 Task: Open a blank worksheet and write heading  Student grades data  Add 10 students name:-  'Joshua Rivera, Zoey Coleman, Ryan Wright, Addison Bailey, Jonathan Simmons, Brooklyn Ward, Caleb Barnes, Audrey Collins, Gabriel Perry, Sofia Bell. ' in July Last week sales are  100 to 150. Math Grade:-  90, 95, 80, 92, 85,88, 90, 78, 92, 85.Science Grade:-  85, 87, 92, 88, 90, 85, 92, 80, 88, 90.English Grade:-  92, 90, 85, 90, 88, 92, 85, 82, 90, 88.History Grade:-  88, 92, 78, 95, 90, 90, 80, 85, 92, 90. Total use the formula   =SUM(D2:G2) then presss enter. Save page analysisMonthlySales_Analysis_2023
Action: Mouse moved to (122, 122)
Screenshot: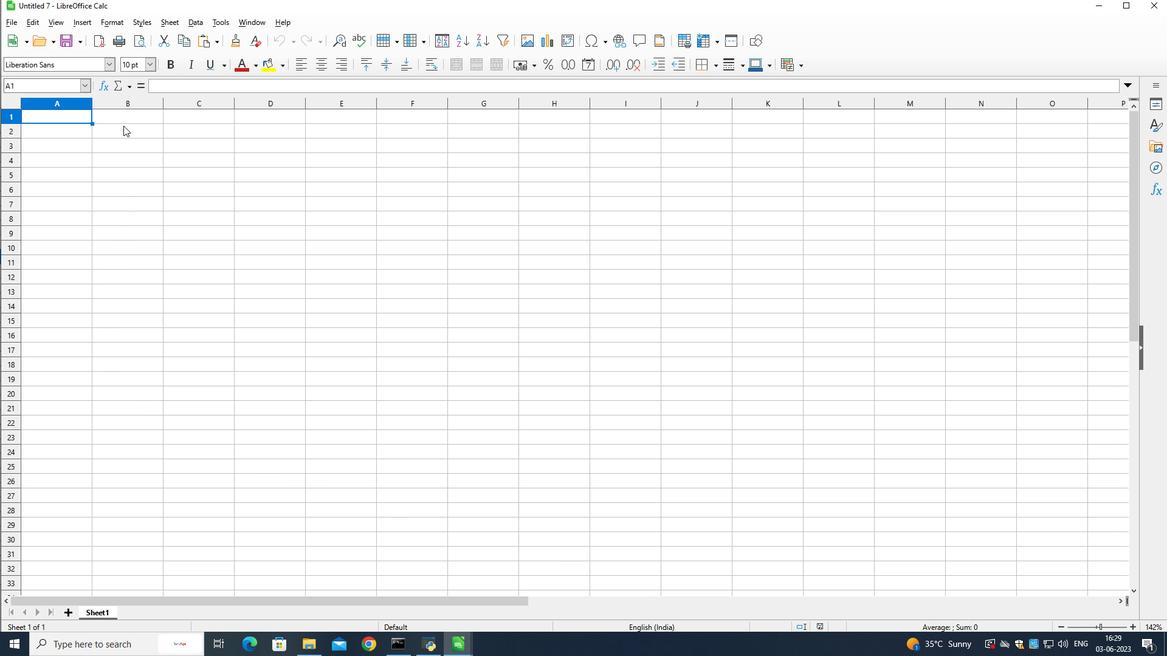 
Action: Mouse pressed left at (122, 122)
Screenshot: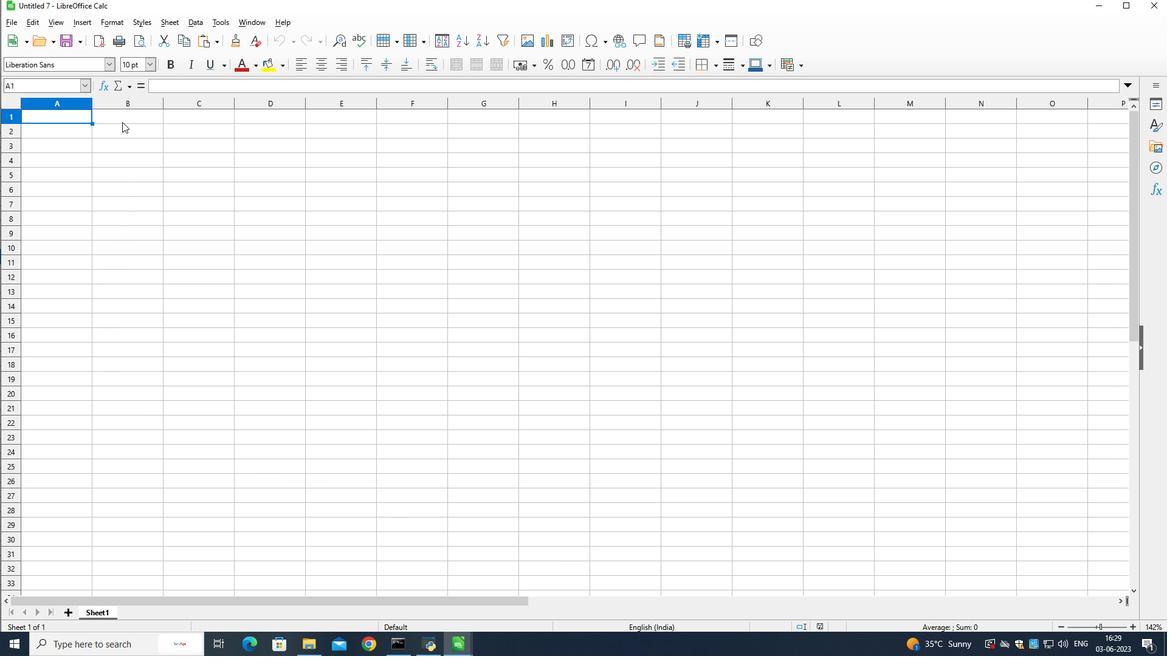 
Action: Key pressed <Key.shift>Student<Key.space><Key.shift>Grades
Screenshot: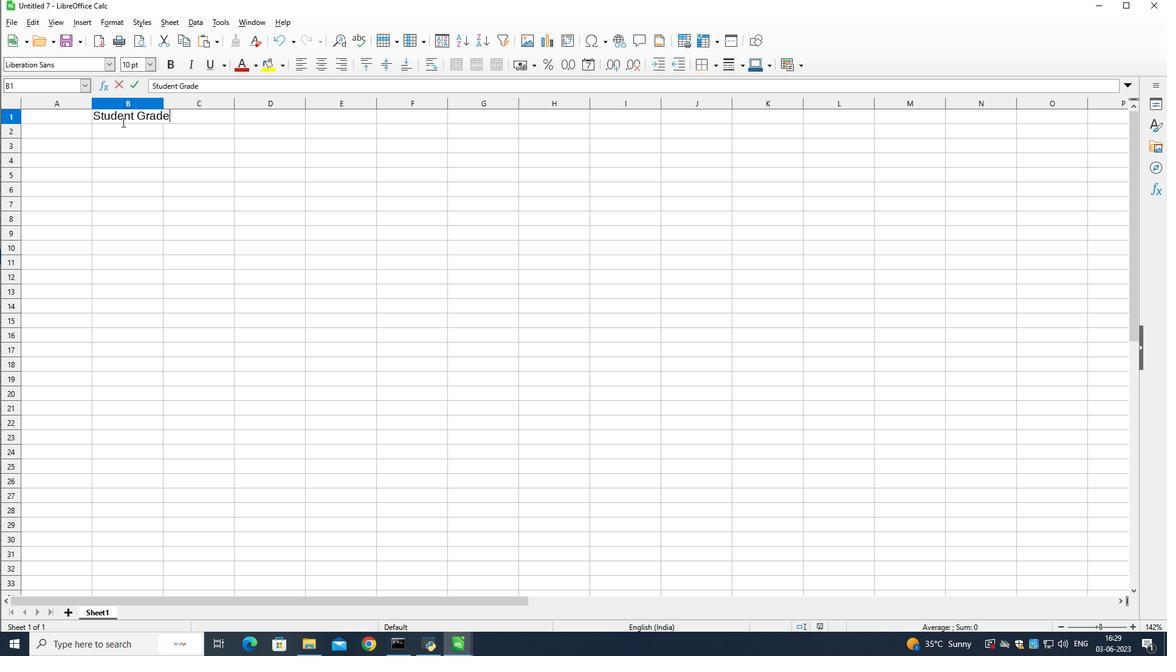 
Action: Mouse moved to (463, 275)
Screenshot: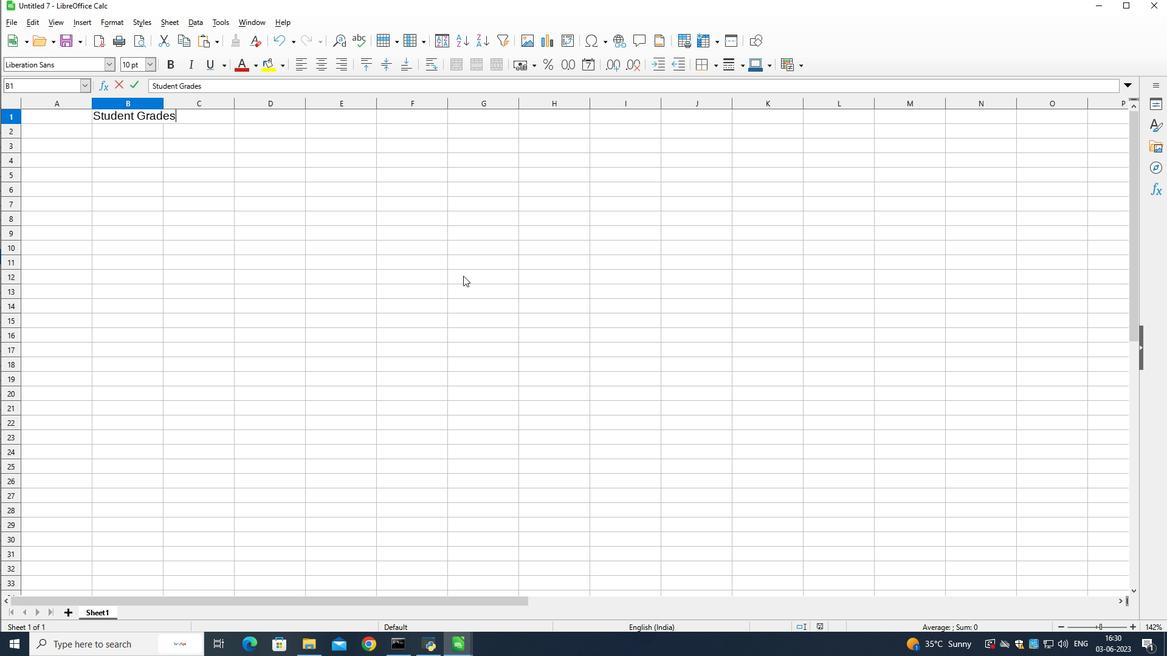 
Action: Key pressed <Key.down><Key.left><Key.shift>Name<Key.down>
Screenshot: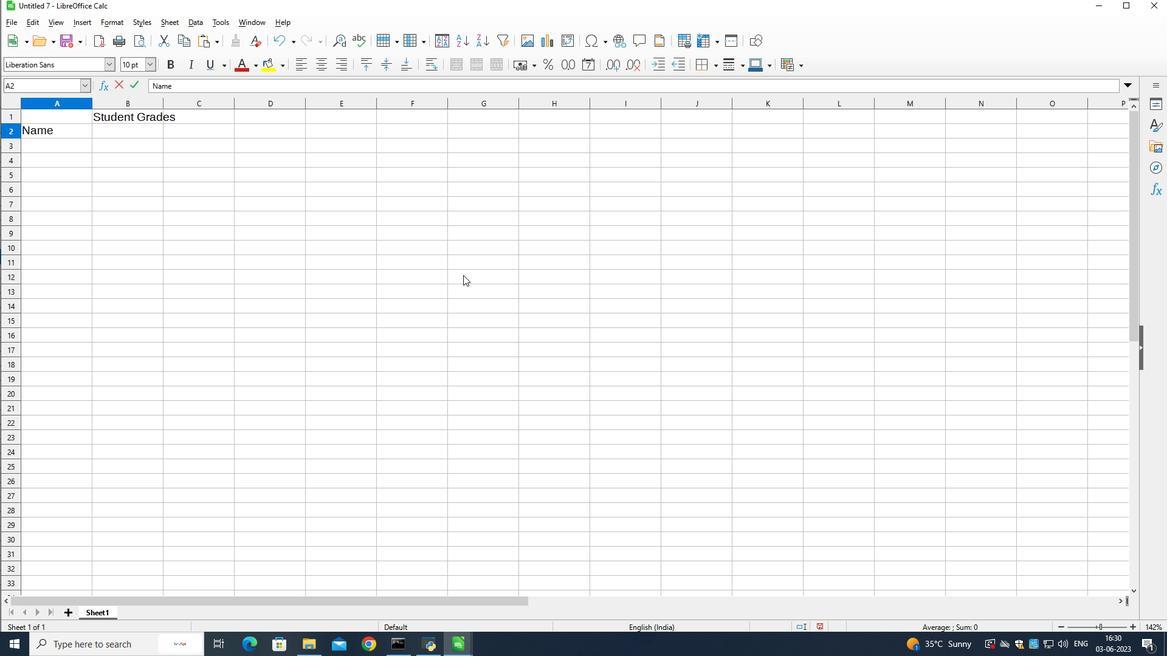 
Action: Mouse moved to (1167, 547)
Screenshot: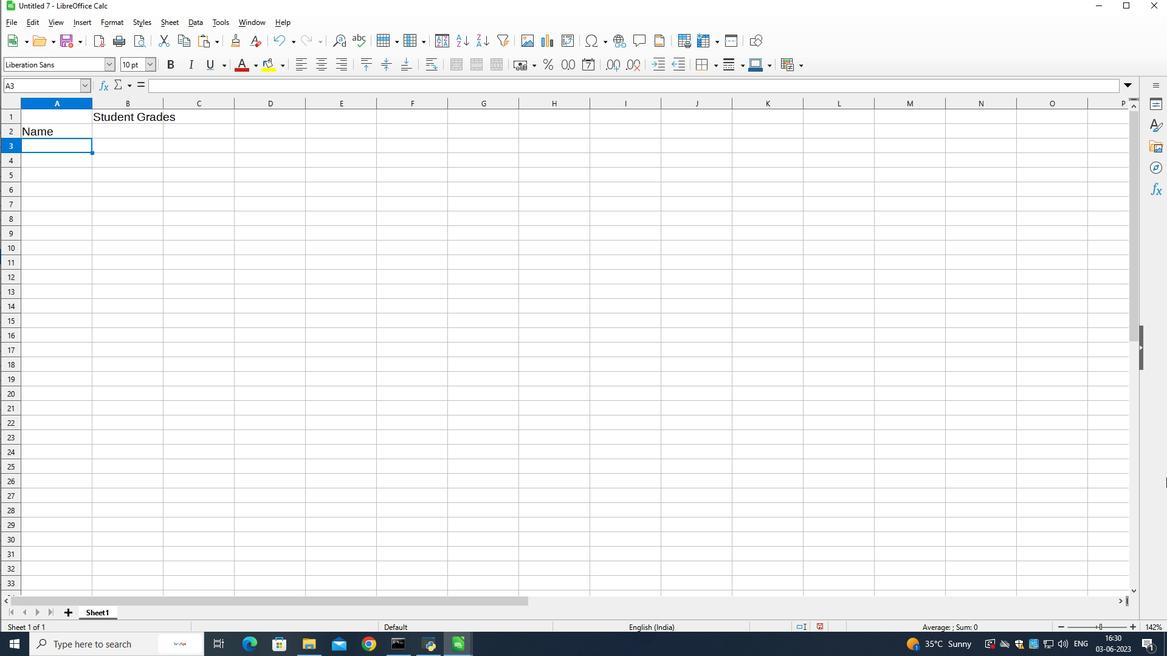 
Action: Key pressed <Key.shift>Joshua<Key.space><Key.shift>Rivera<Key.down><Key.shift>Zoey<Key.space><Key.shift>Coleman<Key.down><Key.shift>Ryan<Key.space><Key.shift>wright<Key.down><Key.shift><Key.shift><Key.shift><Key.shift><Key.shift><Key.shift><Key.shift><Key.shift><Key.shift><Key.shift><Key.shift><Key.shift><Key.shift>Addison<Key.space><Key.shift><Key.shift><Key.shift><Key.shift><Key.shift>Bailey<Key.down><Key.shift>Jonathan<Key.space>simmons<Key.down><Key.shift>Gabriel<Key.space>perry<Key.down><Key.shift>Sofia<Key.space><Key.shift>Bell<Key.down>
Screenshot: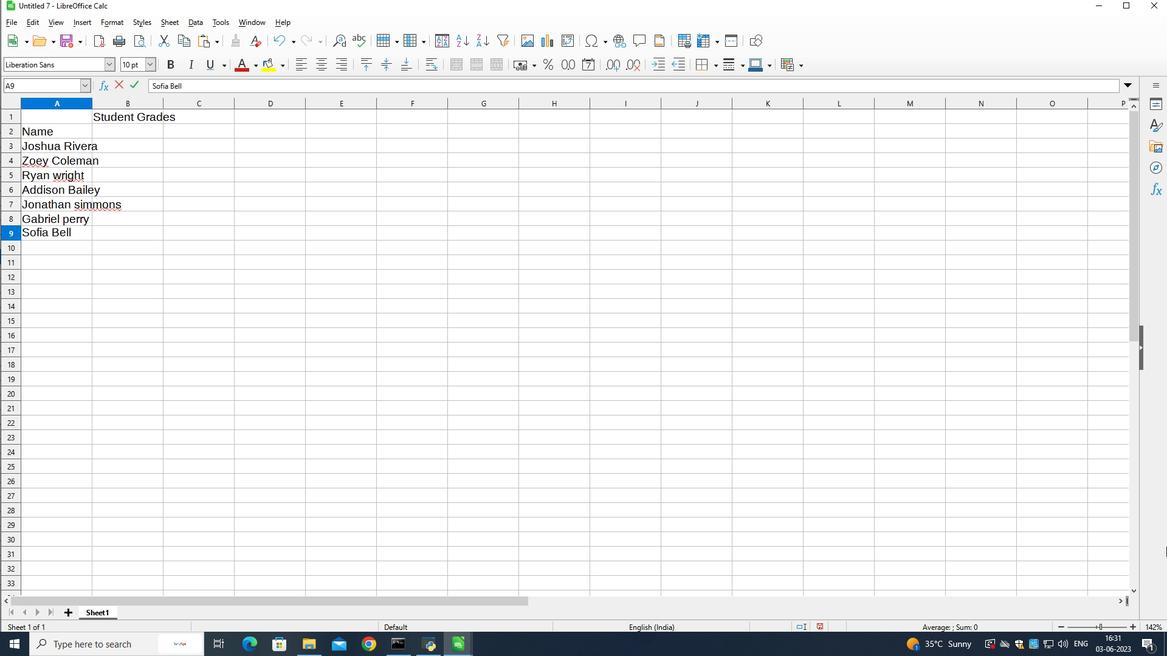 
Action: Mouse moved to (115, 131)
Screenshot: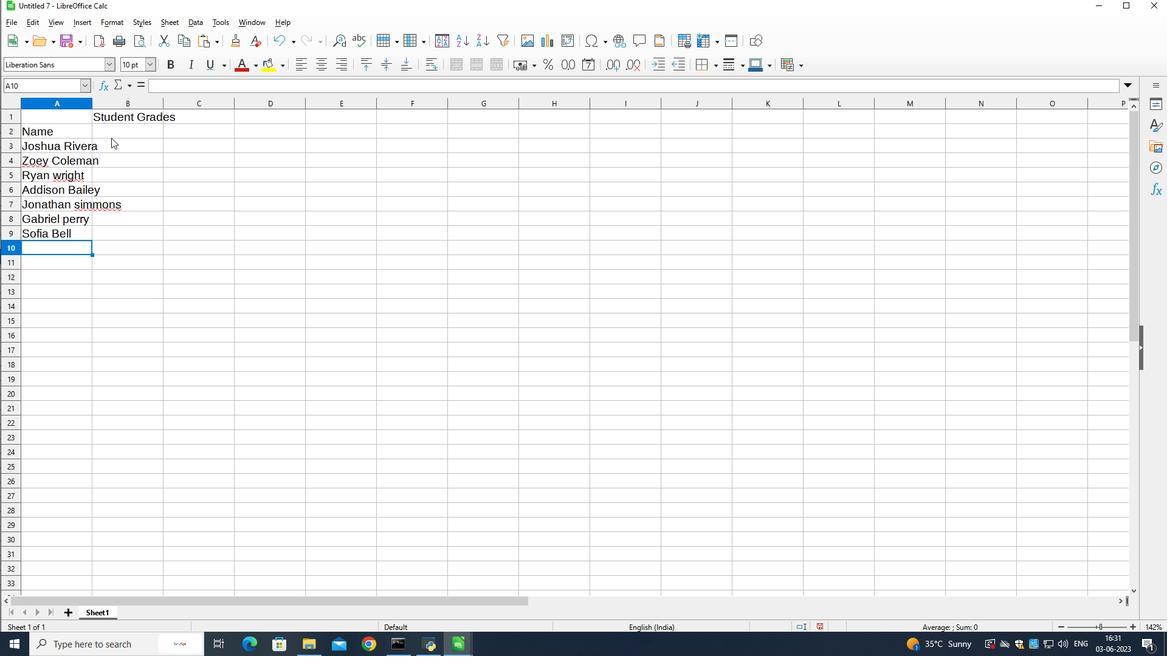 
Action: Mouse pressed left at (115, 131)
Screenshot: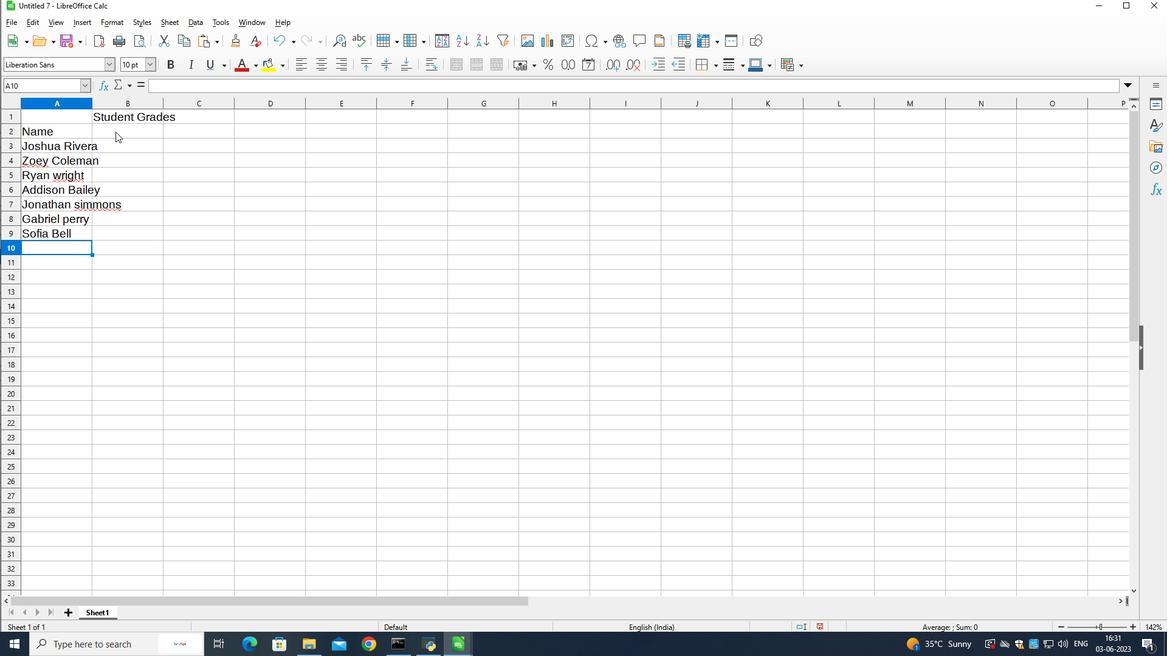 
Action: Mouse moved to (121, 133)
Screenshot: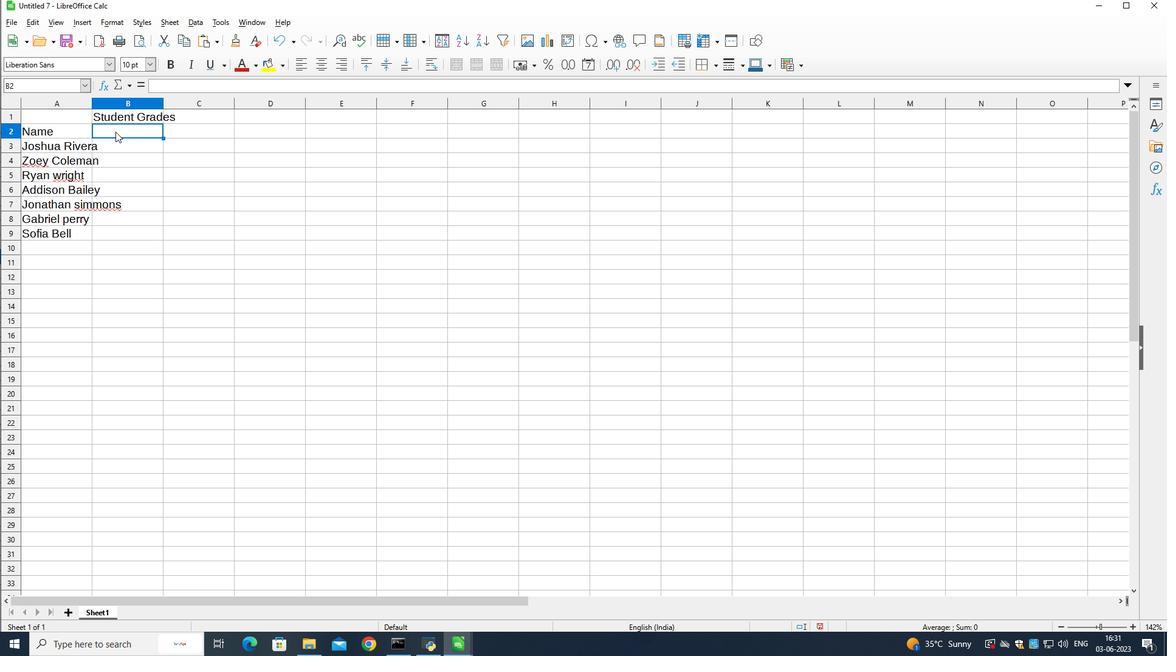 
Action: Key pressed <Key.shift>July<Key.space>last<Key.space>week<Key.space>sales<Key.down>
Screenshot: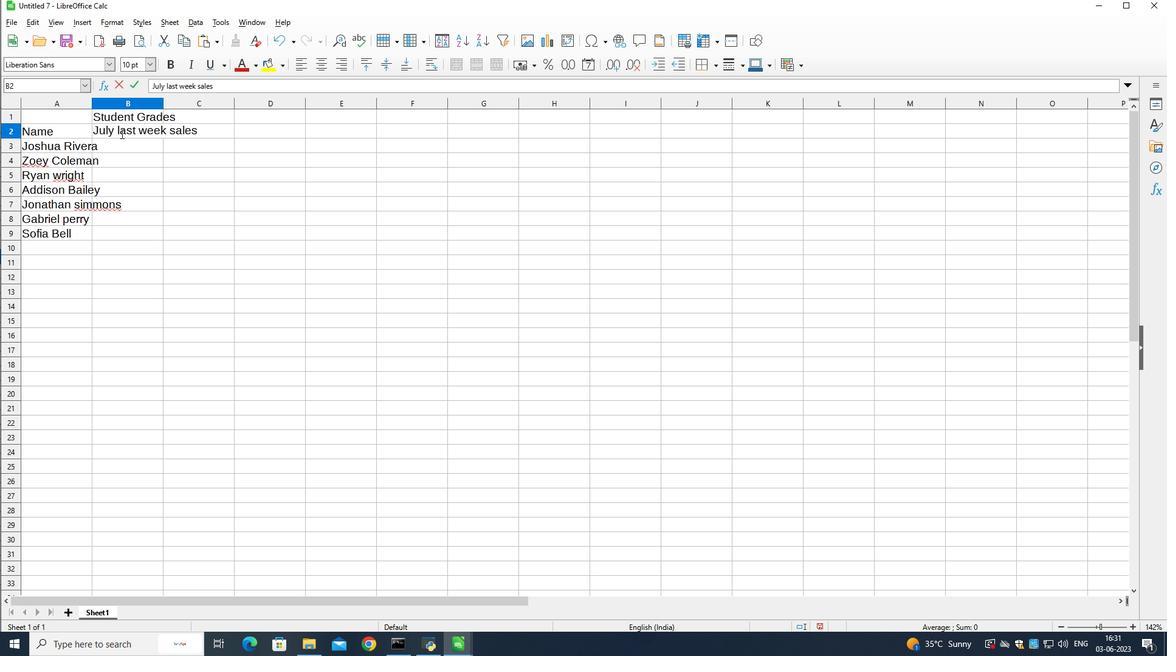 
Action: Mouse moved to (657, 494)
Screenshot: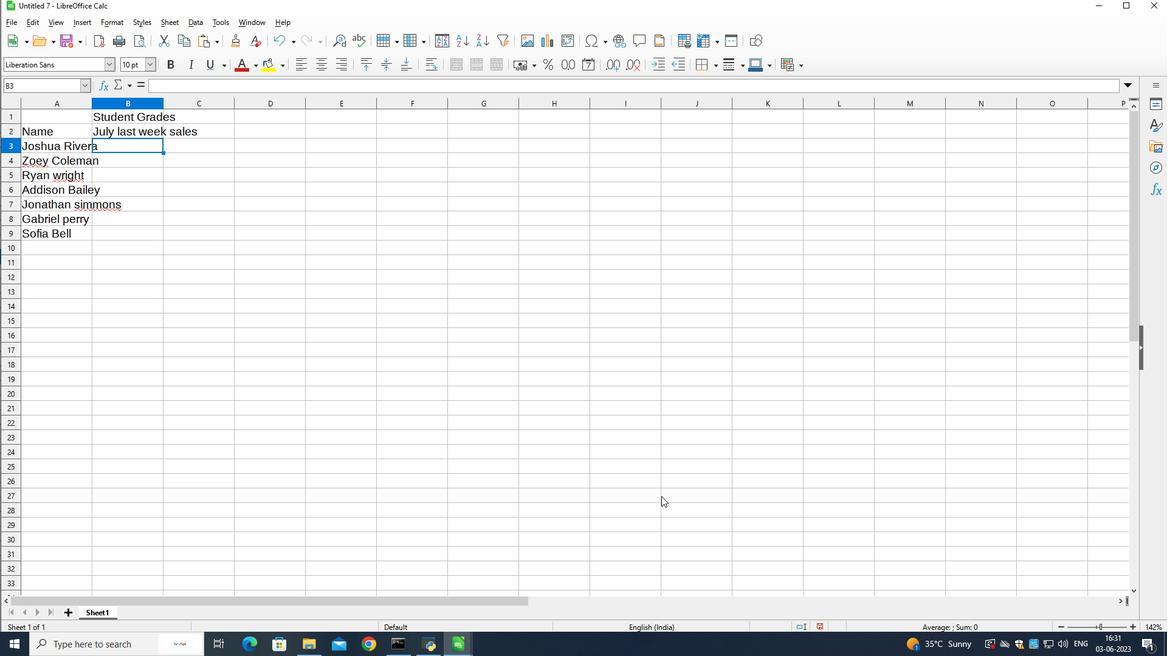 
Action: Key pressed 100<Key.down>120<Key.down>130<Key.down>140<Key.down>150<Key.down>110<Key.backspace><Key.backspace>11<Key.down>121<Key.down>
Screenshot: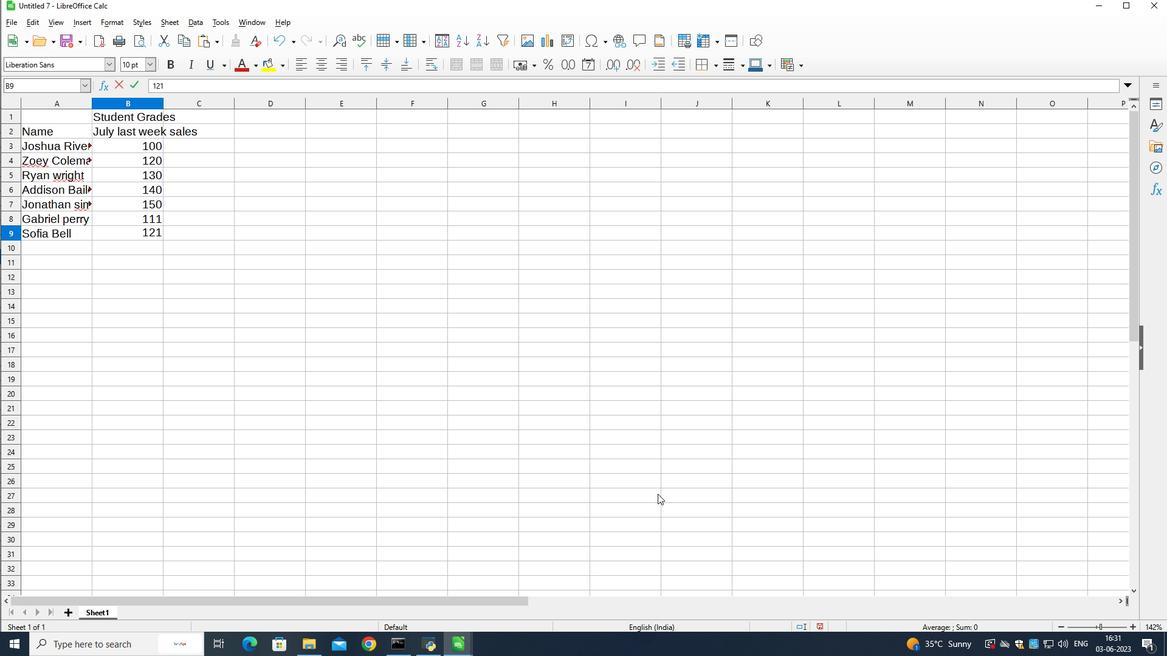 
Action: Mouse moved to (217, 130)
Screenshot: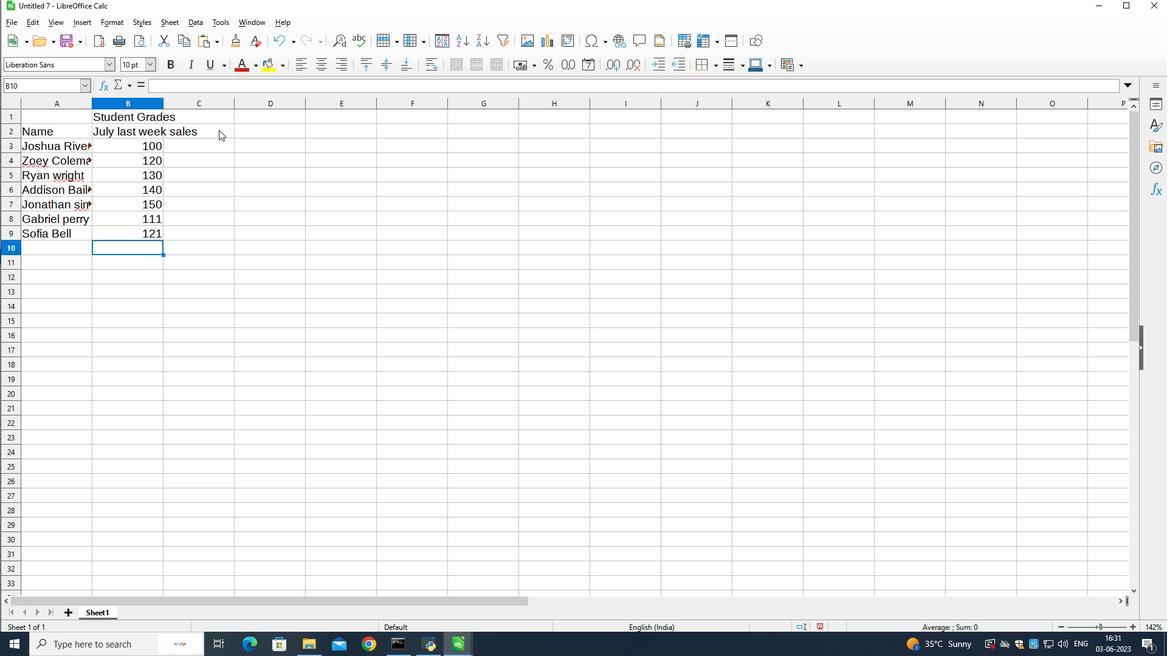 
Action: Mouse pressed left at (217, 130)
Screenshot: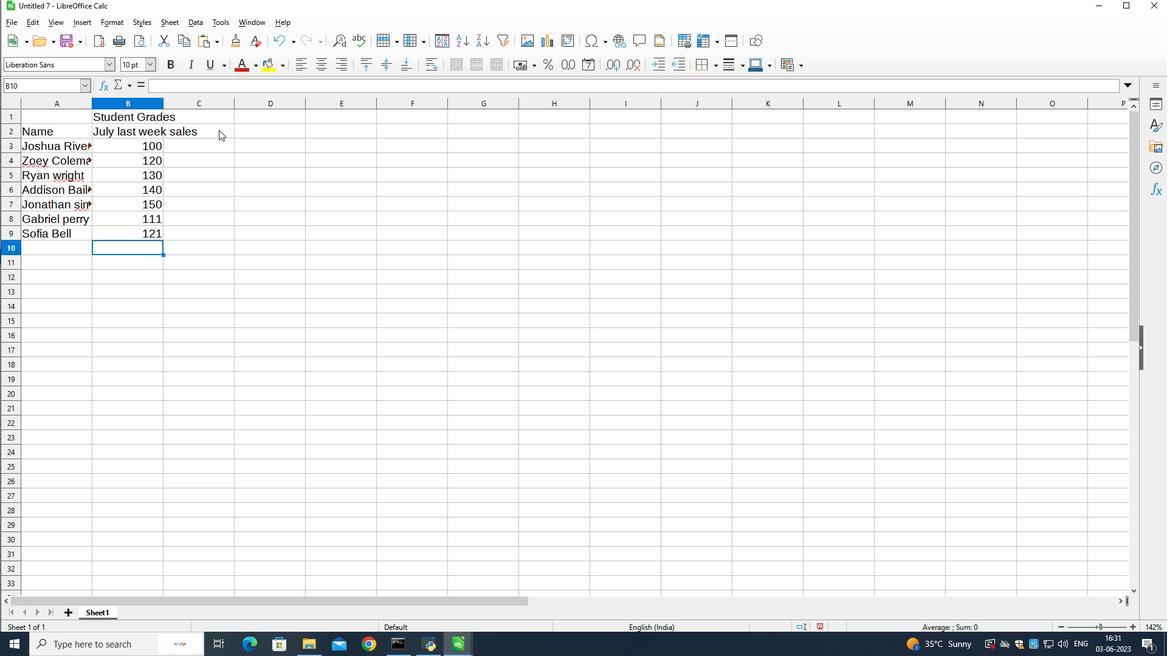 
Action: Mouse moved to (215, 155)
Screenshot: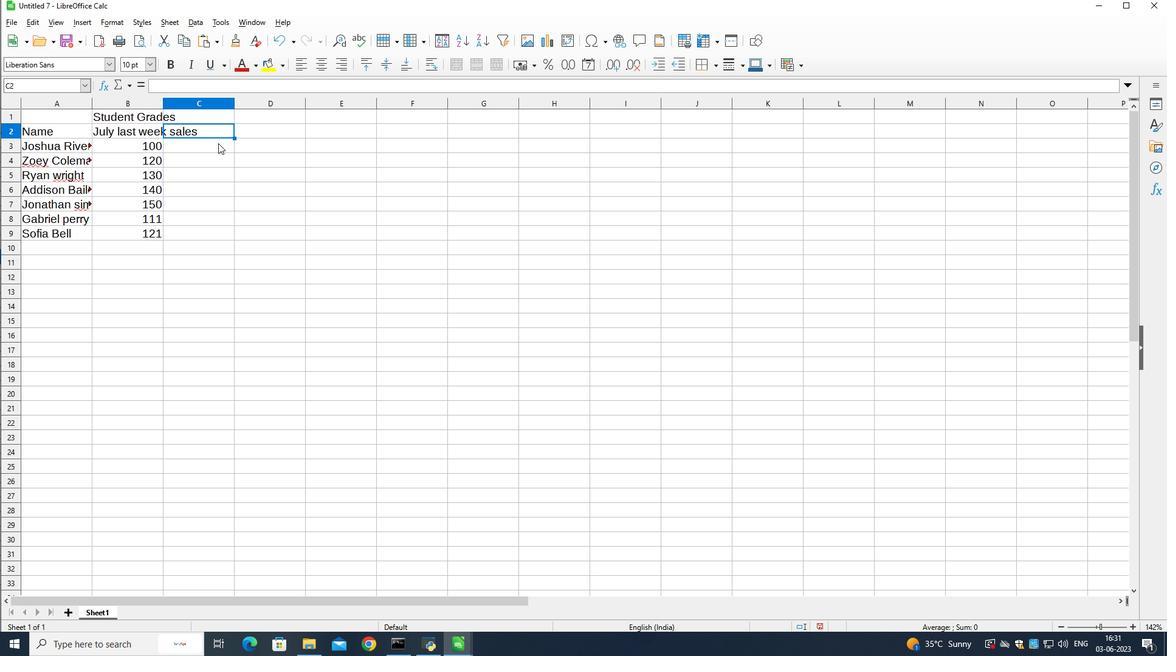 
Action: Mouse pressed left at (215, 155)
Screenshot: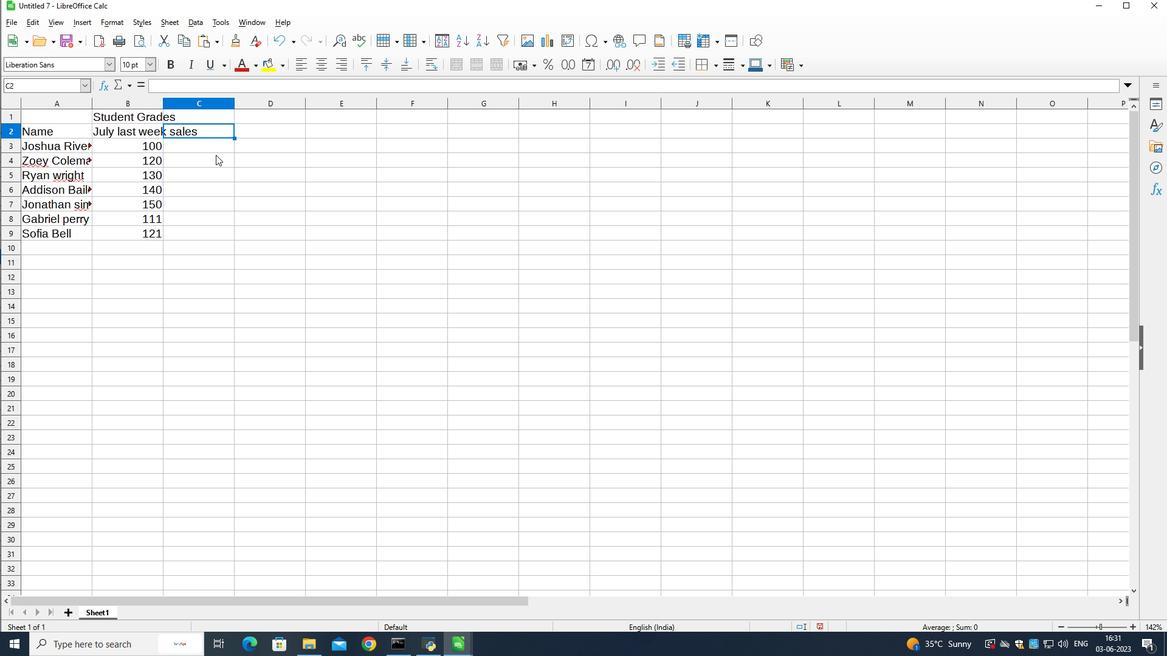 
Action: Mouse moved to (218, 134)
Screenshot: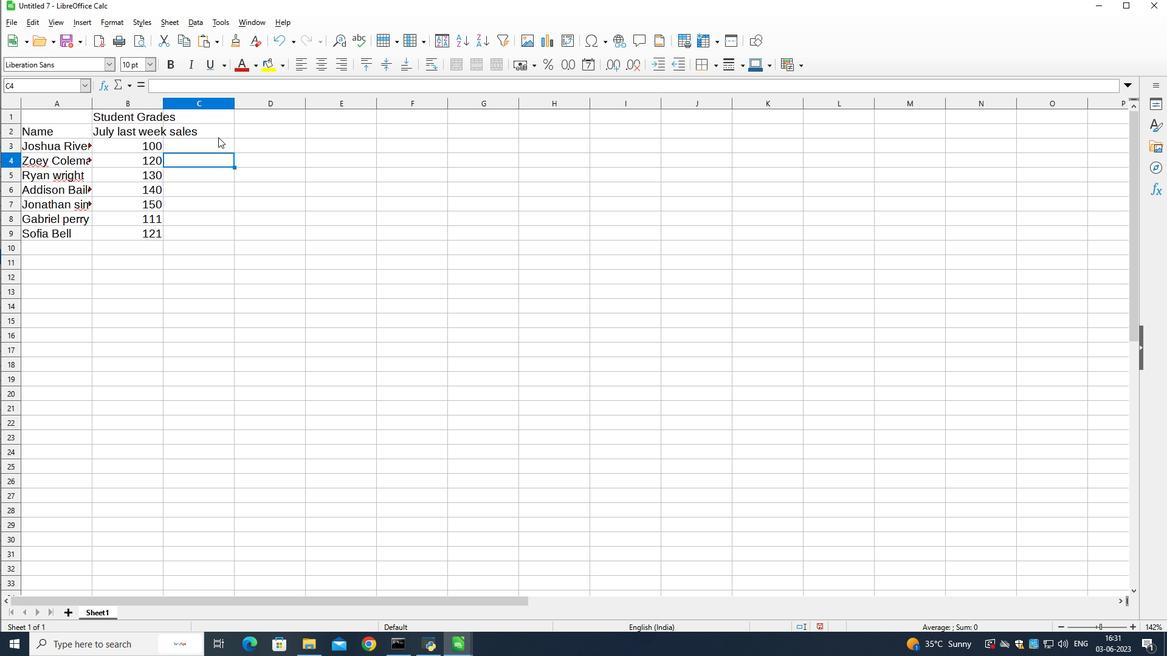 
Action: Mouse pressed left at (218, 134)
Screenshot: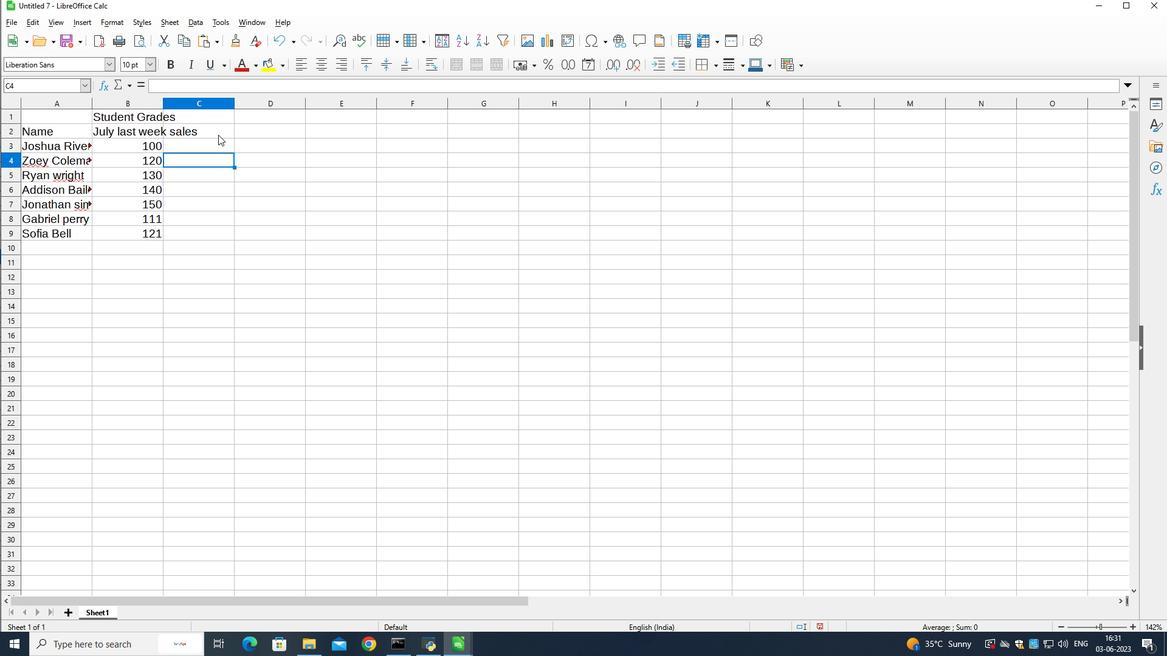 
Action: Mouse moved to (231, 136)
Screenshot: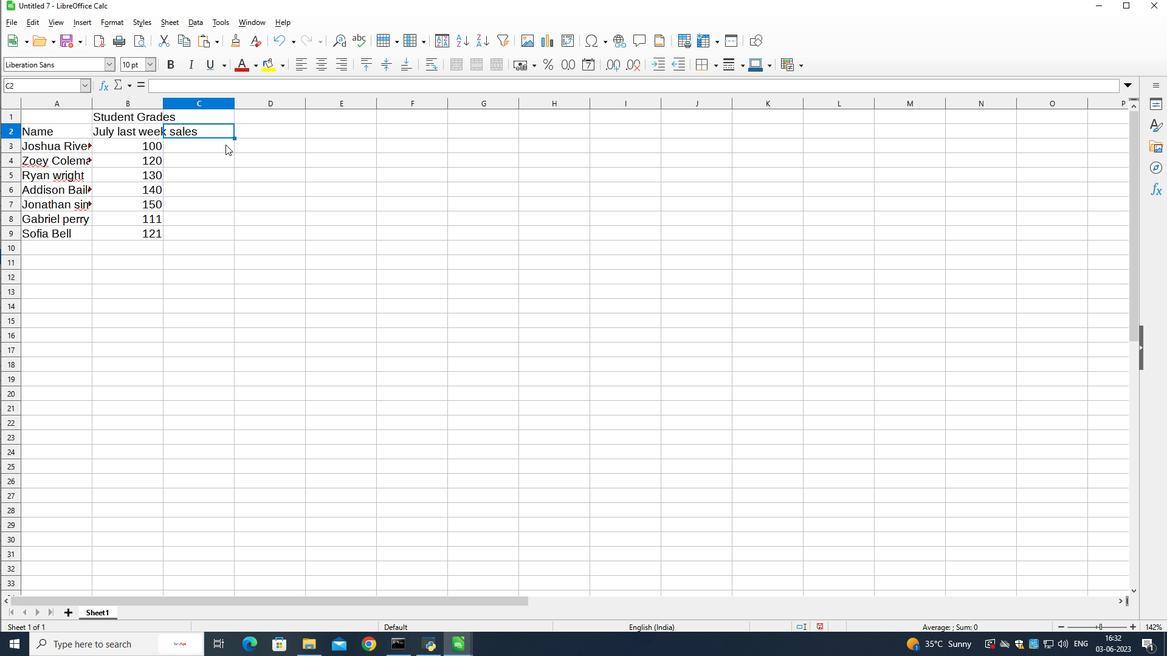 
Action: Key pressed <Key.shift>Math<Key.space><Key.space><Key.shift>Grade<Key.down>
Screenshot: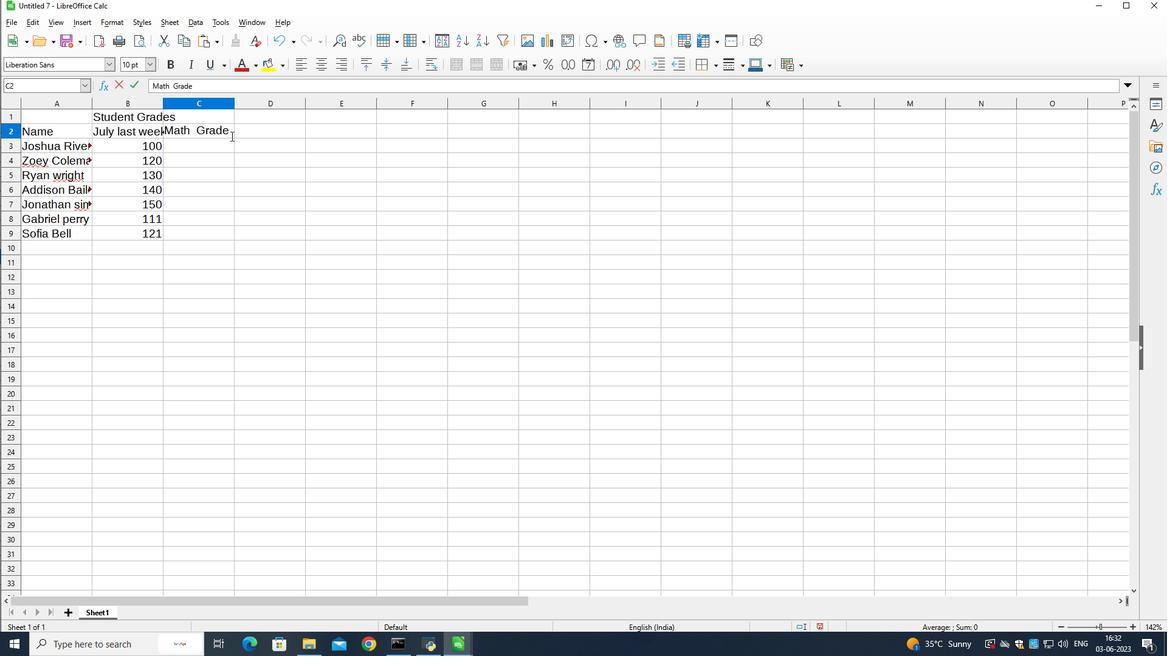 
Action: Mouse moved to (570, 168)
Screenshot: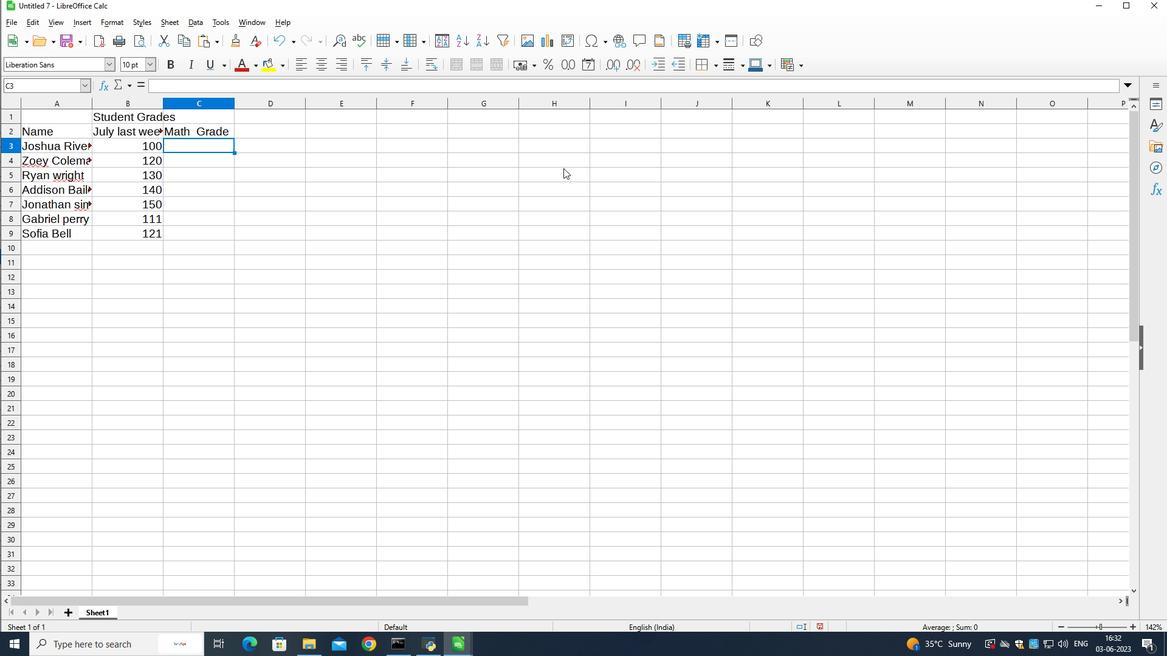 
Action: Key pressed 90<Key.down>95<Key.down>80<Key.down>92<Key.down>5<Key.backspace>85<Key.down>88<Key.down>90<Key.down>
Screenshot: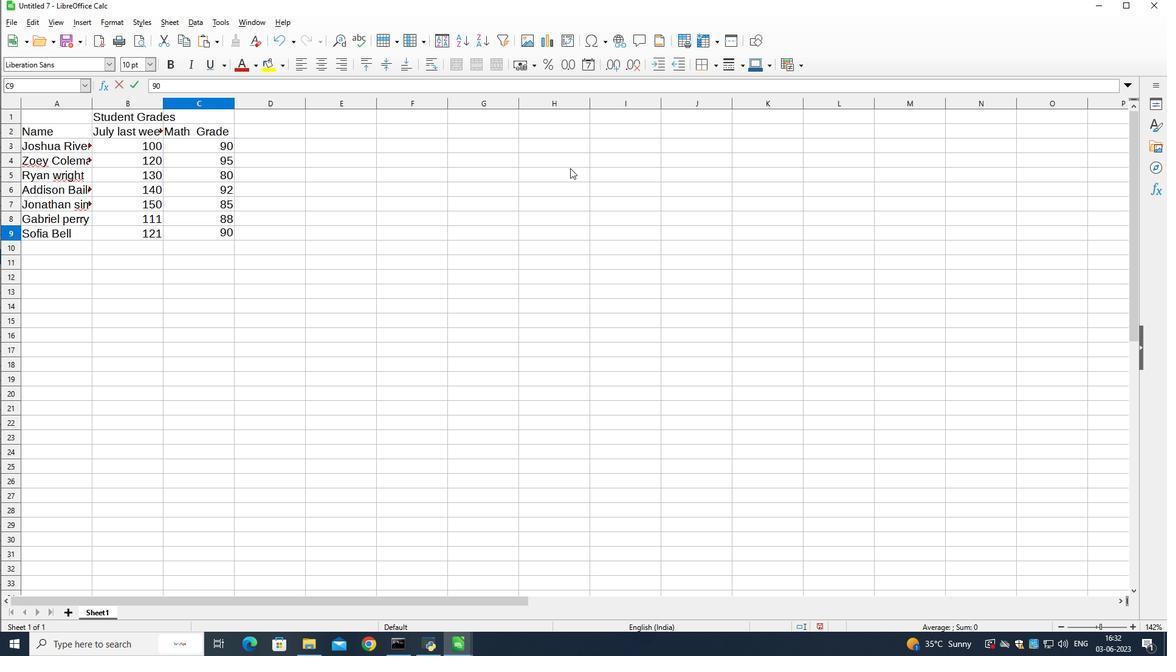 
Action: Mouse moved to (299, 297)
Screenshot: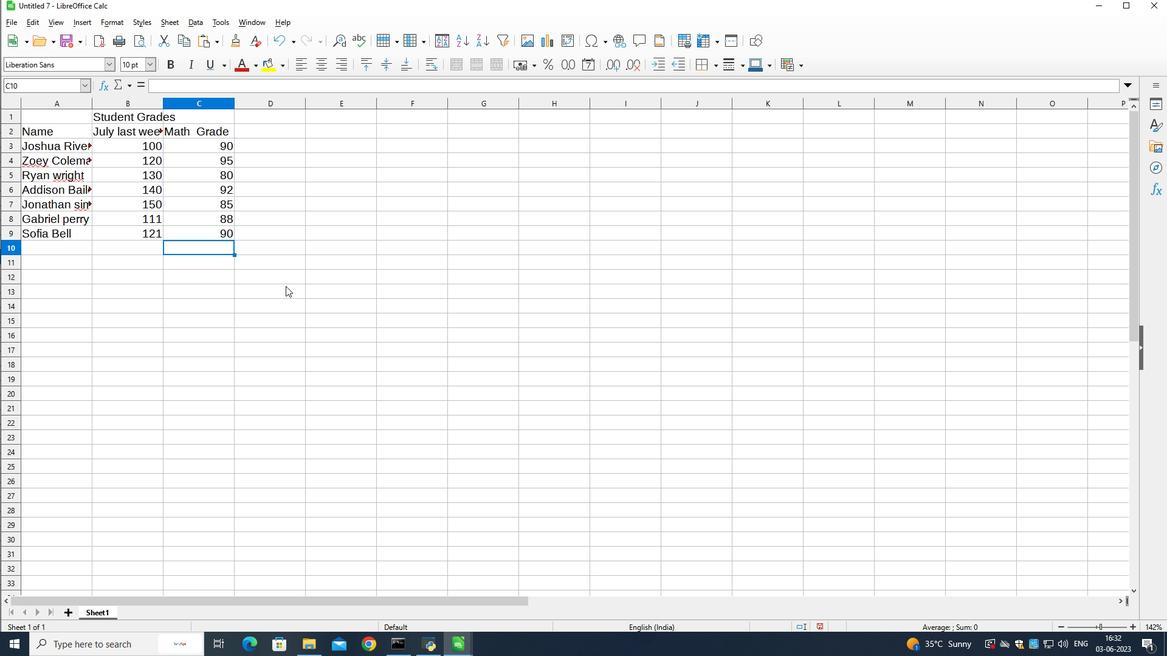 
Action: Key pressed 78<Key.down>92<Key.down>85
Screenshot: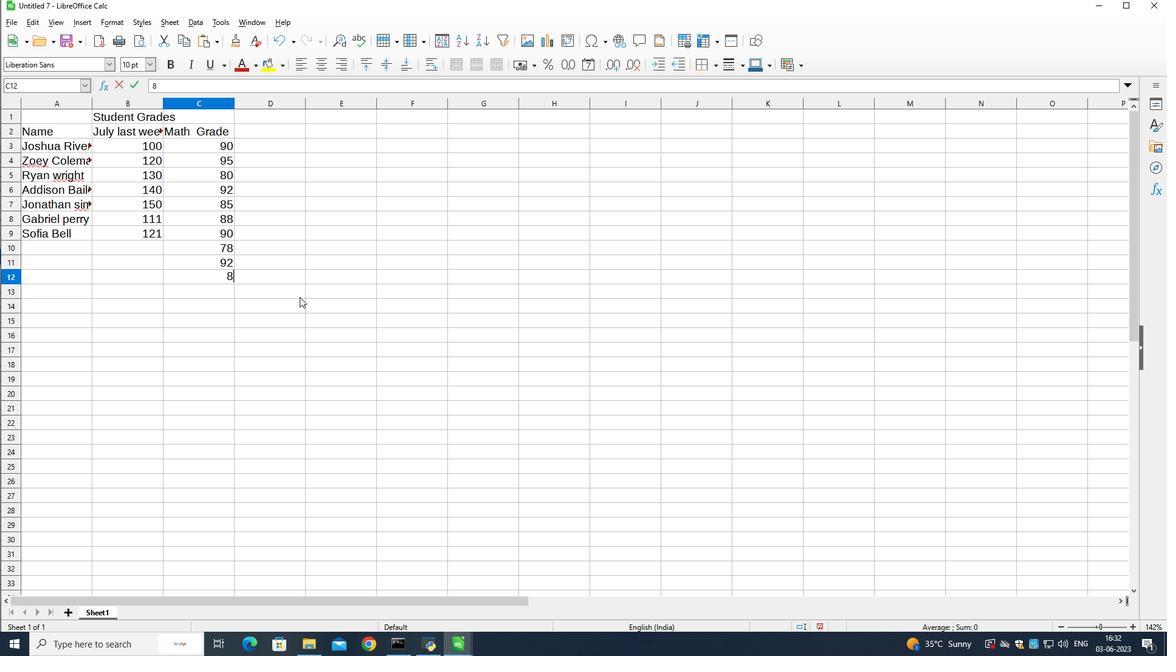 
Action: Mouse moved to (133, 144)
Screenshot: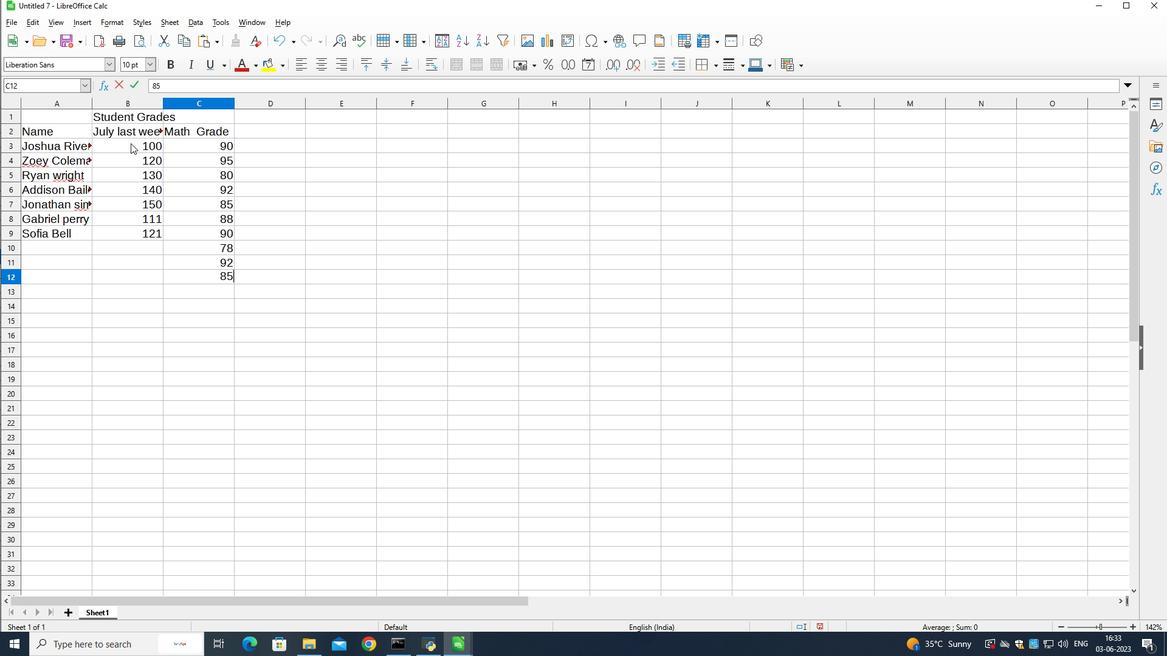 
Action: Mouse pressed left at (133, 144)
Screenshot: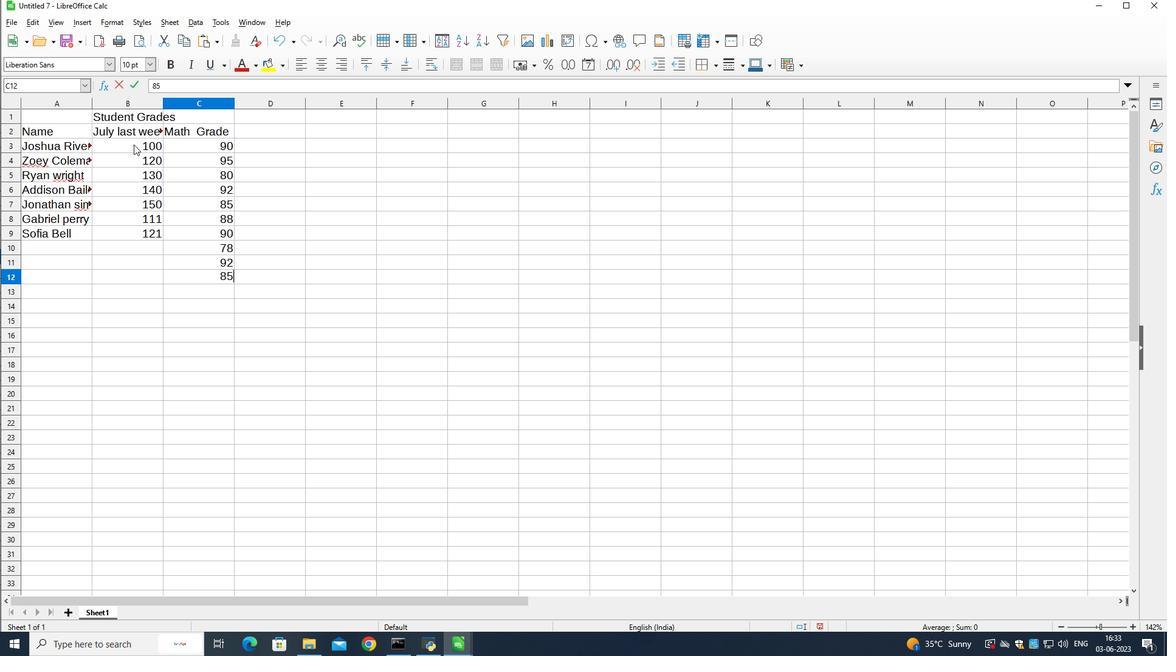 
Action: Mouse moved to (74, 145)
Screenshot: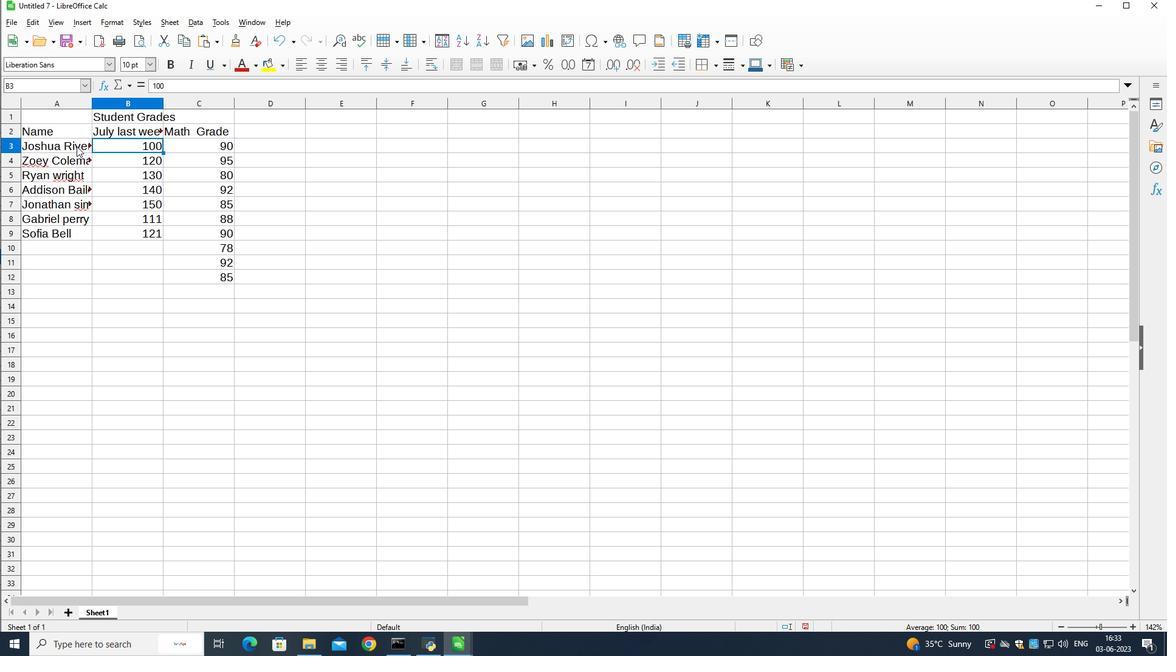 
Action: Mouse pressed left at (74, 145)
Screenshot: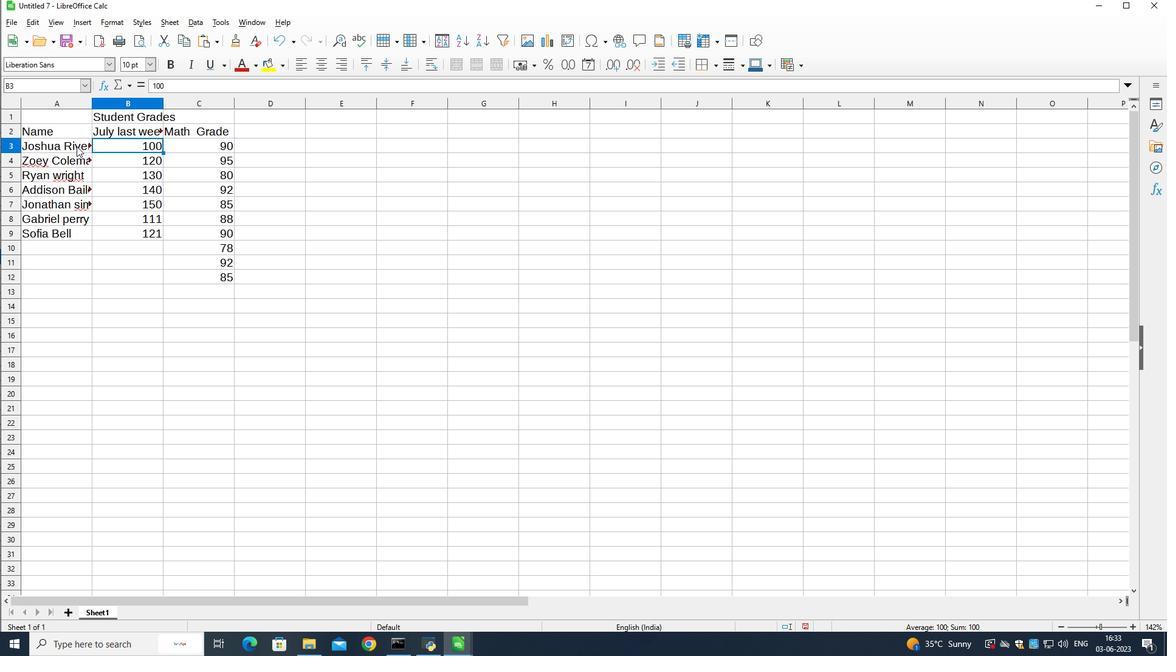 
Action: Mouse moved to (83, 216)
Screenshot: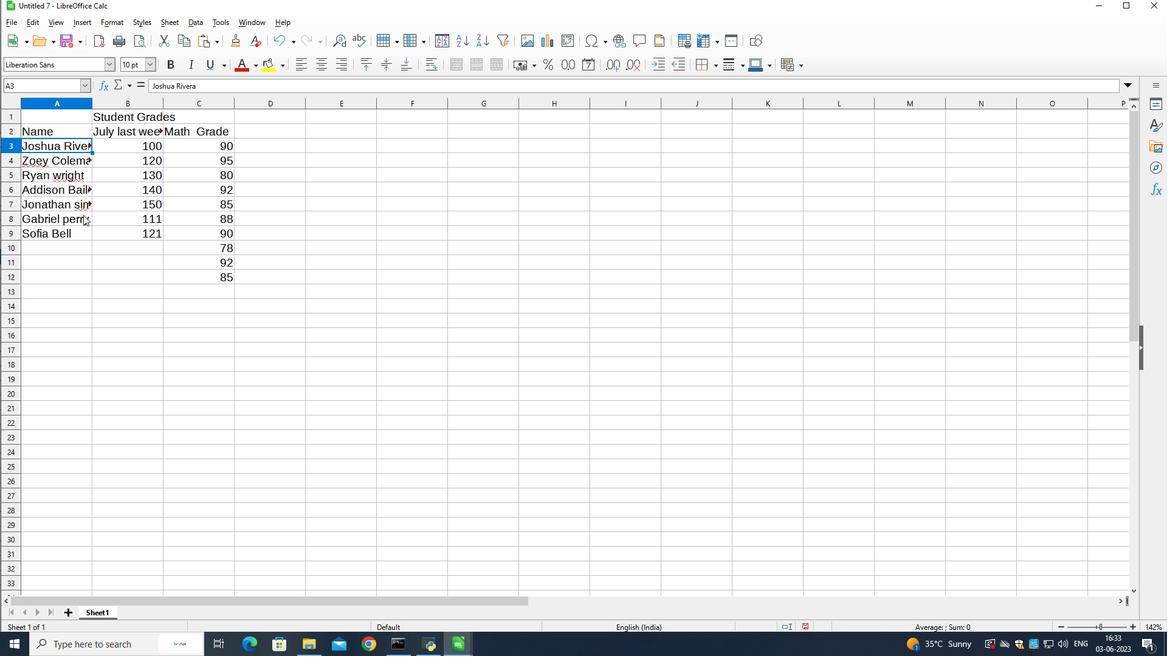 
Action: Mouse pressed left at (83, 216)
Screenshot: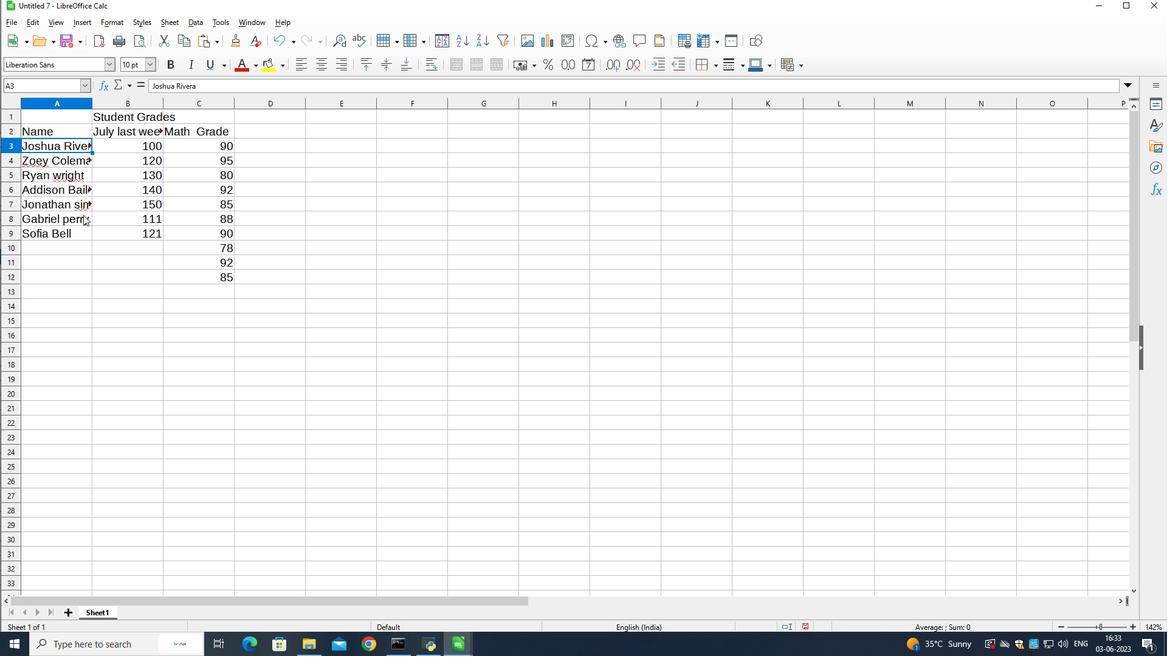 
Action: Mouse moved to (83, 217)
Screenshot: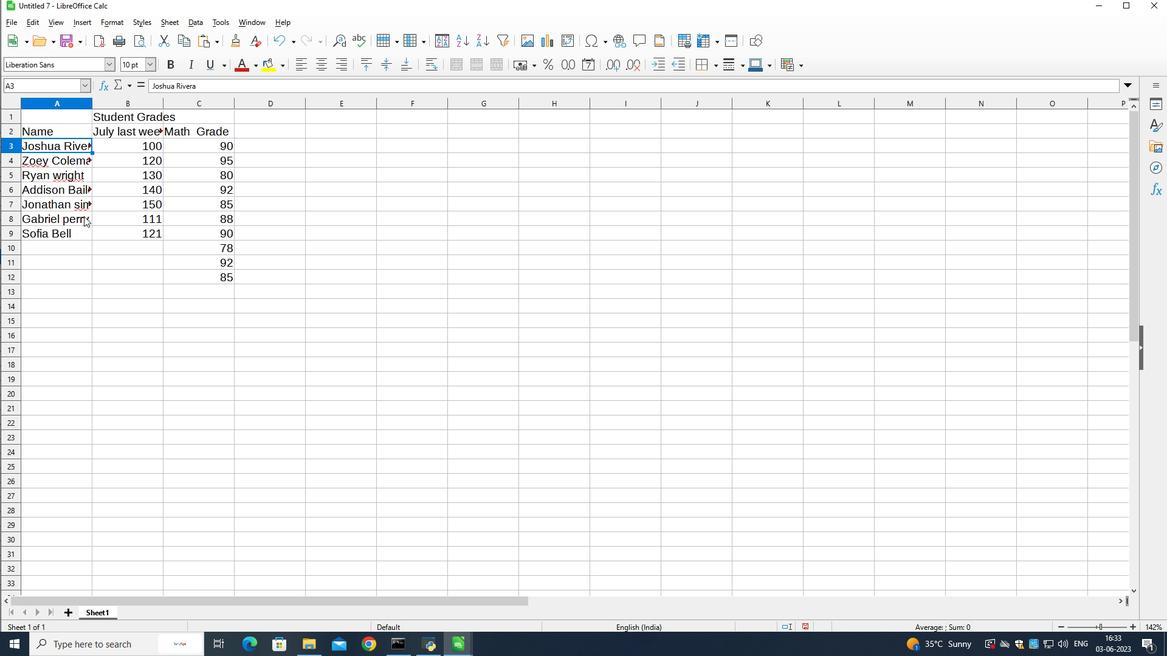 
Action: Mouse pressed left at (83, 217)
Screenshot: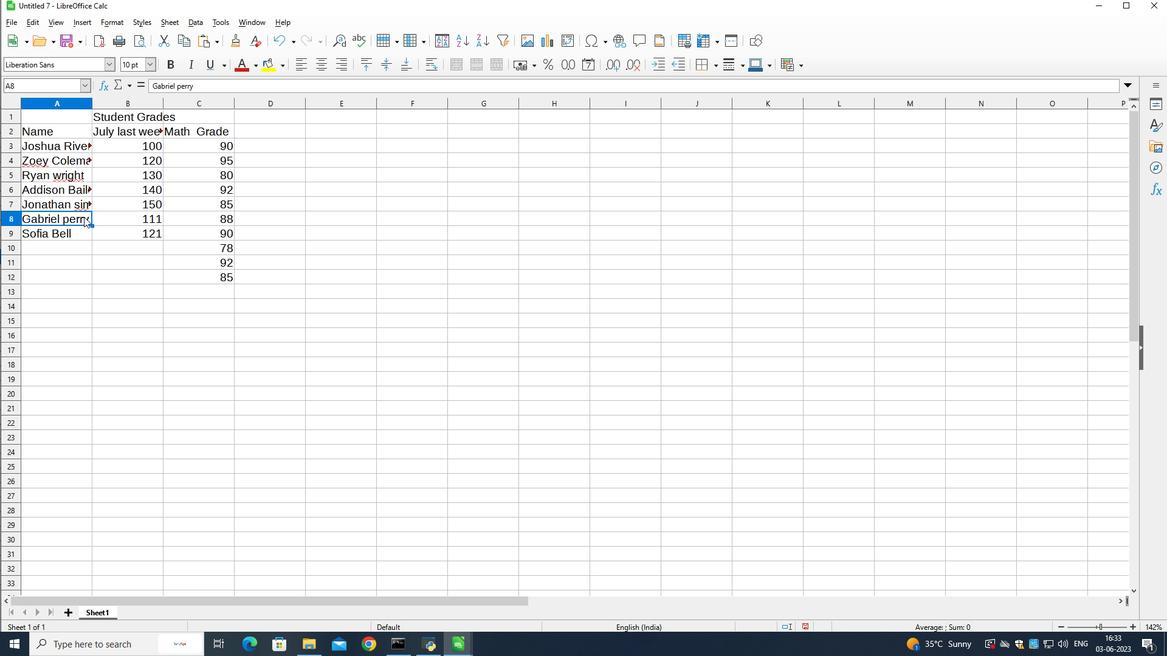 
Action: Mouse pressed left at (83, 217)
Screenshot: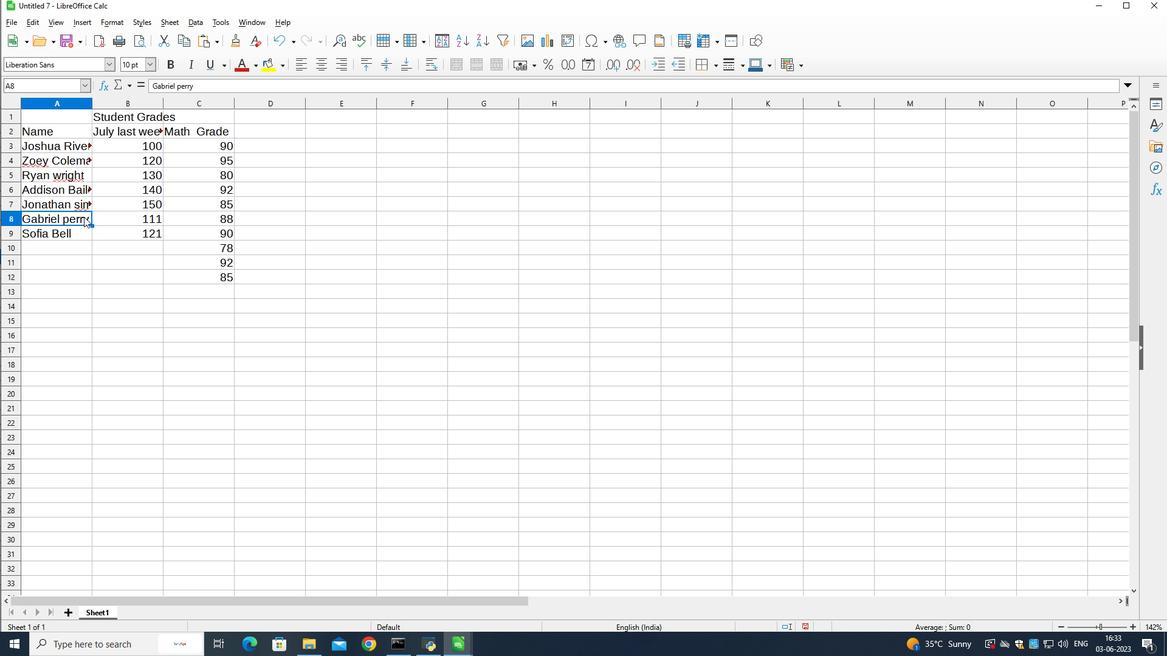 
Action: Mouse moved to (144, 290)
Screenshot: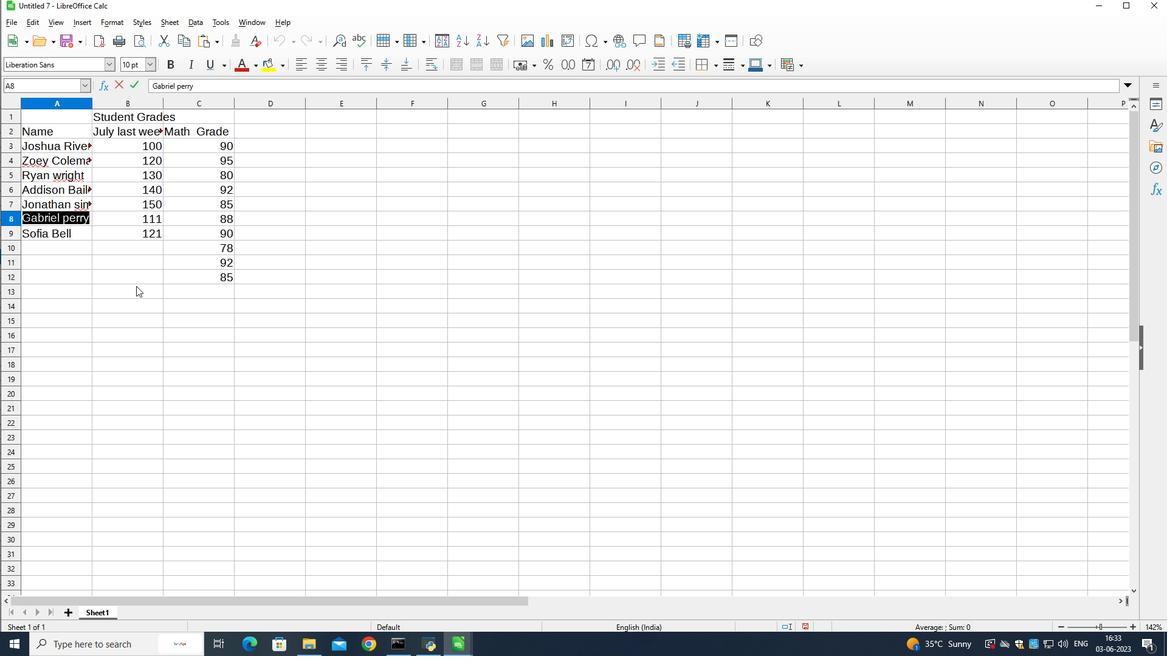 
Action: Key pressed <Key.shift>Brooklyn<Key.space><Key.shift>Ward
Screenshot: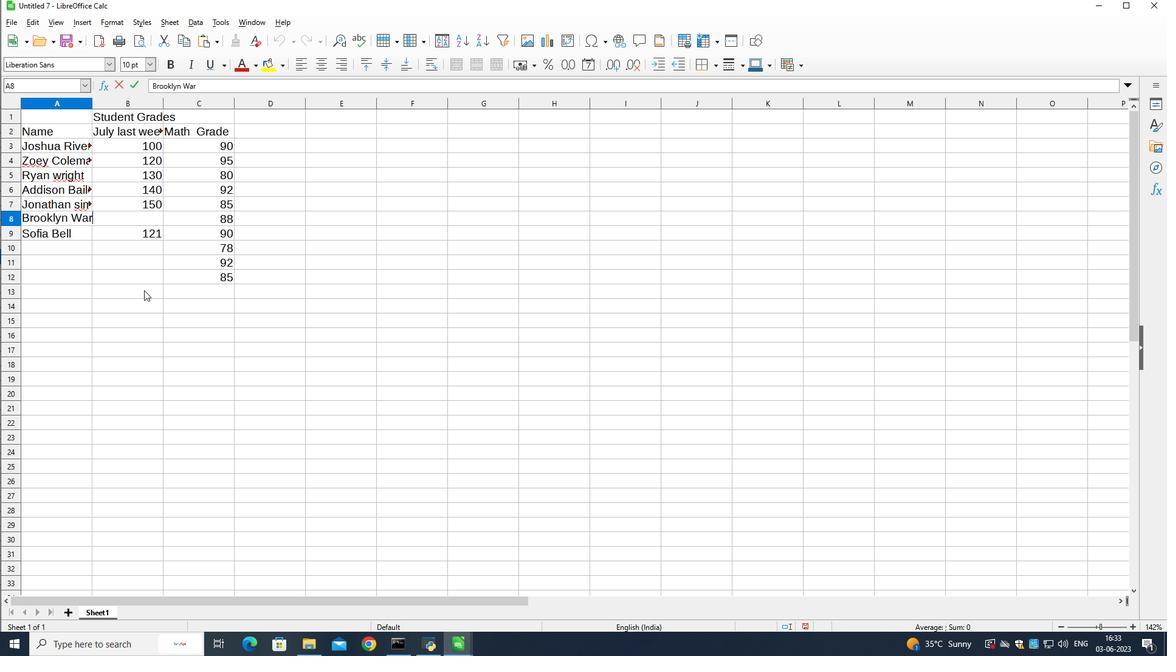 
Action: Mouse moved to (80, 235)
Screenshot: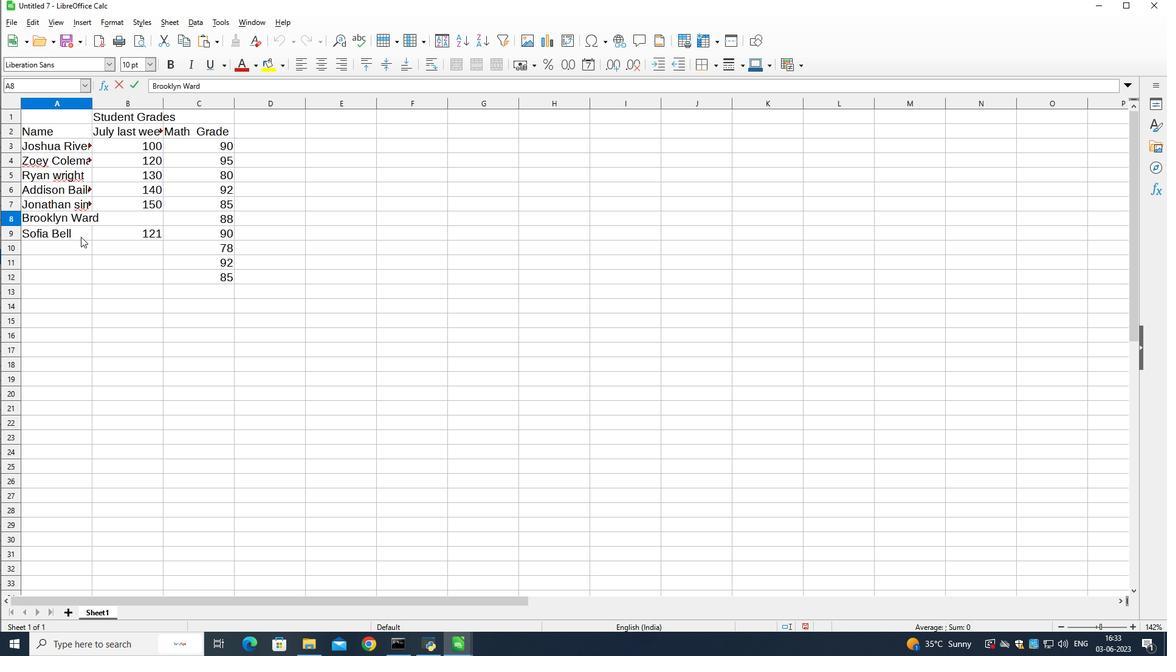 
Action: Mouse pressed left at (80, 235)
Screenshot: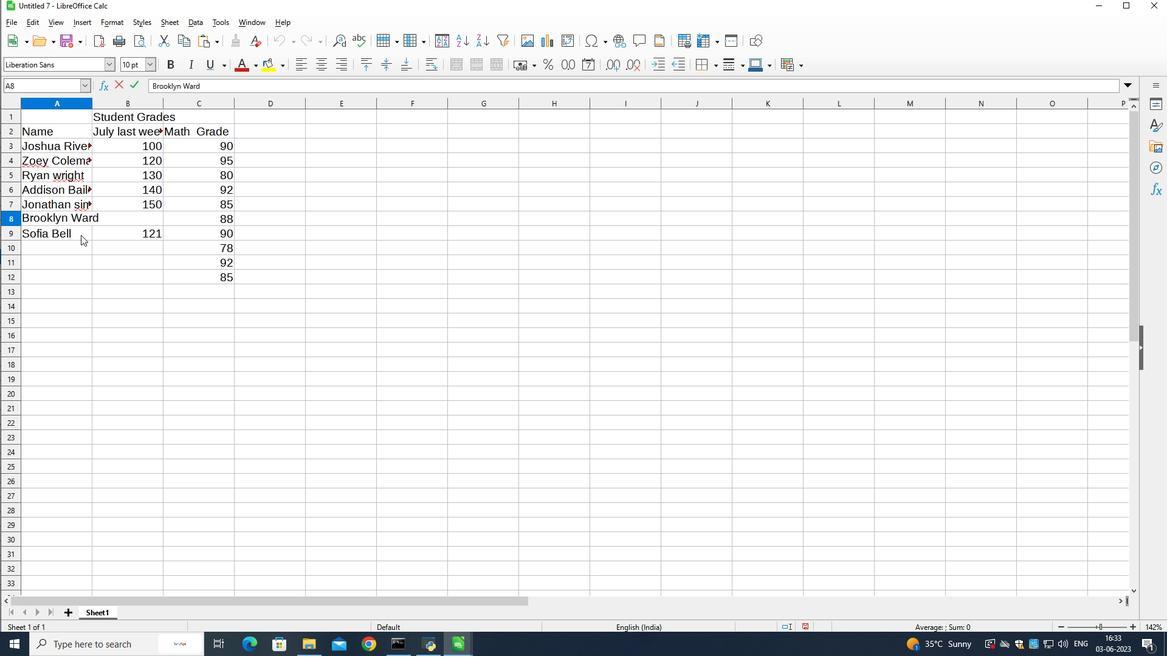 
Action: Mouse moved to (80, 232)
Screenshot: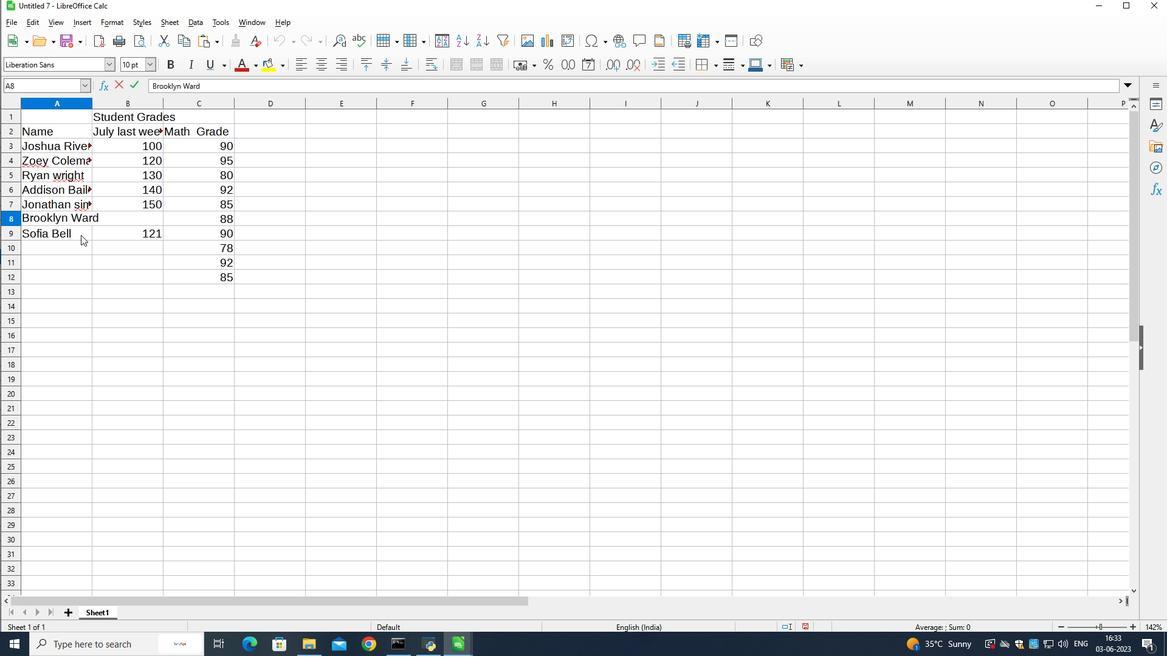 
Action: Mouse pressed left at (80, 232)
Screenshot: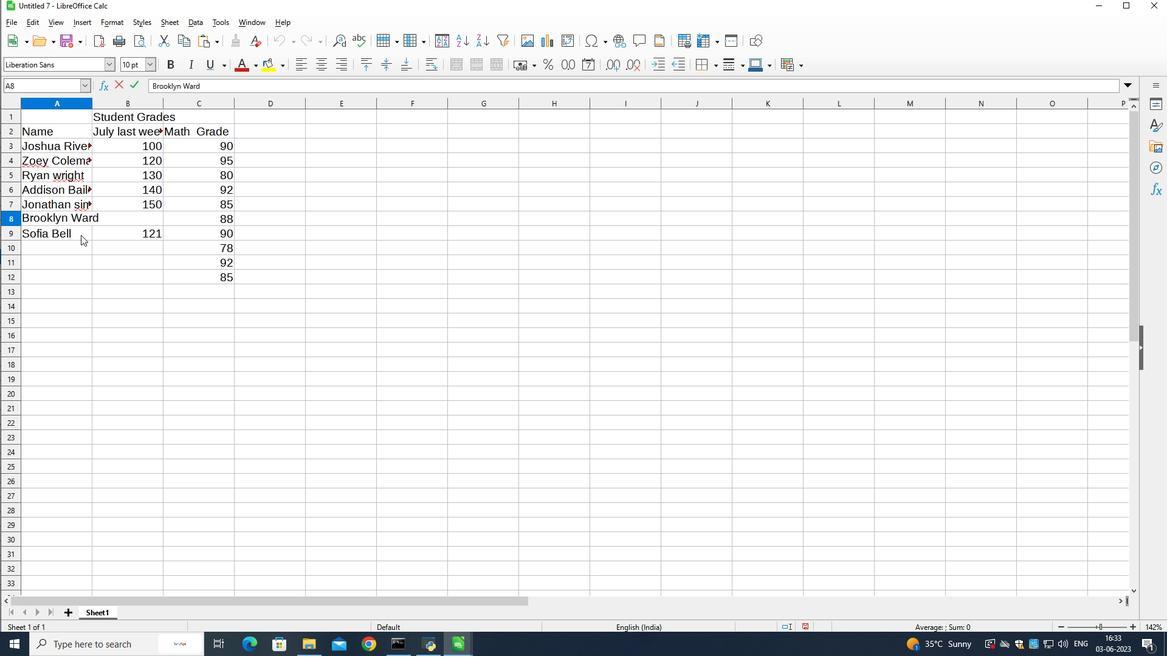 
Action: Mouse pressed left at (80, 232)
Screenshot: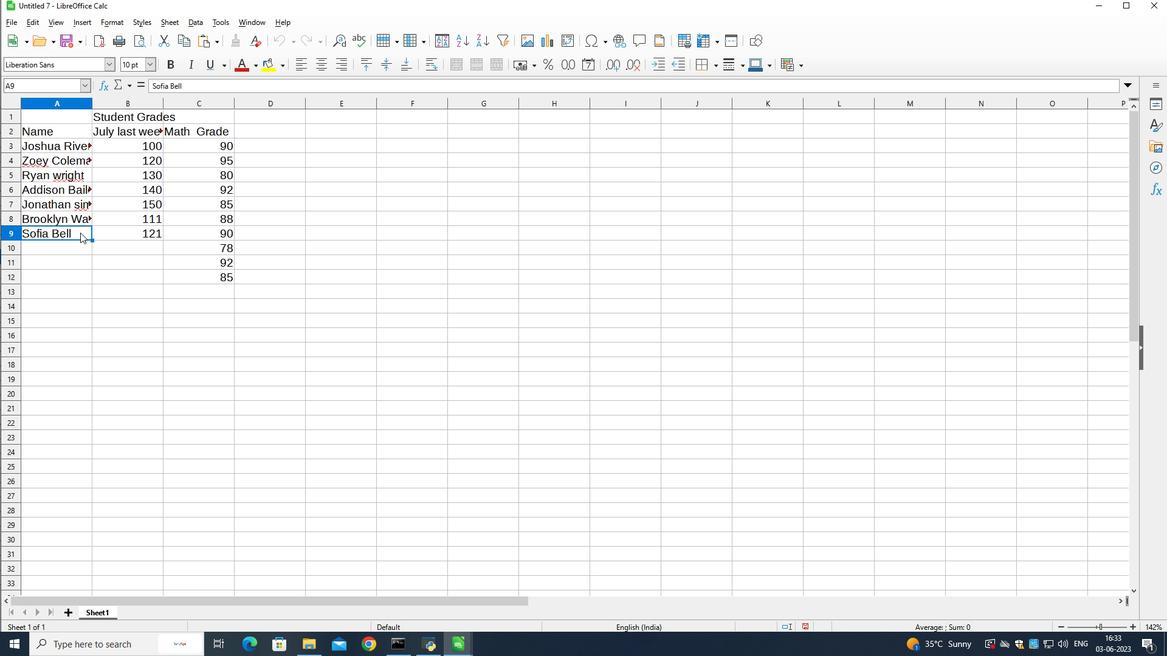 
Action: Mouse moved to (82, 234)
Screenshot: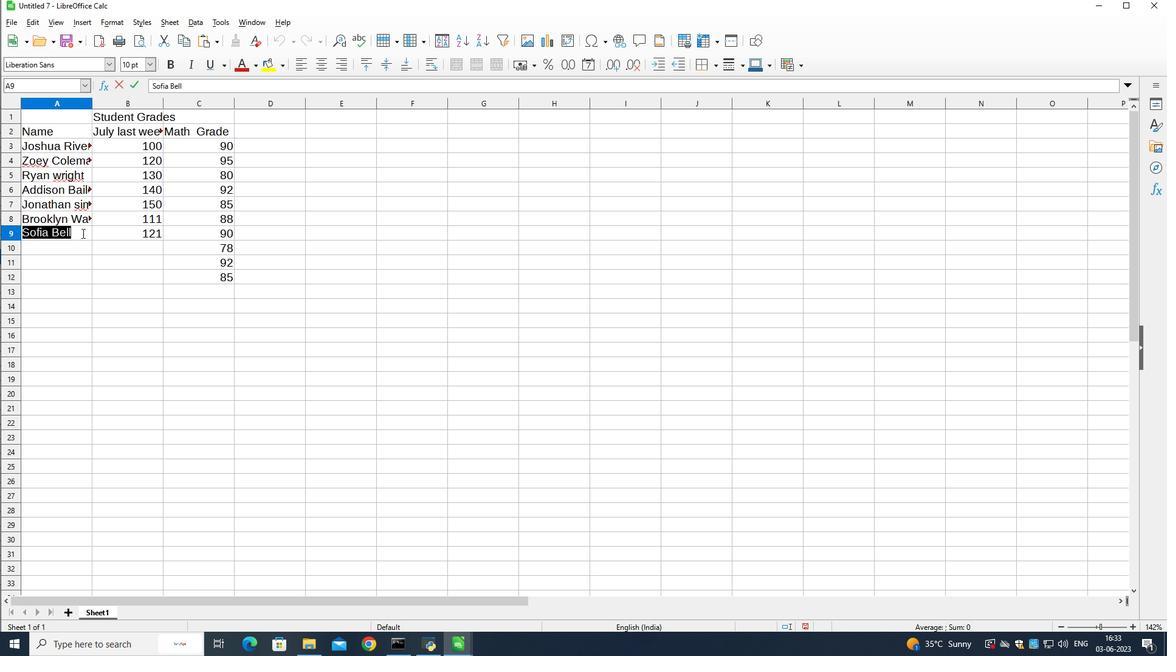 
Action: Key pressed <Key.shift><Key.shift>Caleb<Key.space><Key.shift>barnes
Screenshot: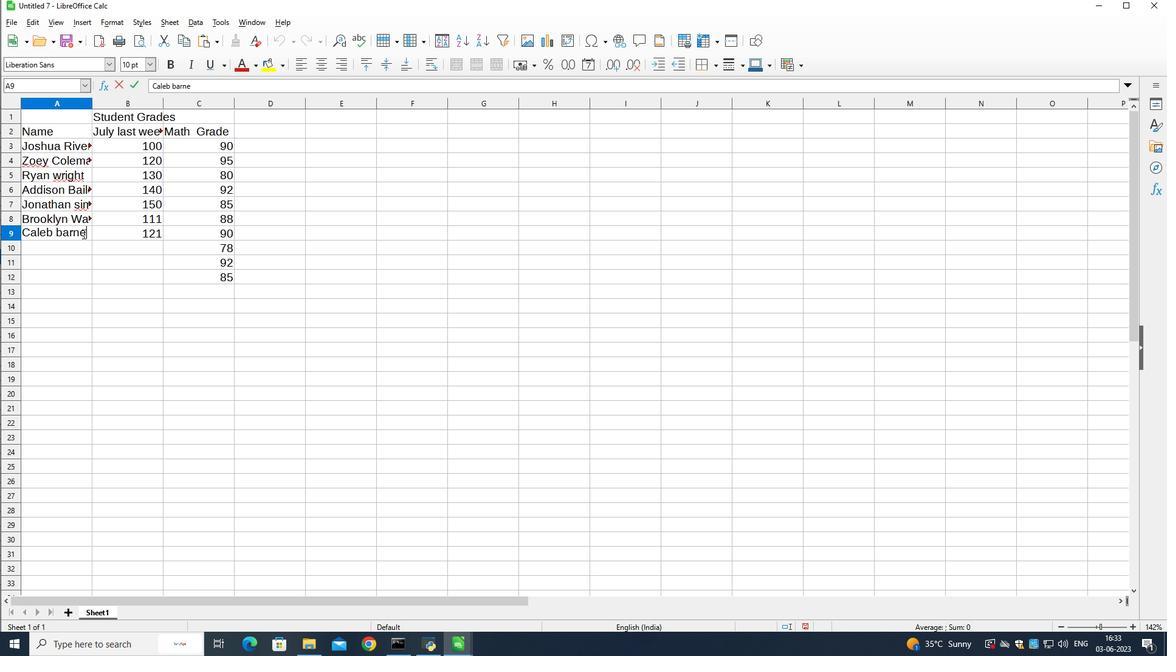 
Action: Mouse moved to (79, 243)
Screenshot: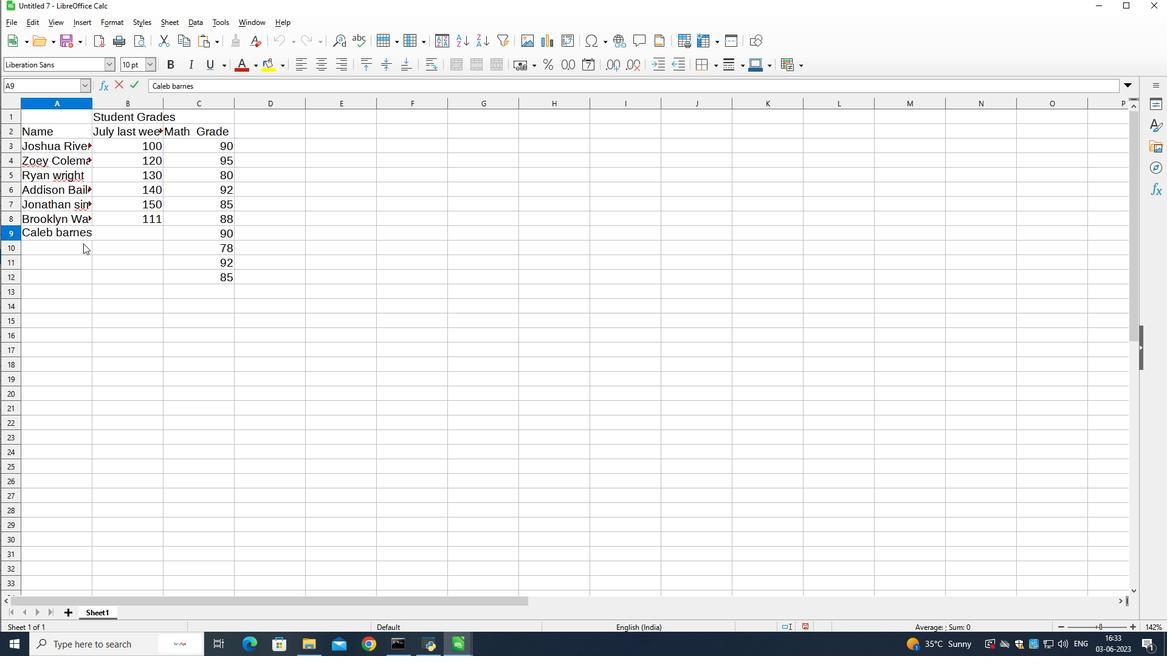 
Action: Mouse pressed left at (79, 243)
Screenshot: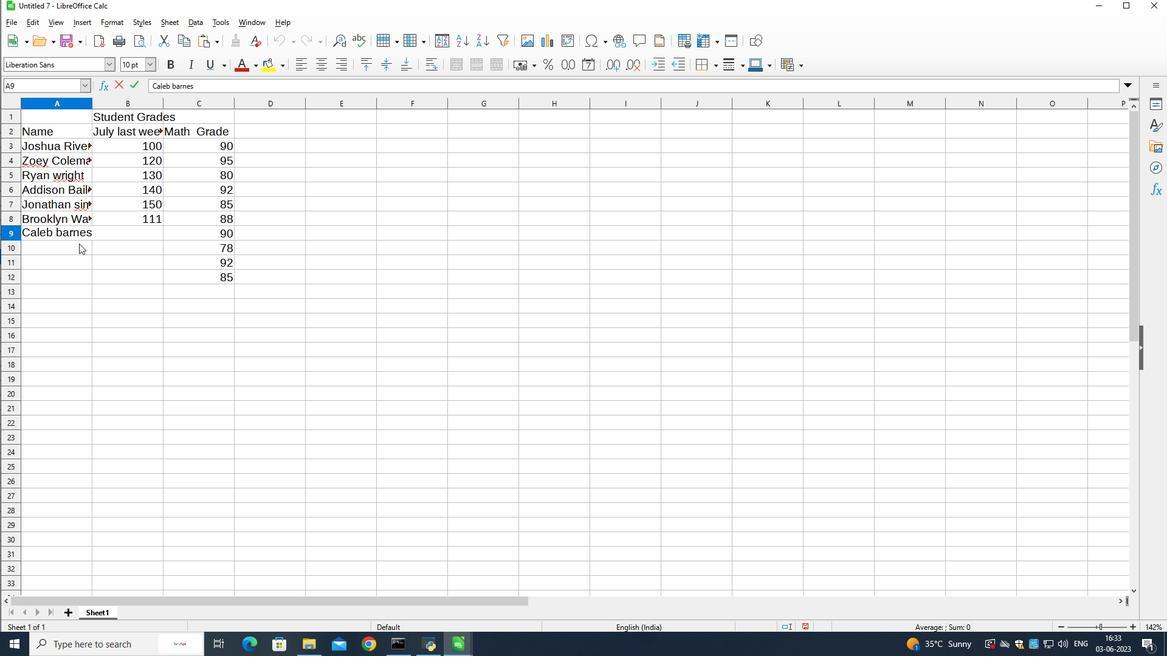 
Action: Key pressed <Key.shift><Key.shift><Key.shift><Key.shift><Key.shift><Key.shift><Key.shift>AAu<Key.backspace><Key.backspace>udrey<Key.space><Key.shift>Collins<Key.down><Key.shift><Key.shift><Key.shift><Key.shift><Key.shift>Gabriel<Key.space><Key.shift>perry<Key.down><Key.shift><Key.shift><Key.shift><Key.shift>Sofia<Key.space><Key.shift>Bell
Screenshot: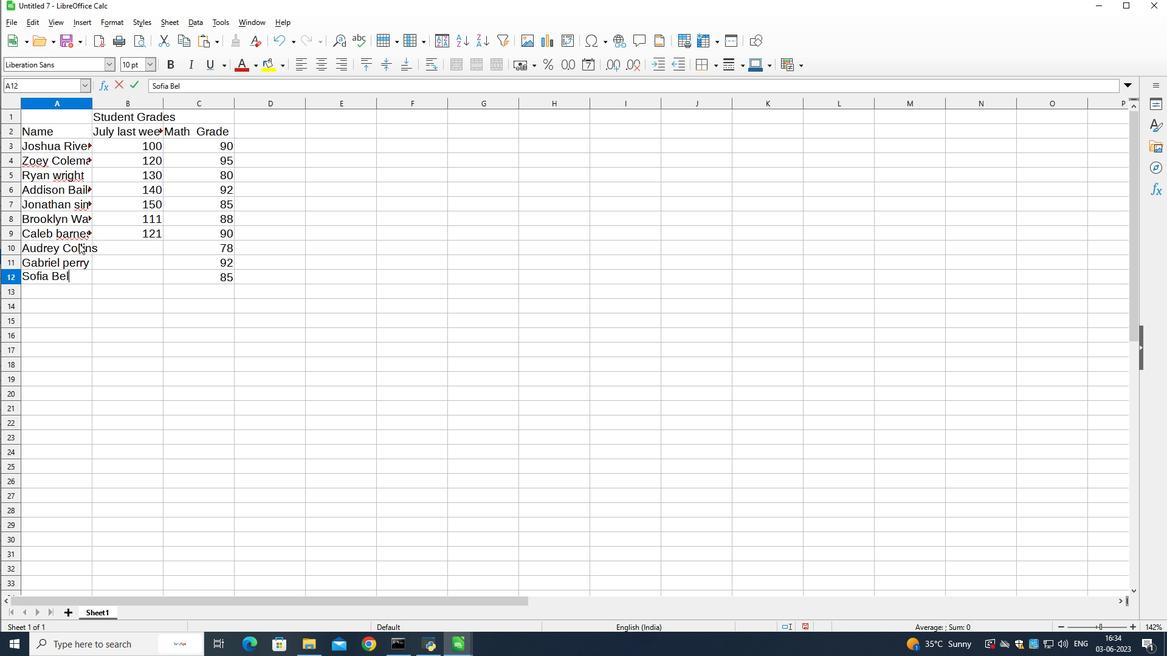
Action: Mouse moved to (119, 244)
Screenshot: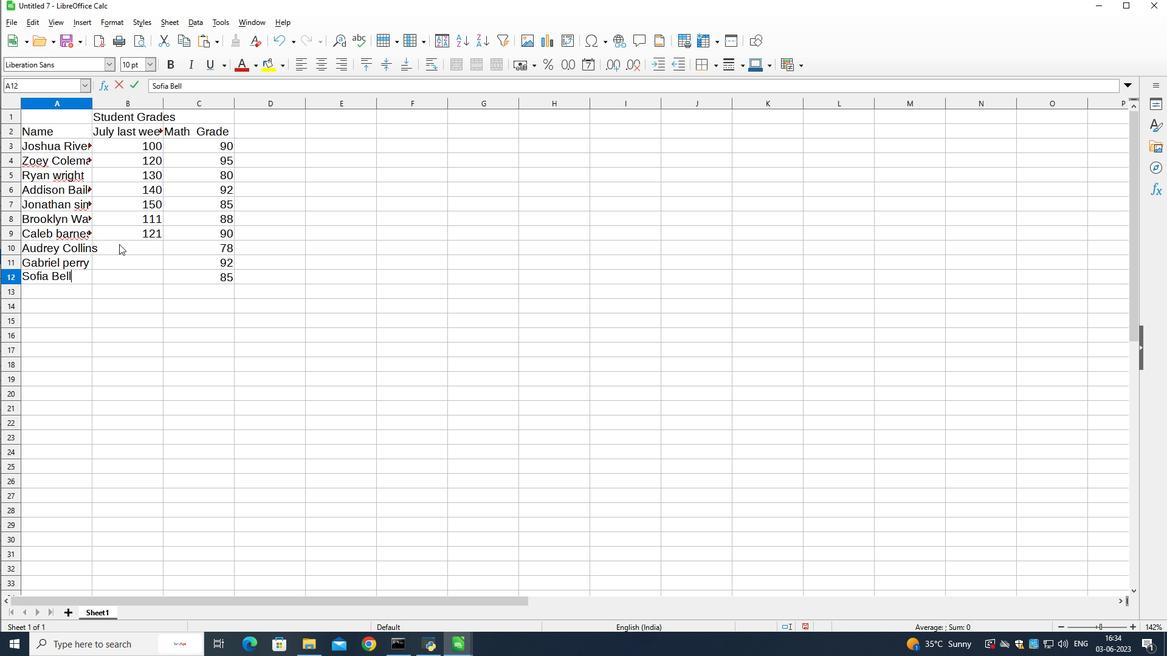
Action: Mouse pressed left at (119, 244)
Screenshot: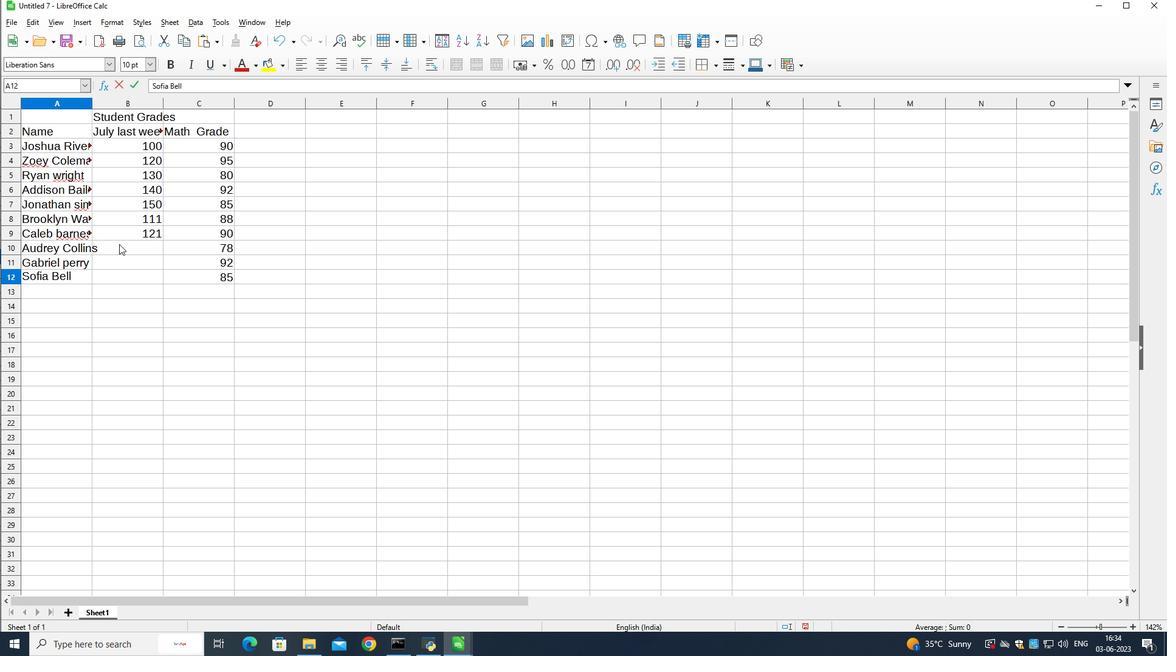 
Action: Mouse moved to (1067, 519)
Screenshot: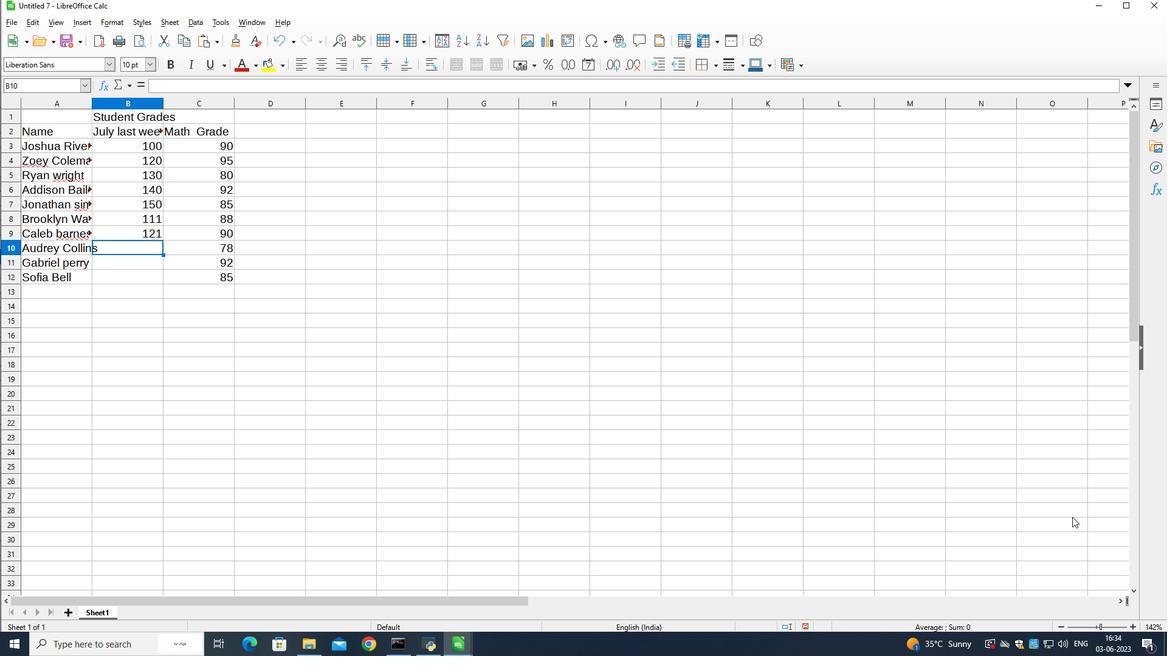 
Action: Key pressed 145<Key.down>146<Key.down>139
Screenshot: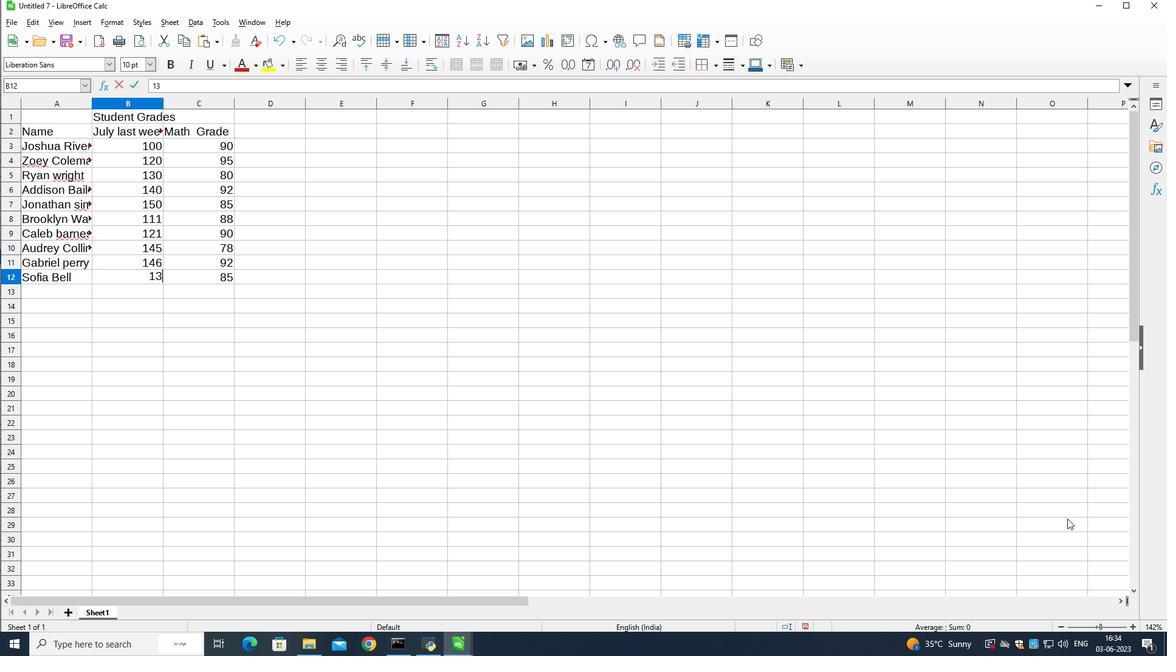 
Action: Mouse moved to (269, 128)
Screenshot: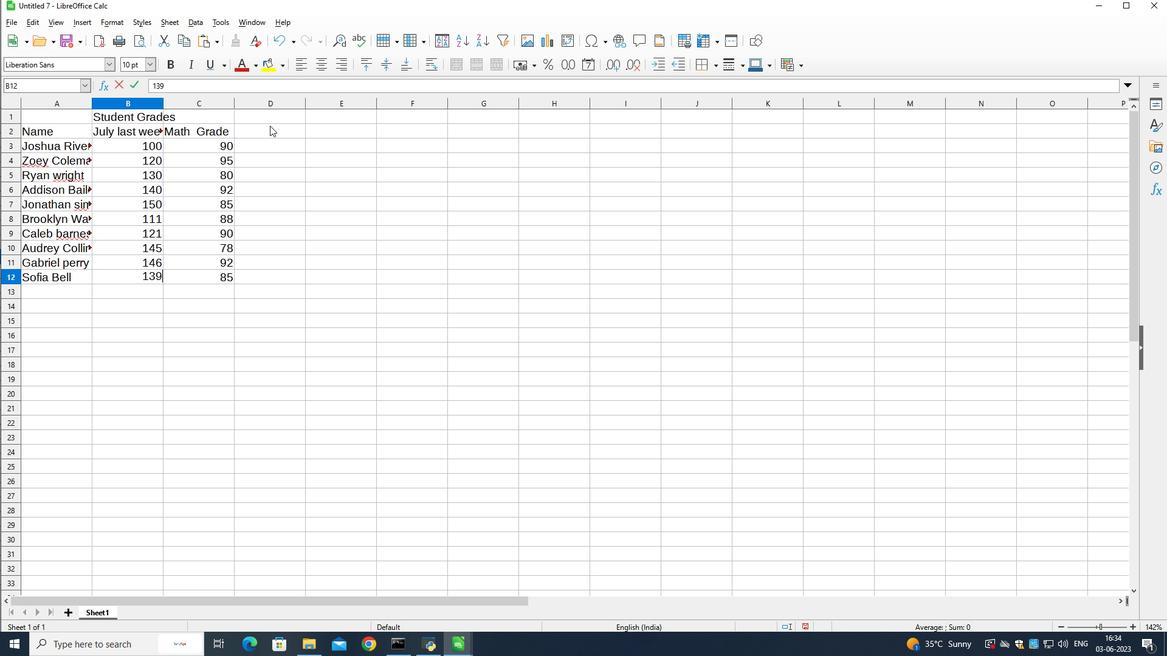 
Action: Mouse pressed left at (269, 128)
Screenshot: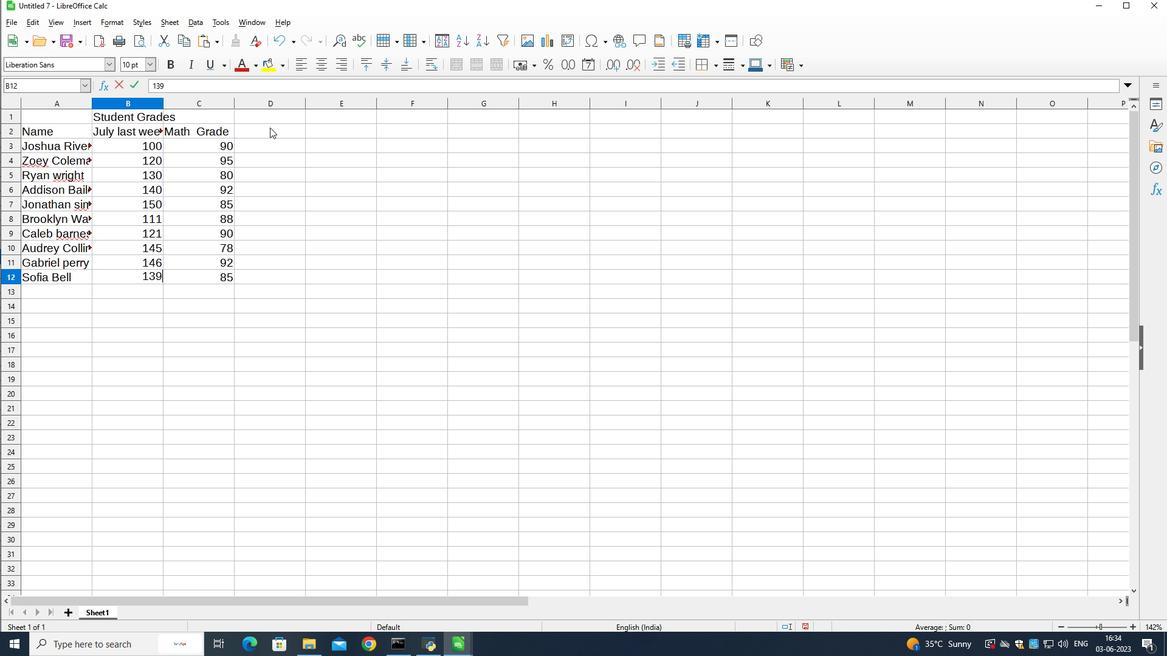 
Action: Mouse moved to (1167, 394)
Screenshot: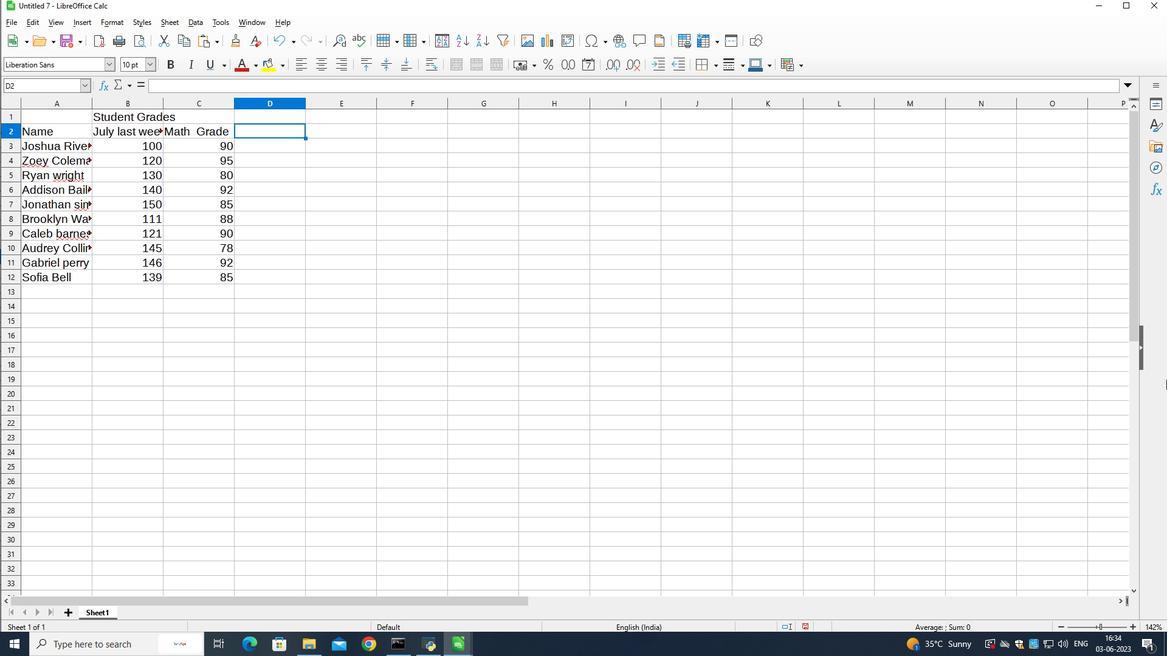 
Action: Key pressed <Key.shift>Science<Key.space><Key.shift>Grade<Key.down>
Screenshot: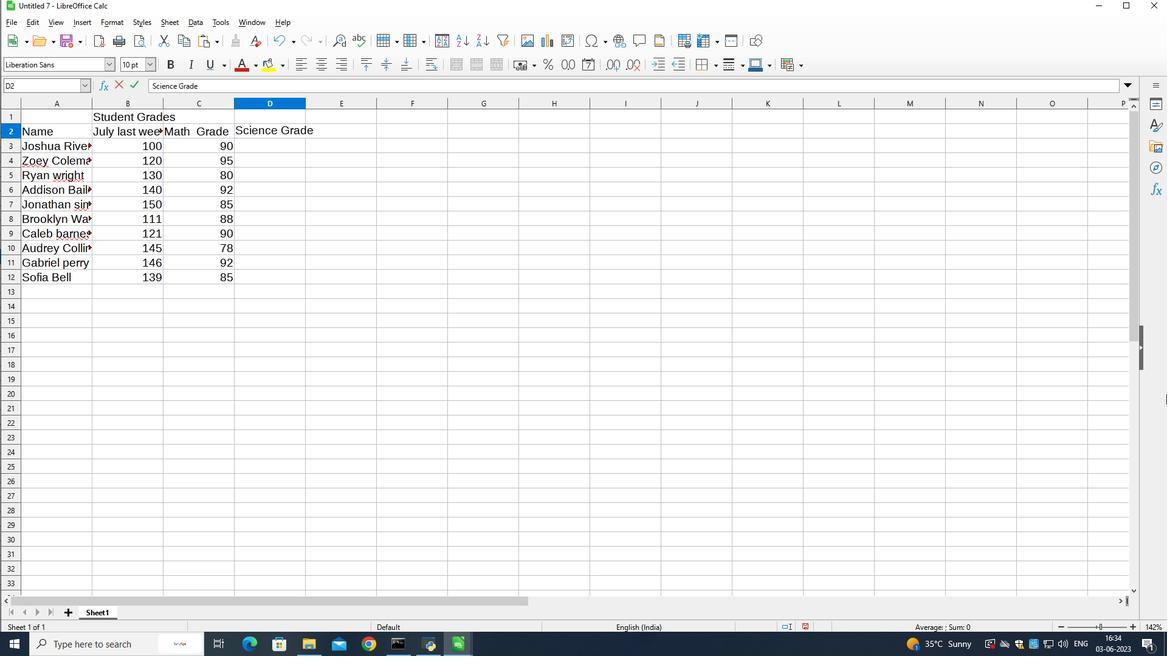 
Action: Mouse moved to (1165, 414)
Screenshot: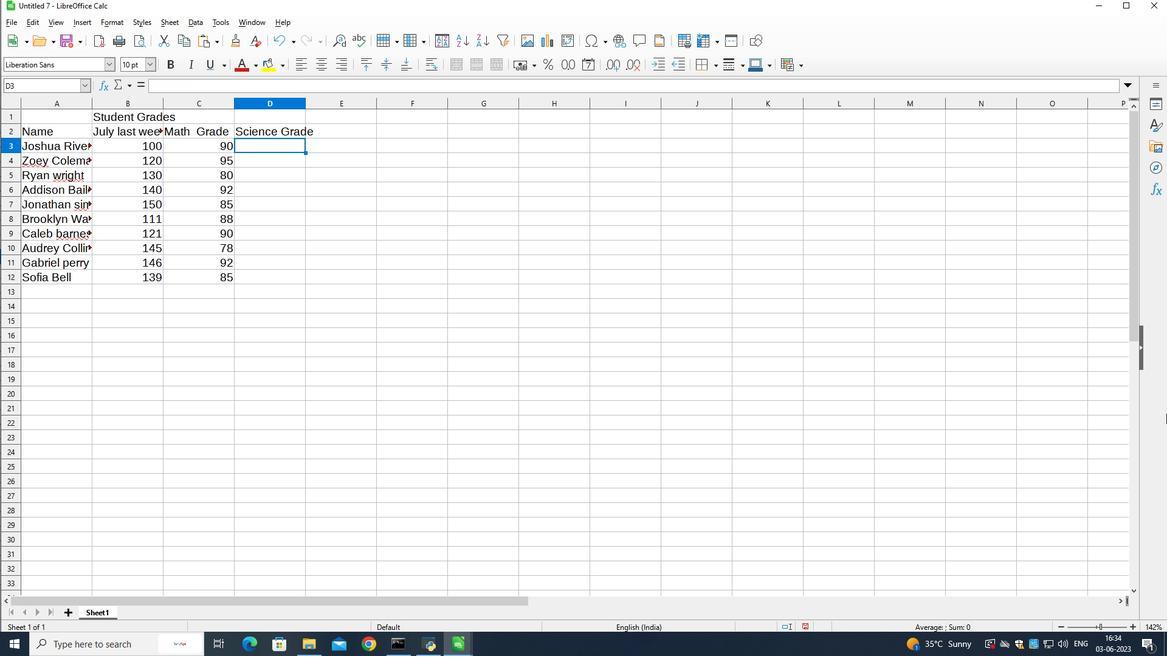 
Action: Key pressed 85<Key.down>87<Key.down>92<Key.down>88<Key.down>
Screenshot: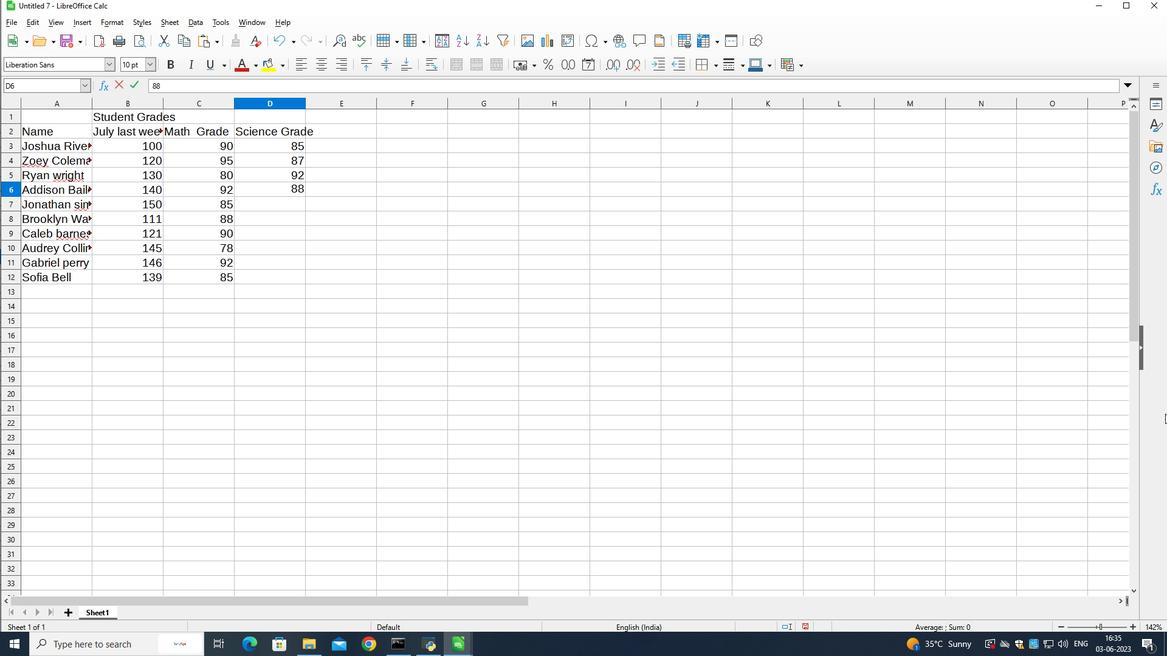 
Action: Mouse moved to (347, 202)
Screenshot: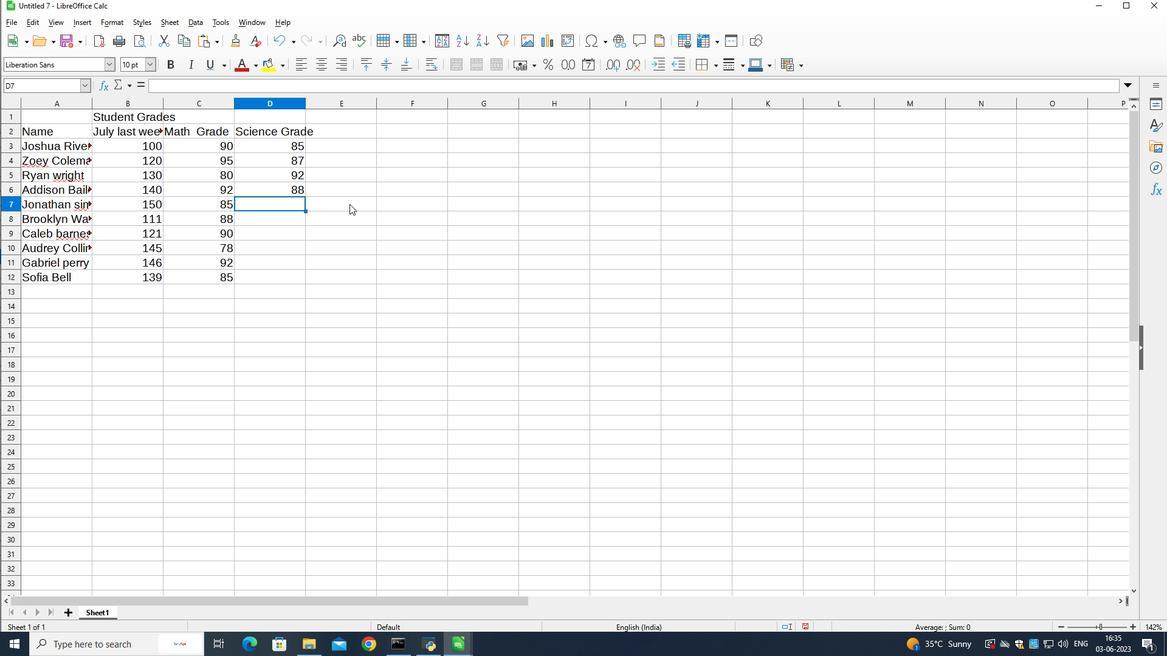 
Action: Key pressed 90<Key.down>85<Key.down>92<Key.down>80<Key.down>88<Key.down>90
Screenshot: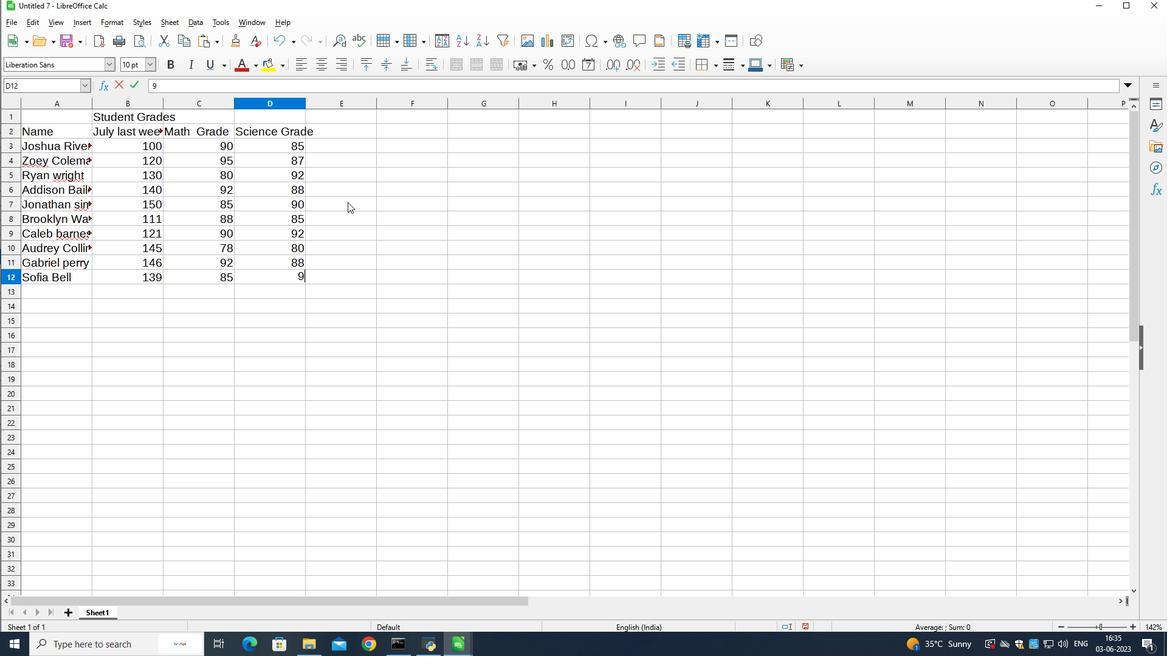 
Action: Mouse moved to (338, 132)
Screenshot: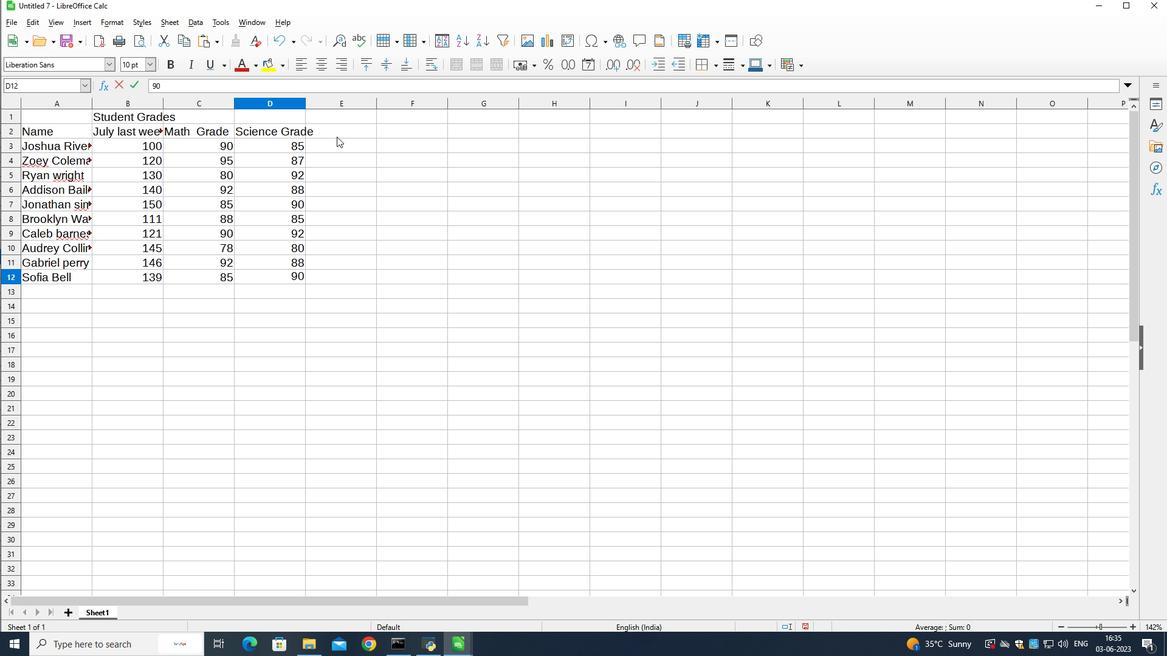 
Action: Mouse pressed left at (338, 132)
Screenshot: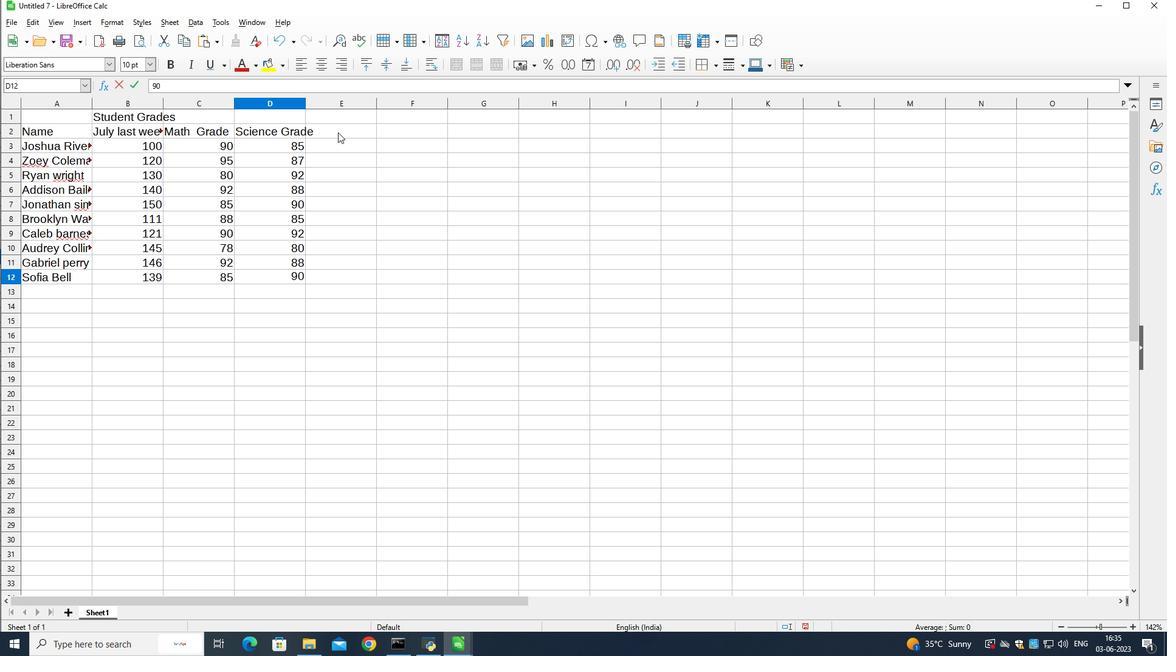
Action: Mouse moved to (338, 131)
Screenshot: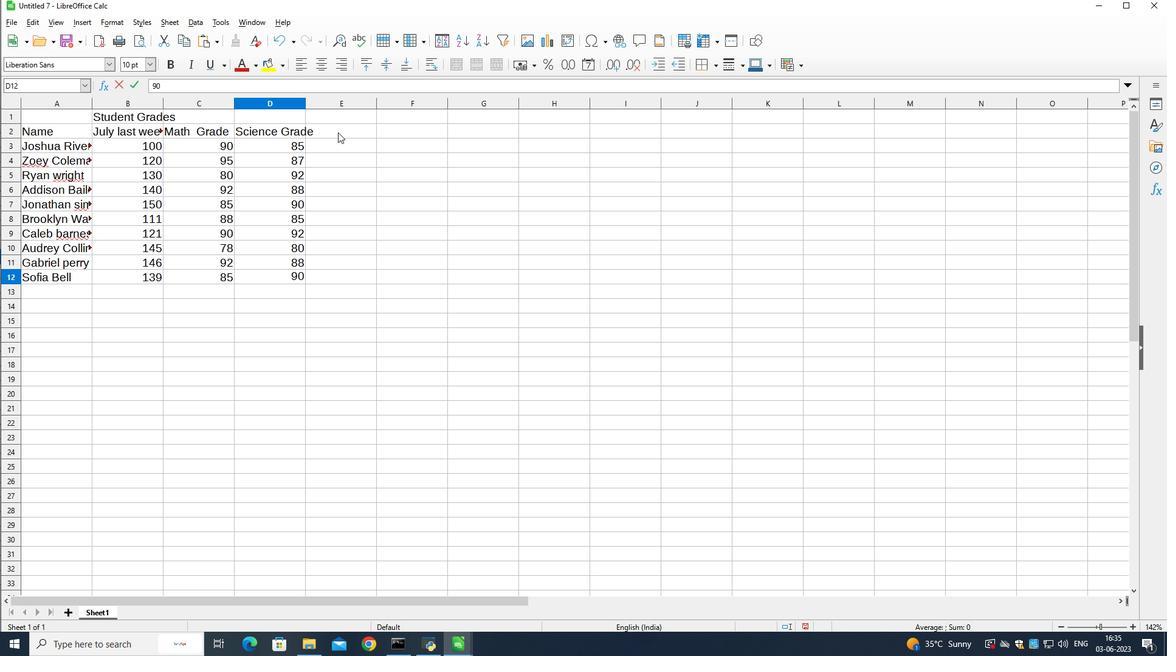 
Action: Key pressed <Key.shift>English<Key.space><Key.shift>Grade<Key.down>
Screenshot: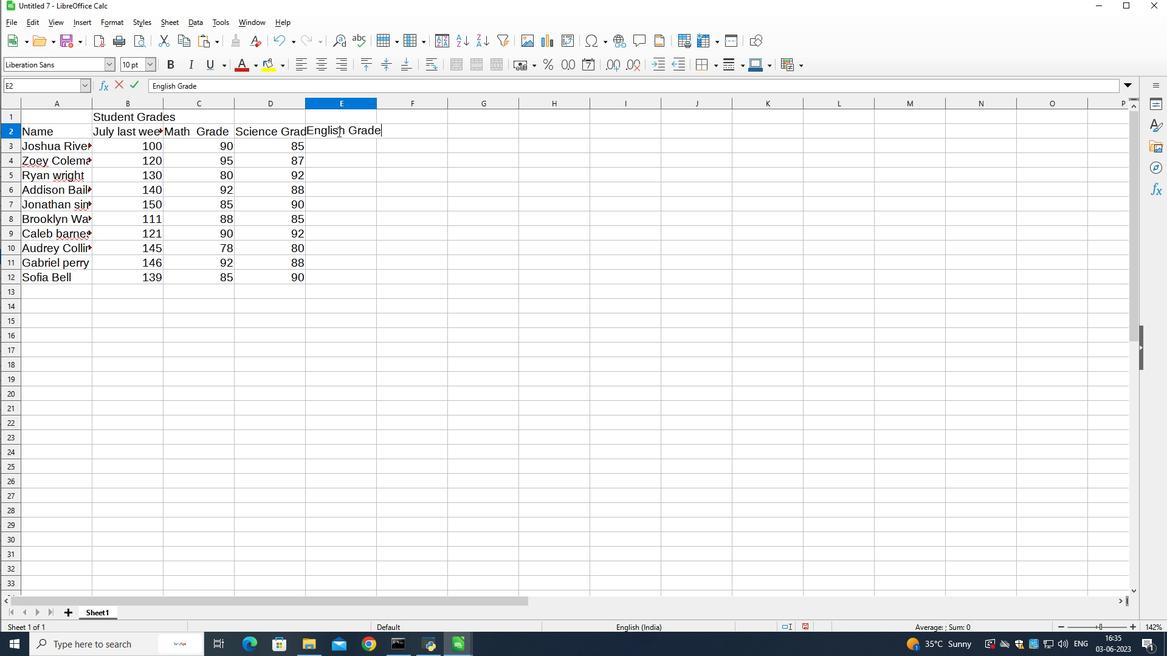 
Action: Mouse moved to (803, 0)
Screenshot: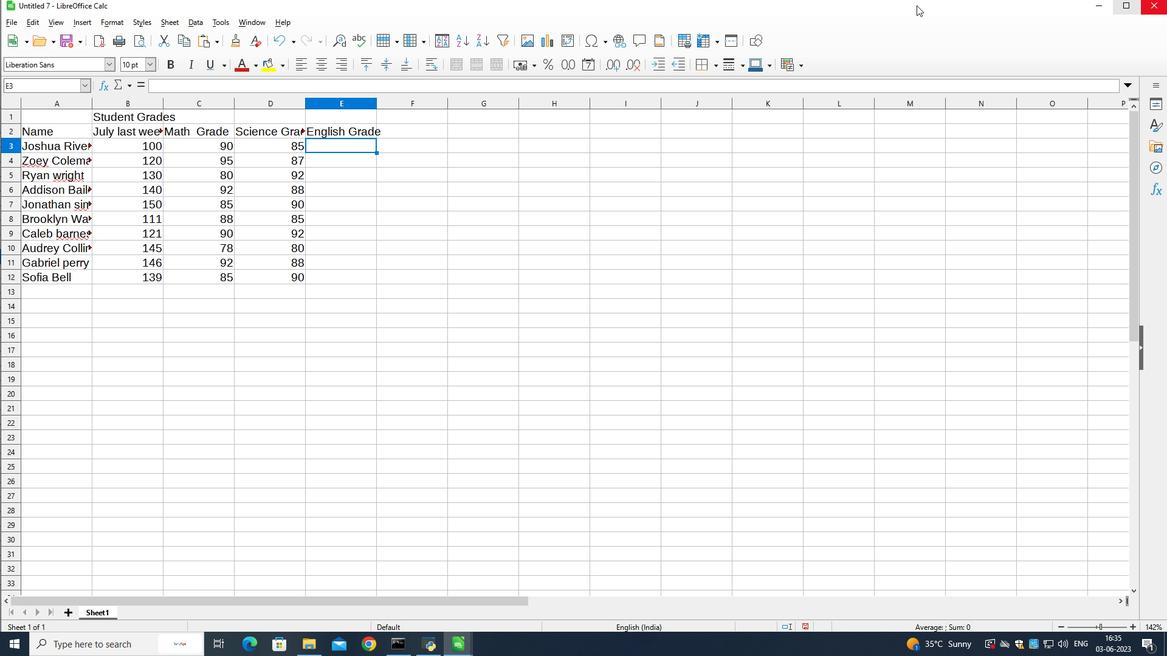 
Action: Key pressed 92<Key.down>90<Key.down>85<Key.down>90<Key.down>88<Key.down>92<Key.down>85<Key.down>82<Key.down>90<Key.down>88
Screenshot: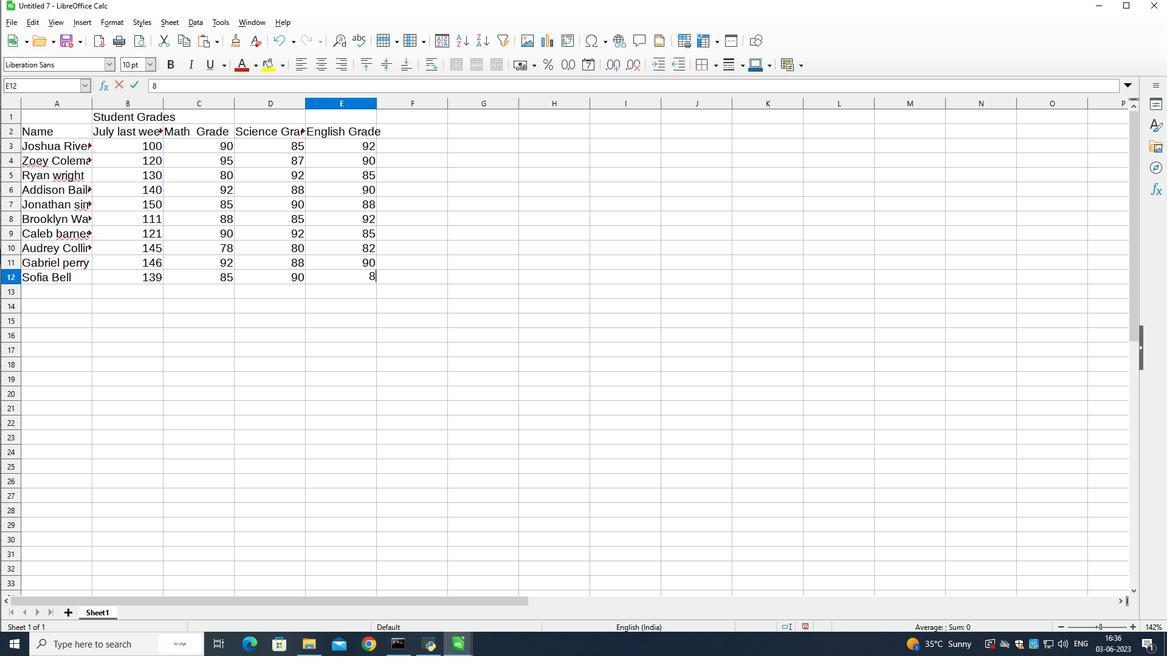 
Action: Mouse moved to (413, 125)
Screenshot: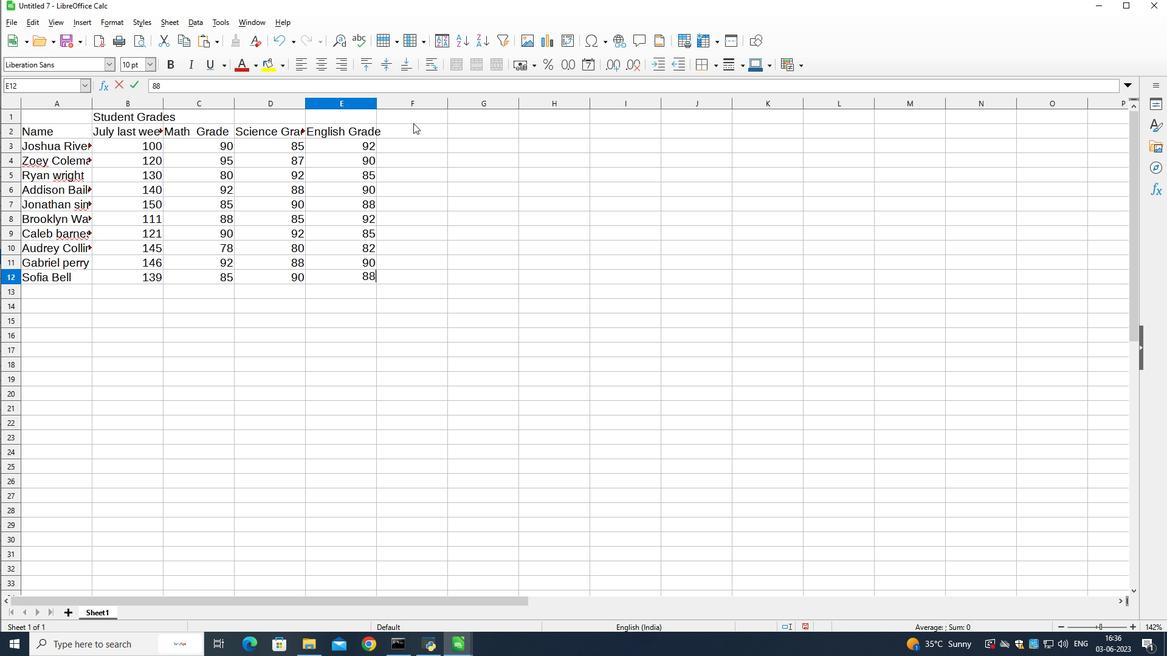 
Action: Mouse pressed left at (413, 125)
Screenshot: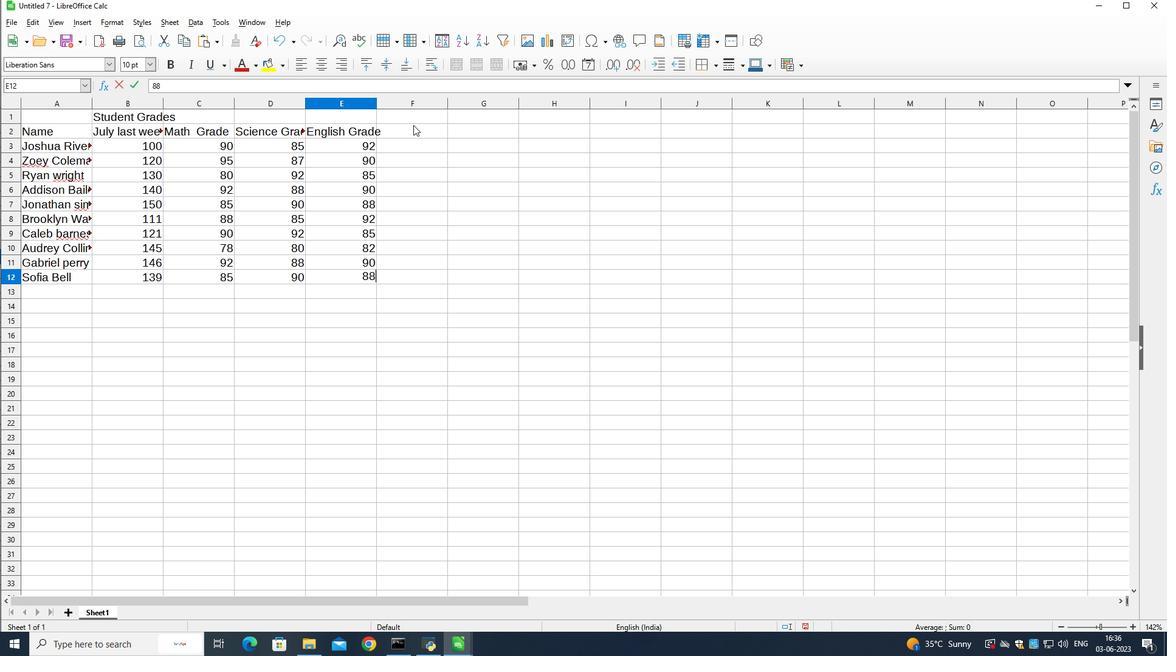 
Action: Mouse moved to (491, 139)
Screenshot: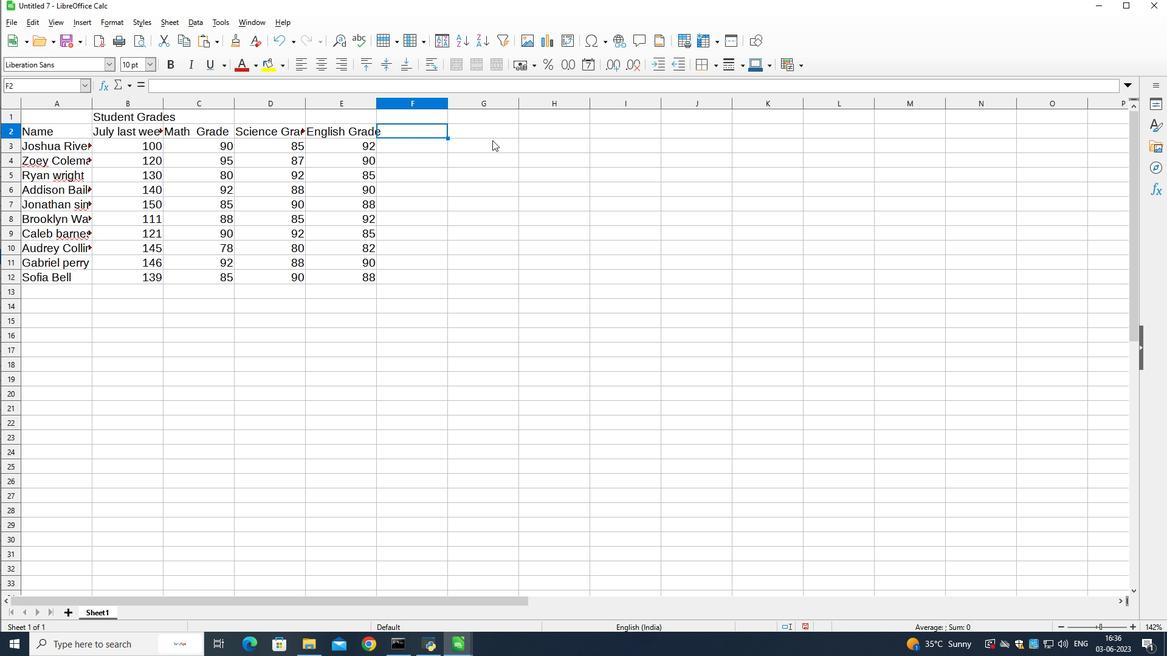 
Action: Key pressed <Key.shift>History<Key.space><Key.shift>Grade<Key.down>
Screenshot: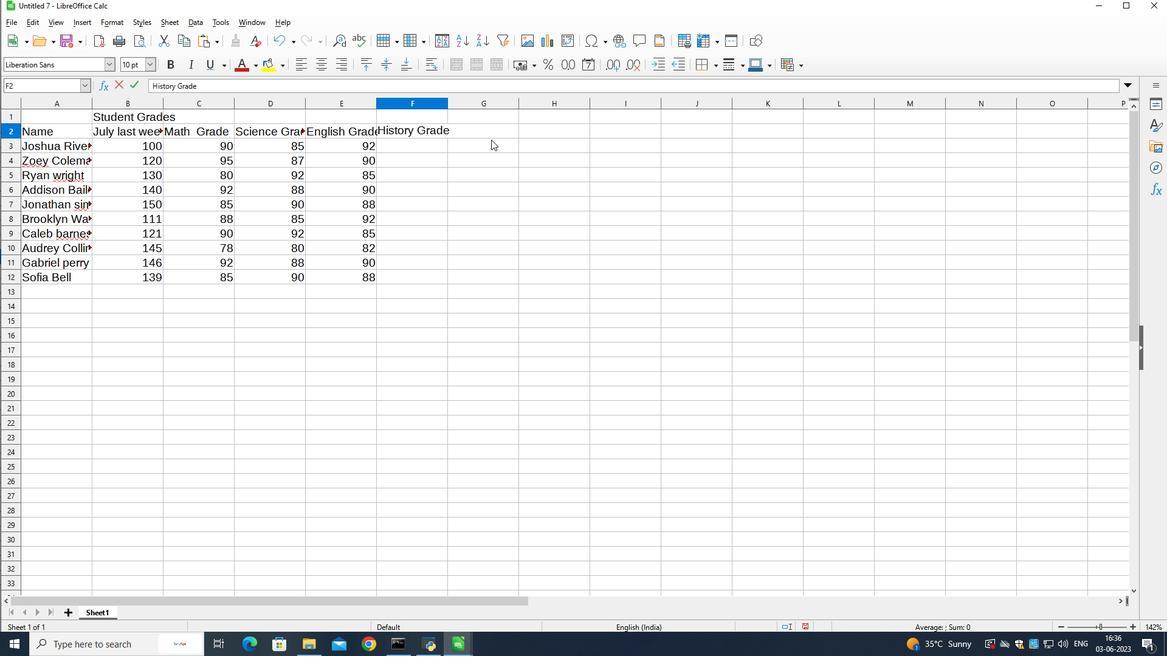 
Action: Mouse moved to (480, 133)
Screenshot: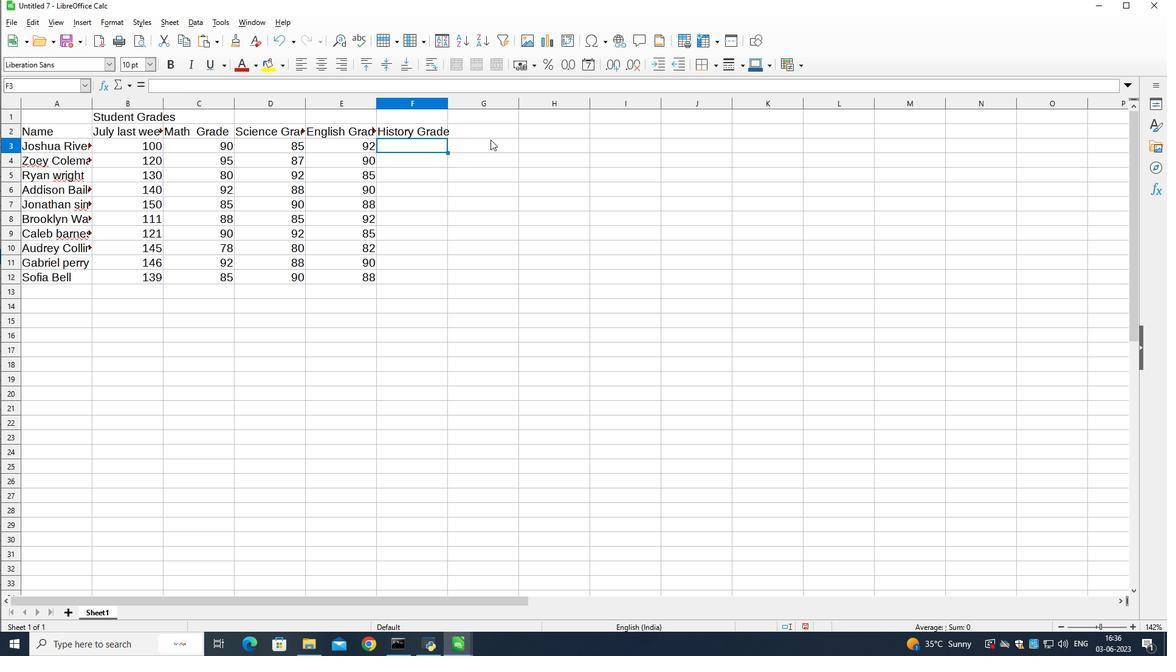 
Action: Key pressed 88<Key.down>92<Key.down>78<Key.down>95<Key.down>90<Key.down>90<Key.down>80<Key.down>85<Key.down>92<Key.down>90
Screenshot: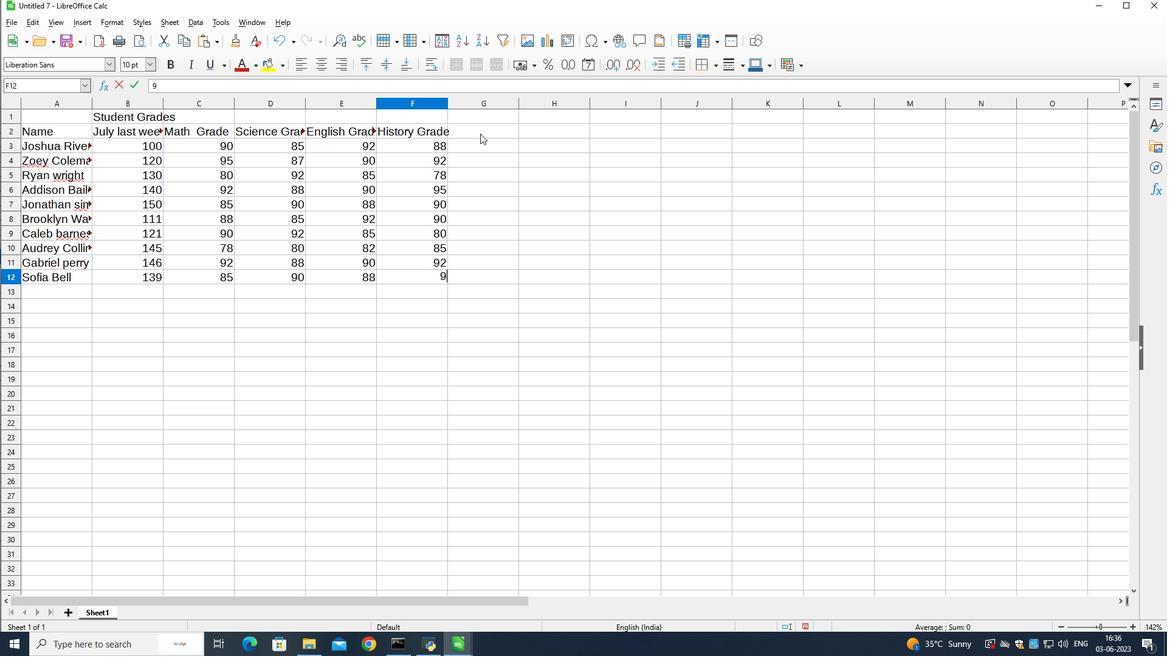 
Action: Mouse moved to (473, 129)
Screenshot: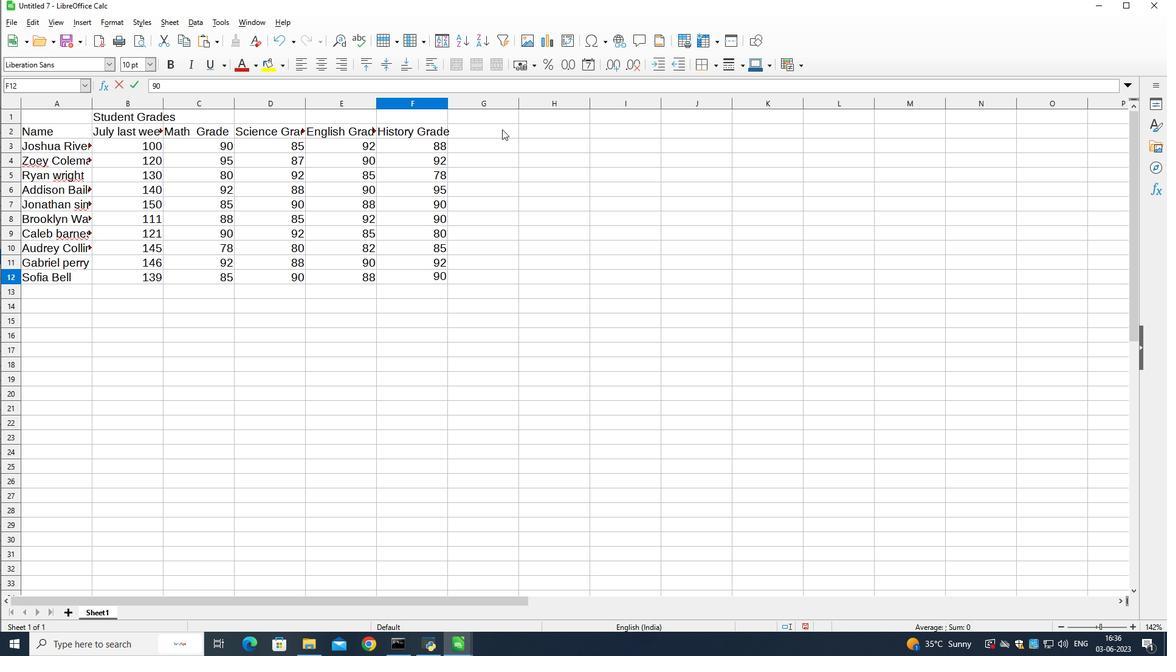 
Action: Mouse pressed left at (473, 129)
Screenshot: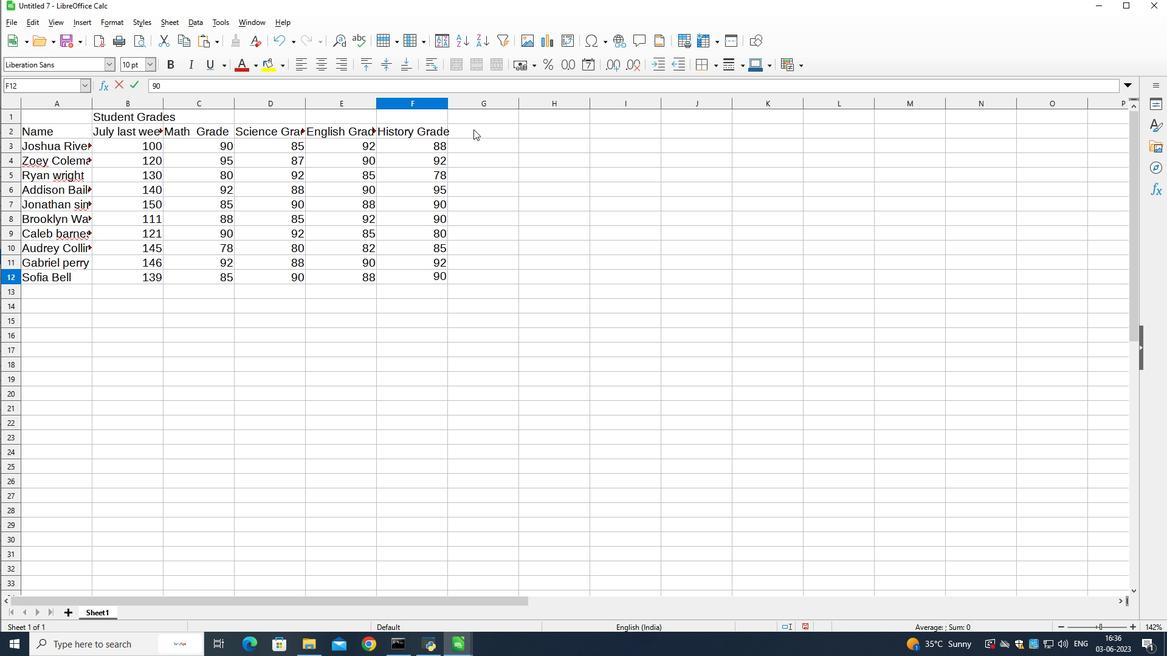 
Action: Mouse moved to (539, 145)
Screenshot: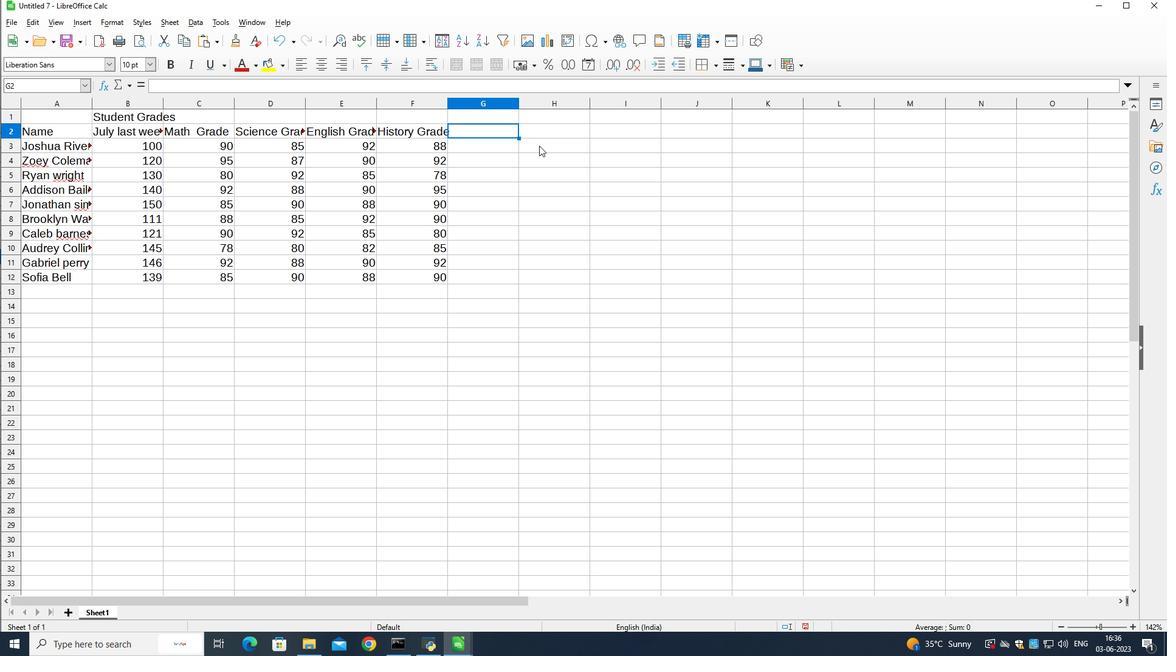 
Action: Key pressed <Key.shift>Total<Key.down>
Screenshot: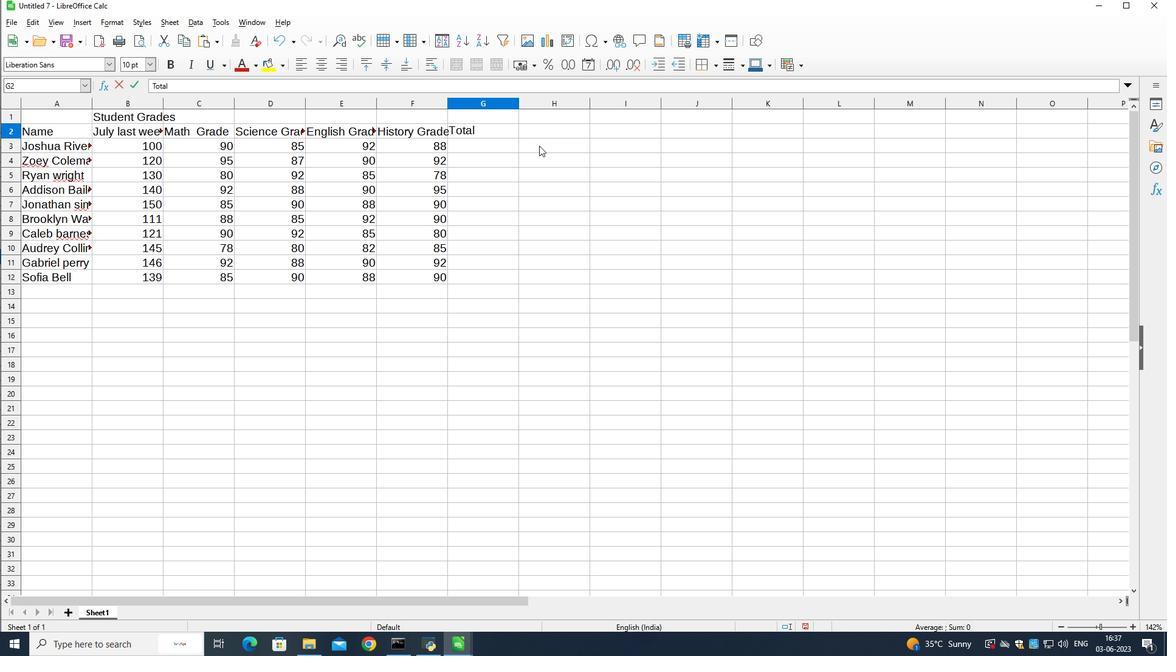 
Action: Mouse moved to (459, 153)
Screenshot: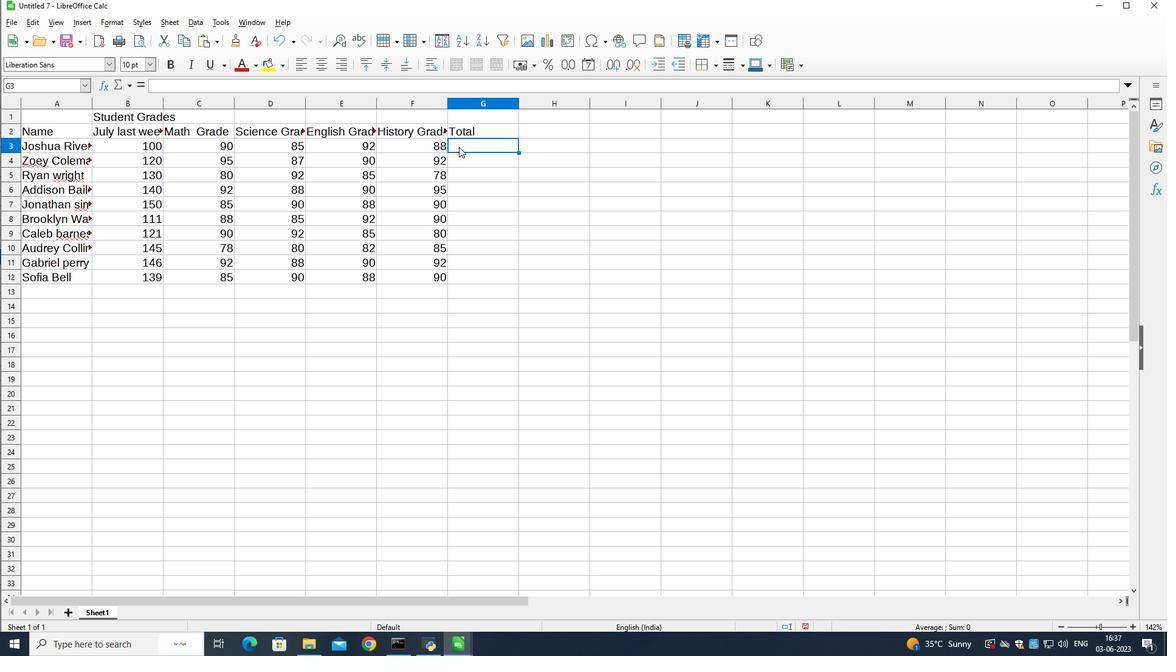 
Action: Key pressed =sum<Key.shift_r>(
Screenshot: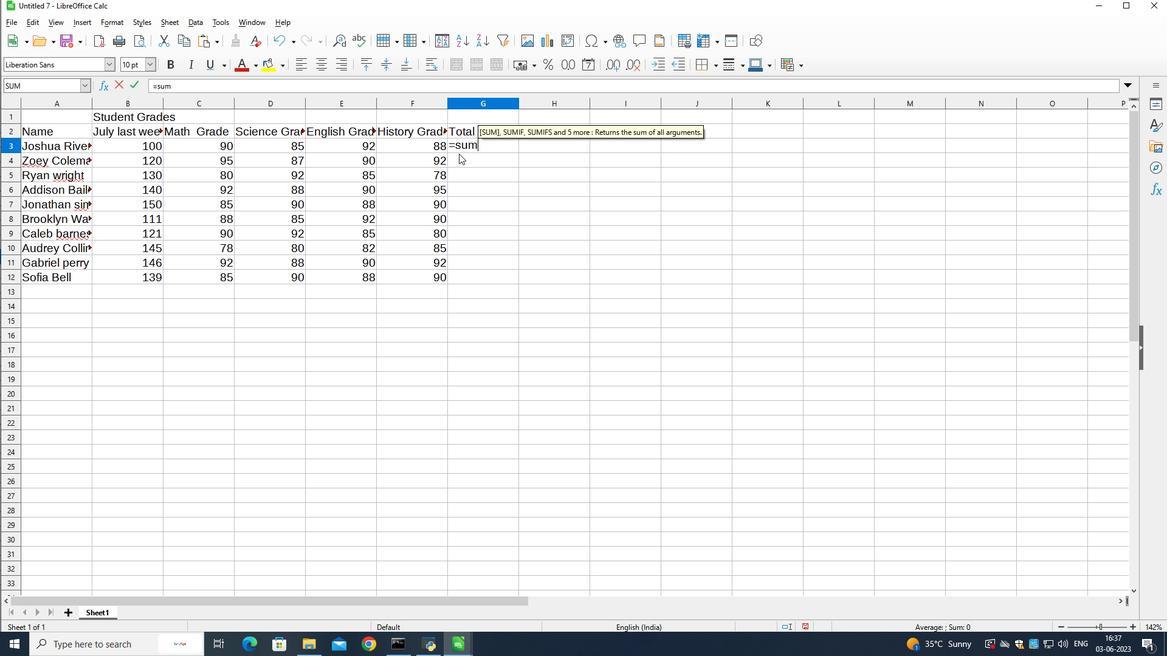 
Action: Mouse moved to (214, 144)
Screenshot: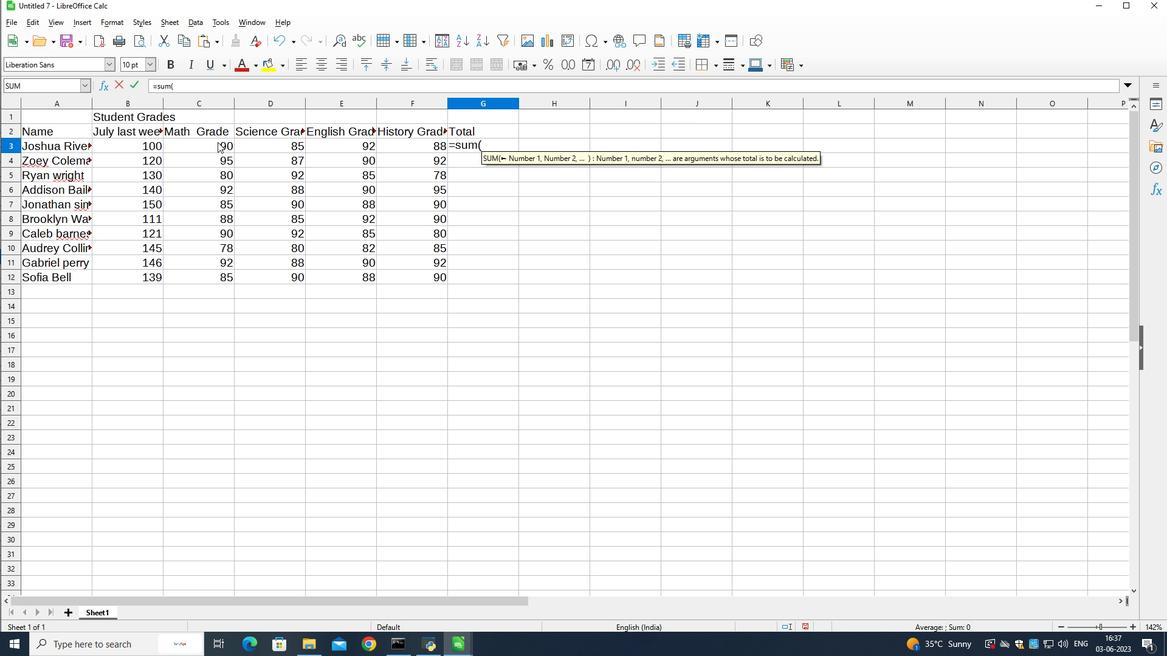 
Action: Mouse pressed left at (214, 144)
Screenshot: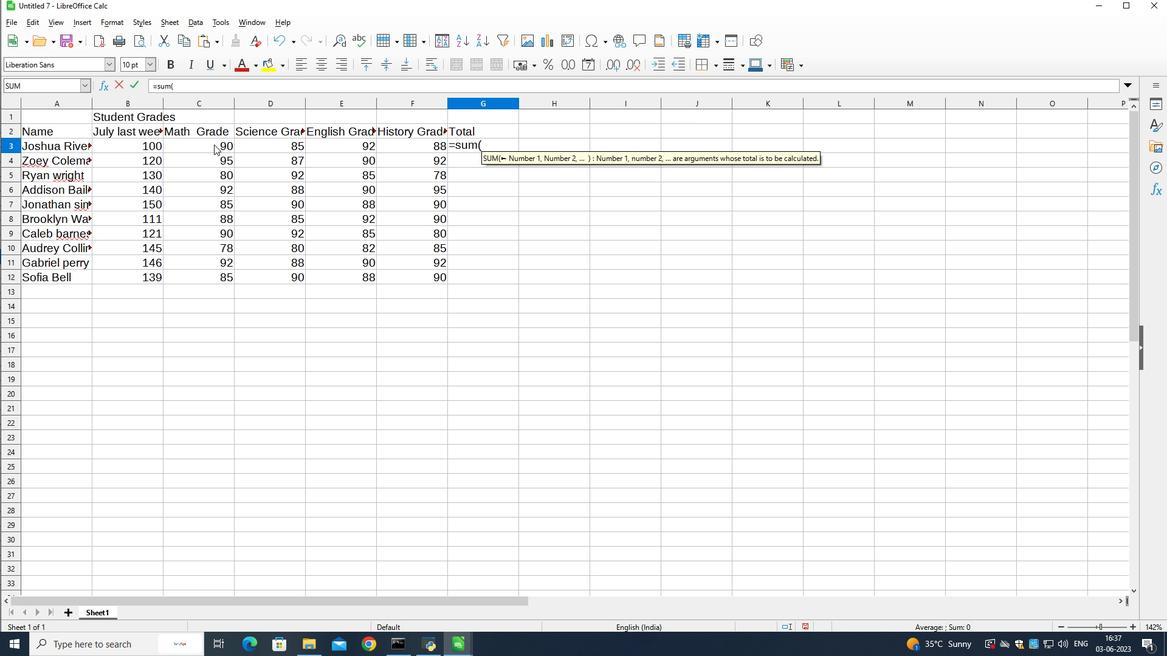 
Action: Mouse moved to (212, 145)
Screenshot: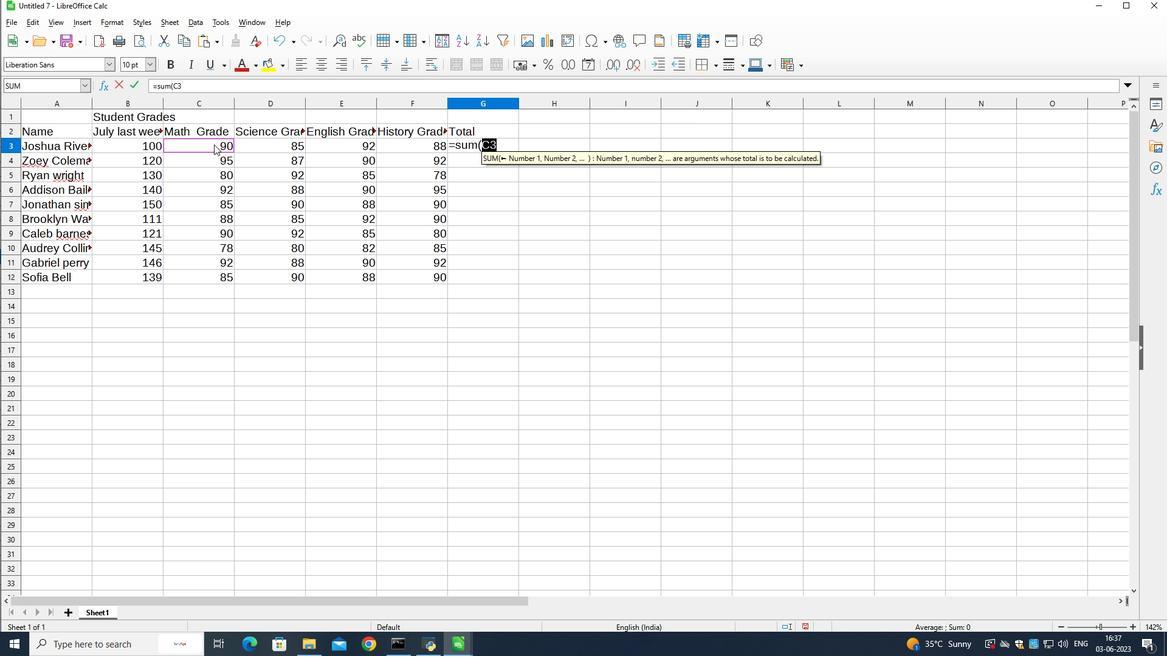 
Action: Key pressed +
Screenshot: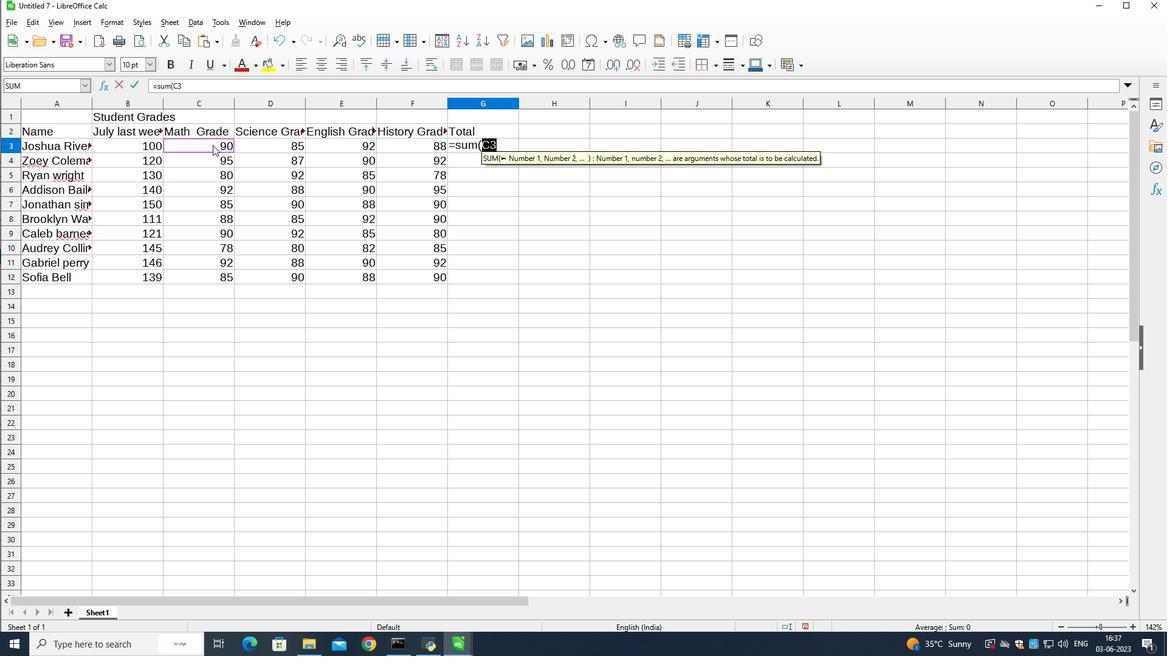 
Action: Mouse moved to (255, 144)
Screenshot: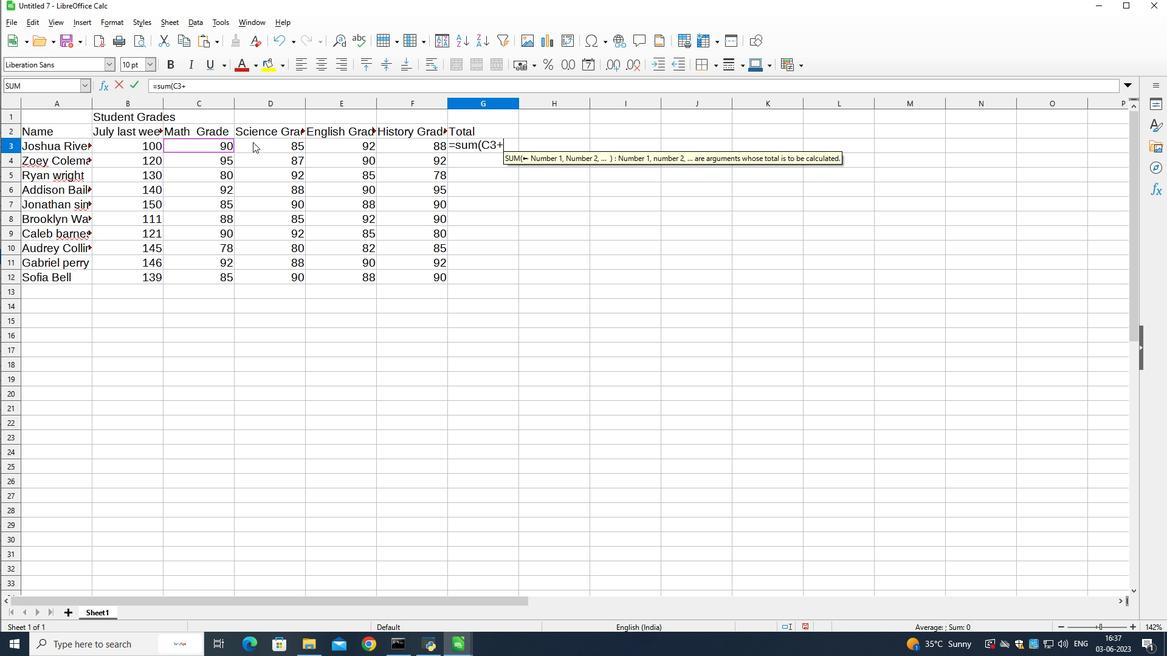 
Action: Mouse pressed left at (255, 144)
Screenshot: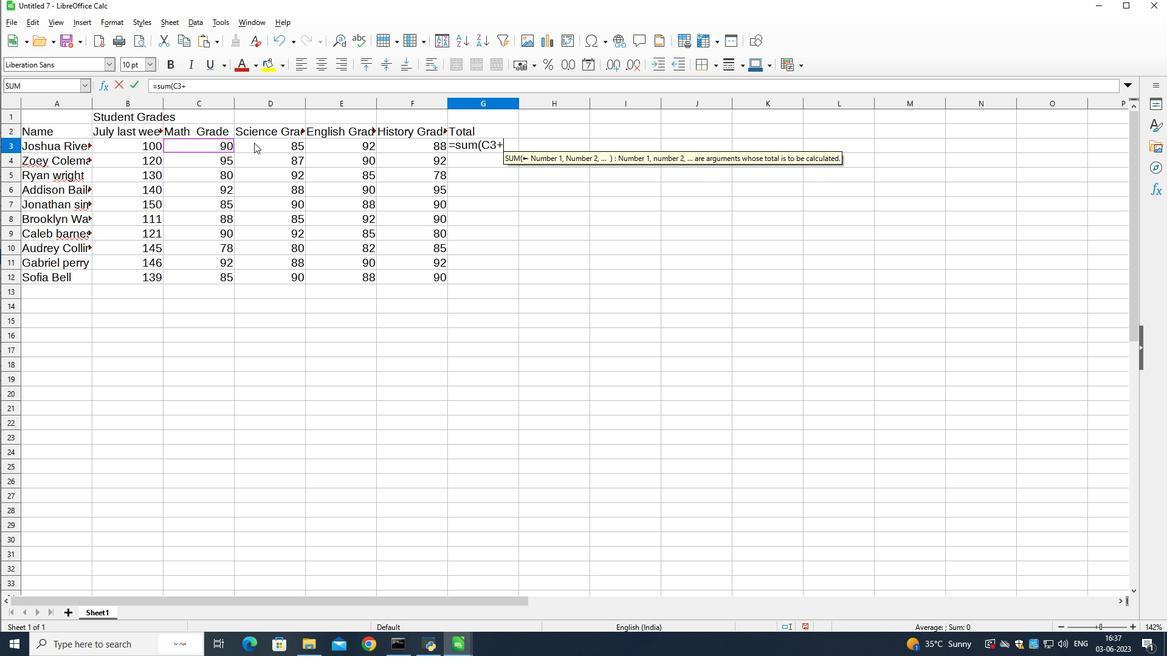 
Action: Mouse moved to (338, 144)
Screenshot: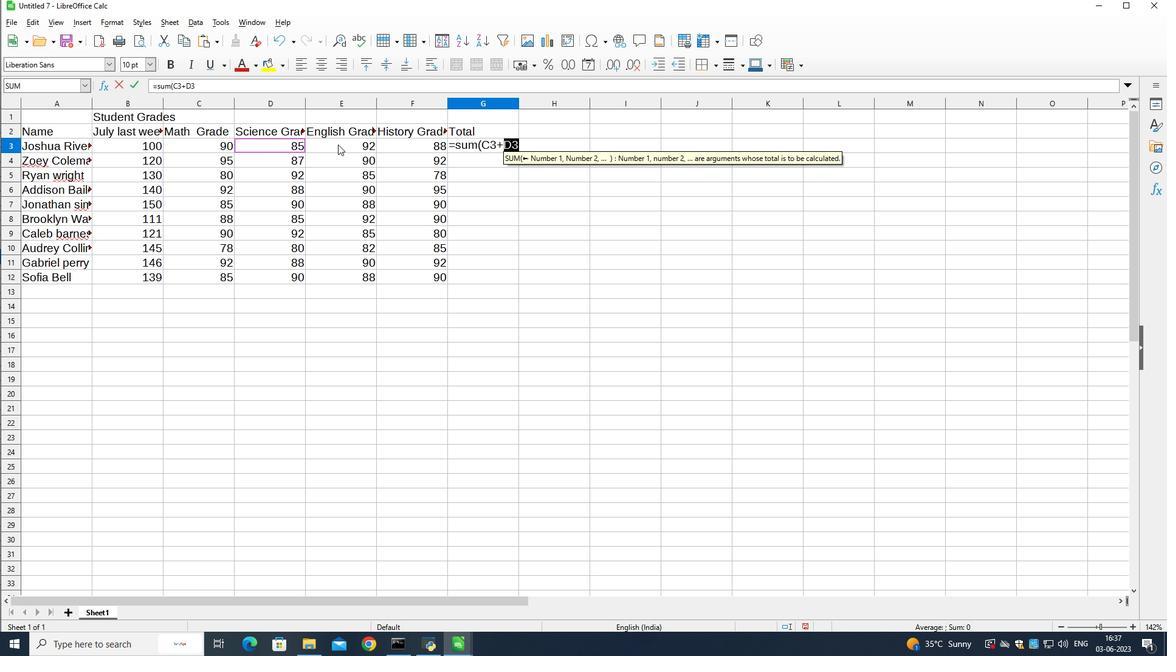 
Action: Key pressed +
Screenshot: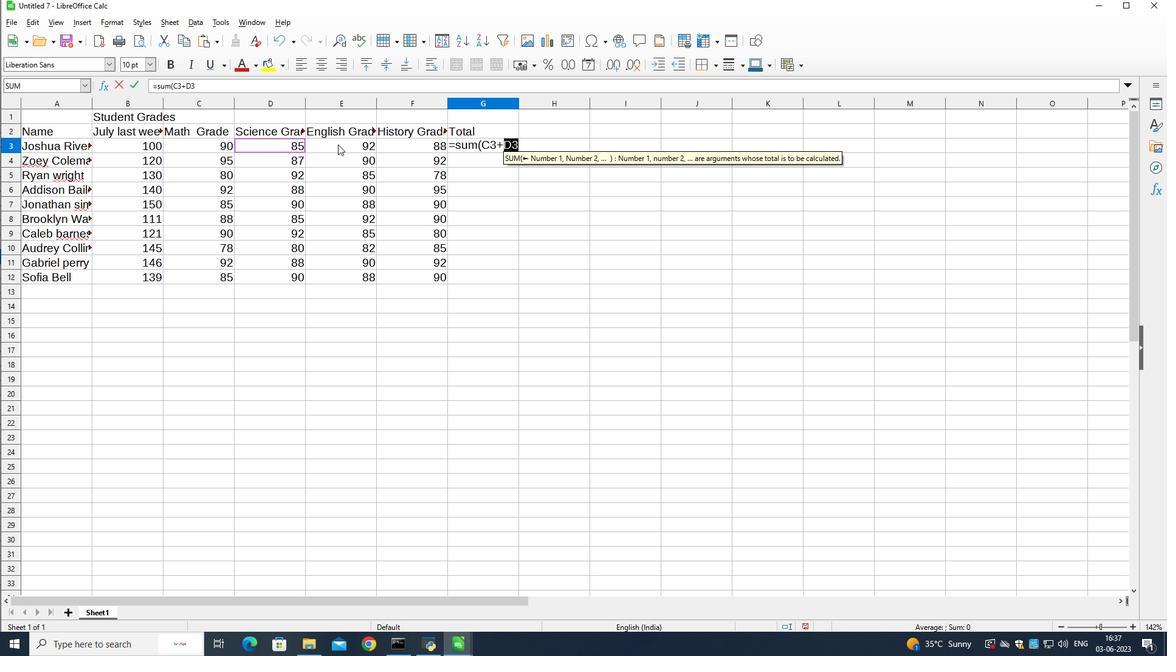 
Action: Mouse moved to (338, 144)
Screenshot: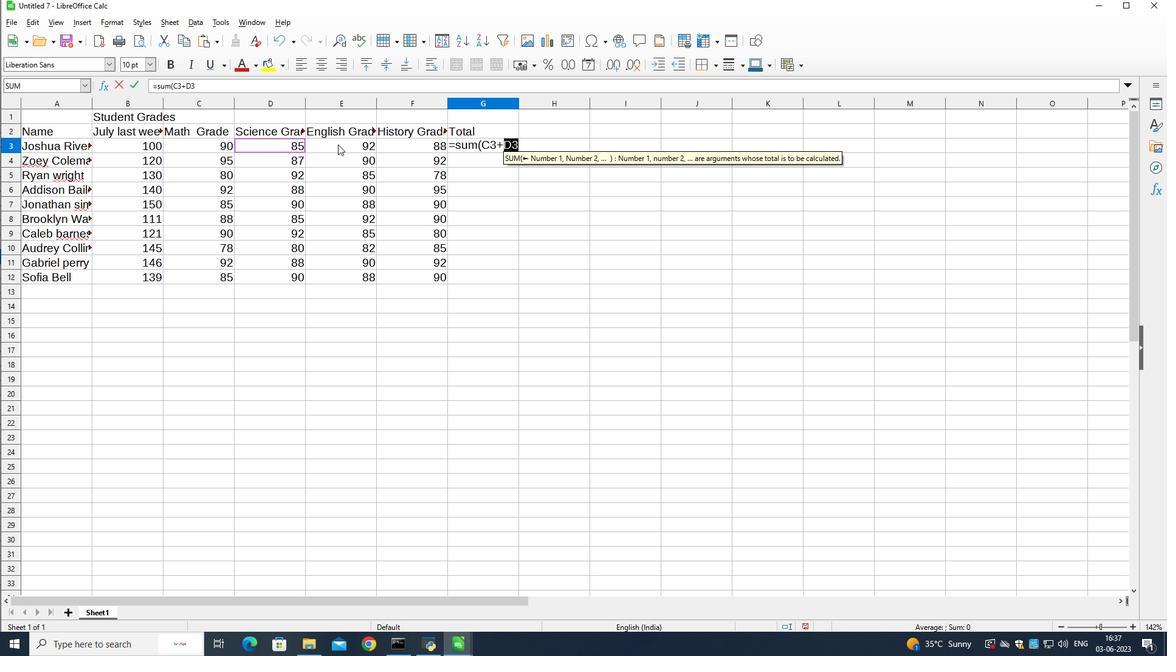 
Action: Mouse pressed left at (338, 144)
Screenshot: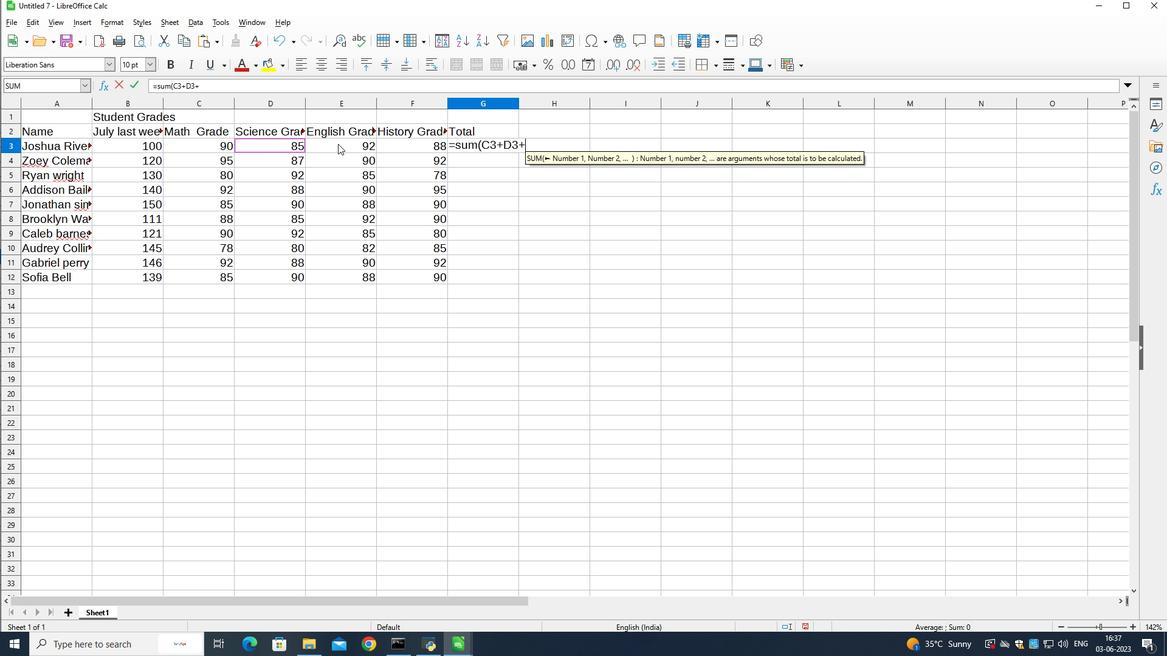 
Action: Mouse moved to (338, 144)
Screenshot: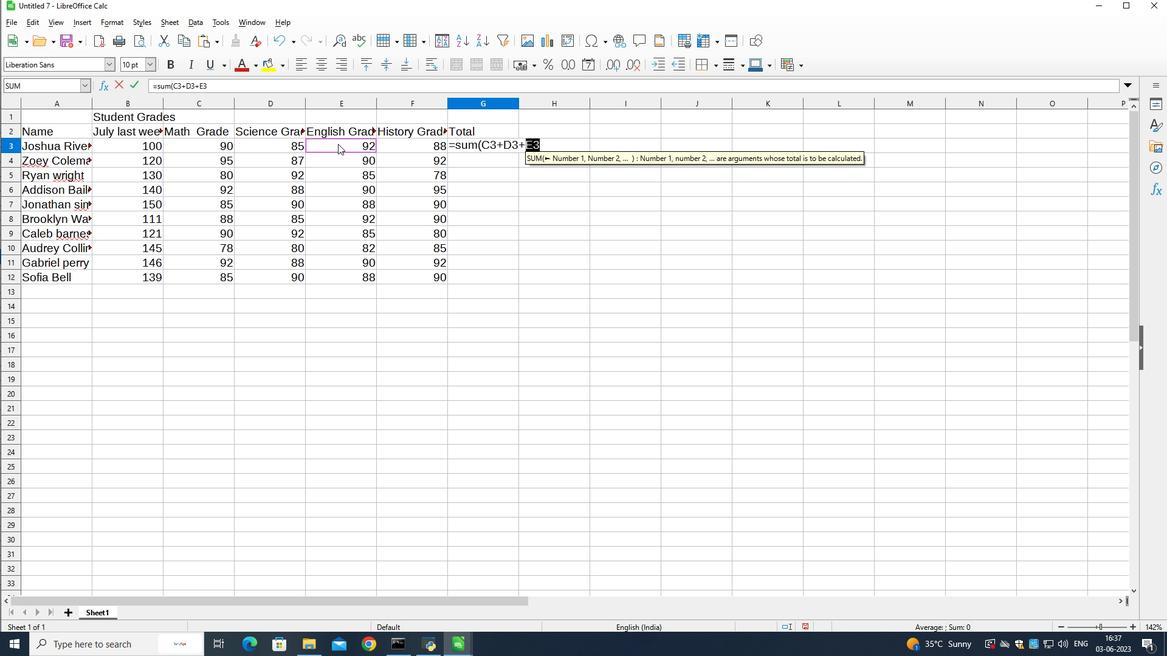 
Action: Key pressed +
Screenshot: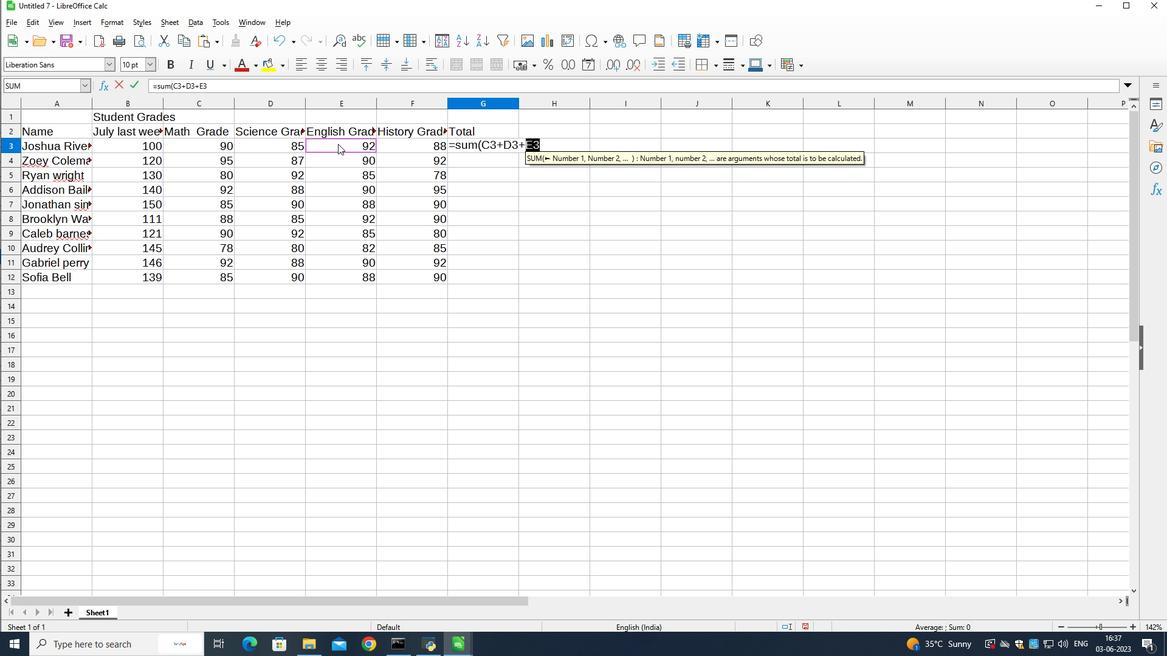 
Action: Mouse moved to (404, 148)
Screenshot: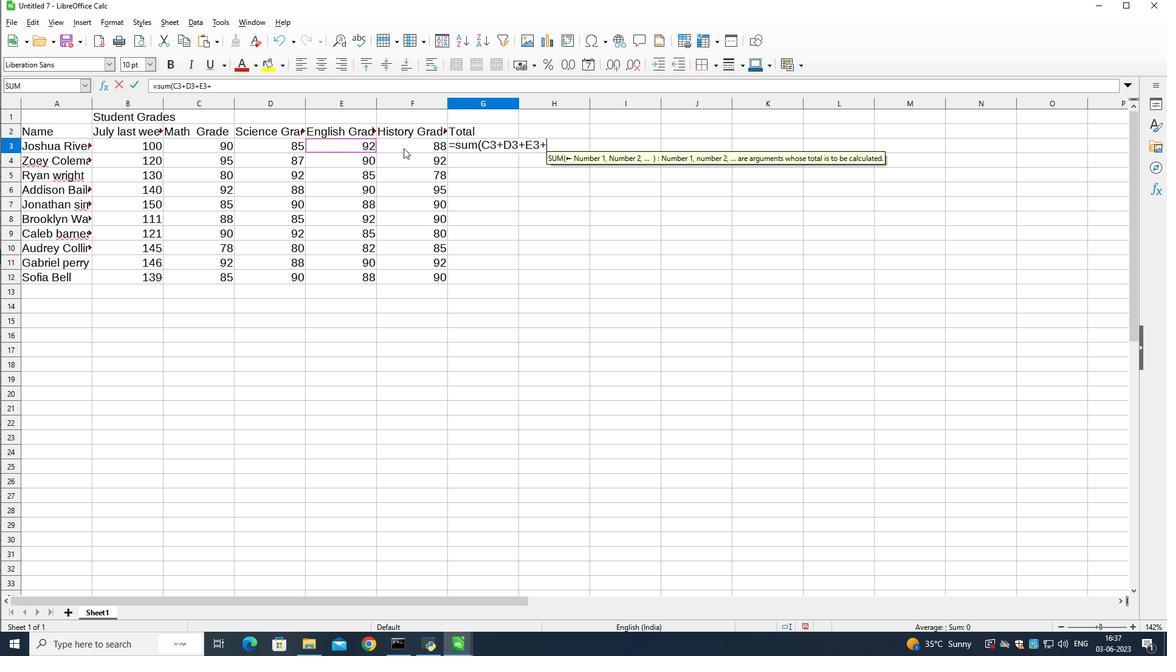 
Action: Mouse pressed left at (404, 148)
Screenshot: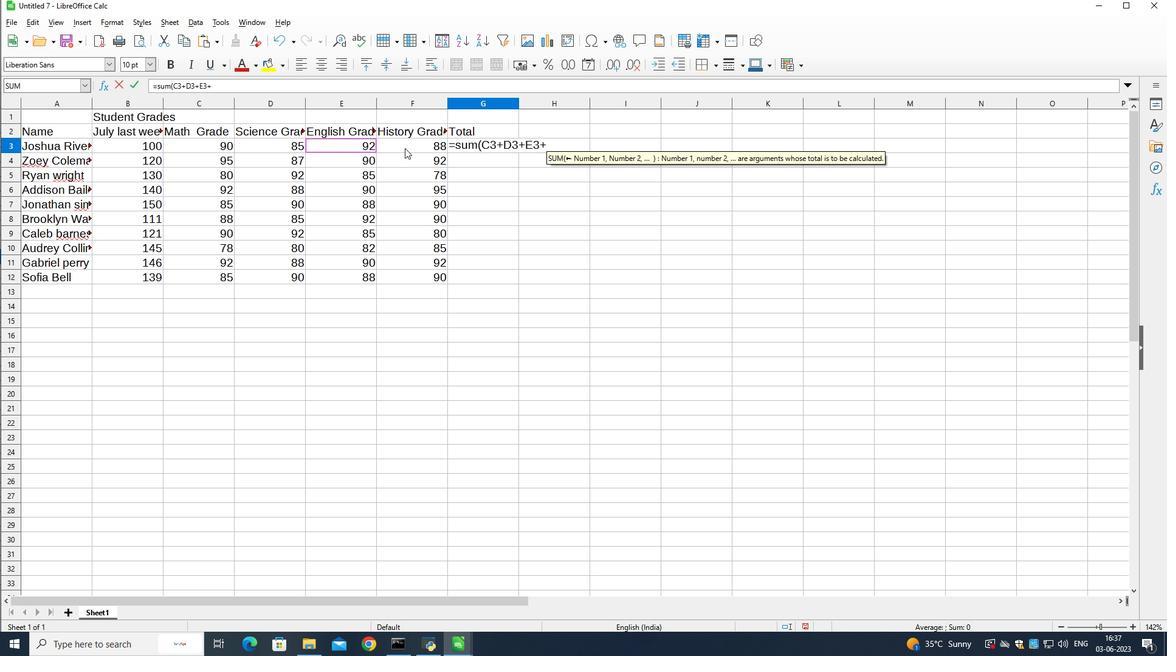 
Action: Mouse moved to (412, 159)
Screenshot: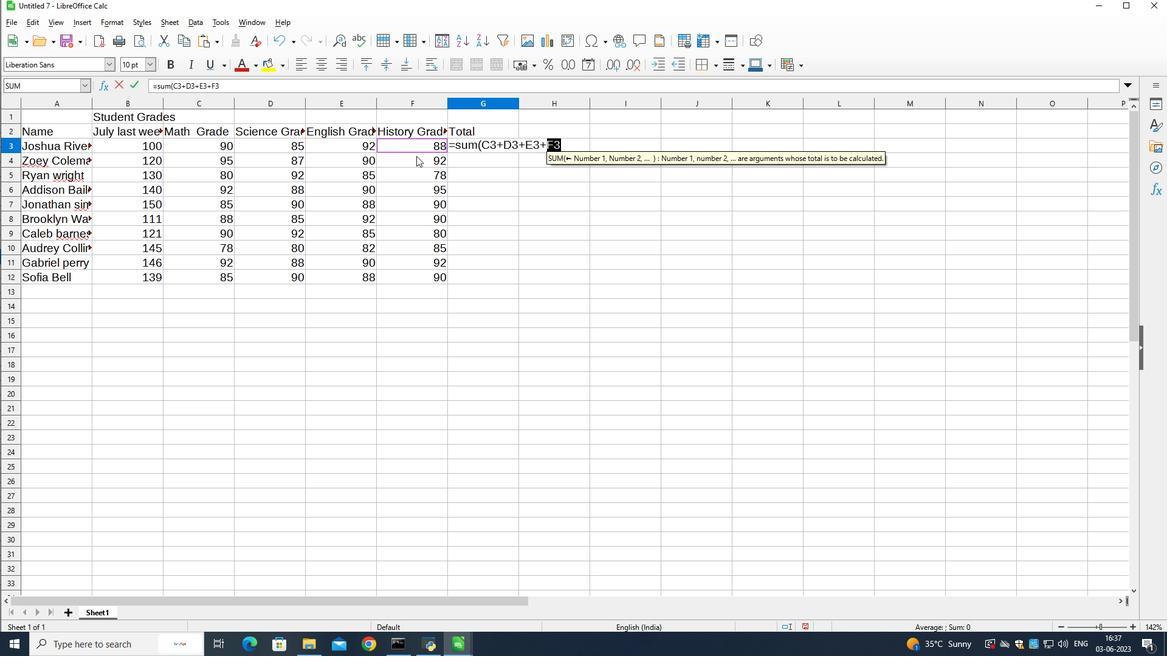 
Action: Key pressed <Key.shift_r><Key.shift_r><Key.shift_r><Key.shift_r><Key.shift_r><Key.shift_r><Key.shift_r><Key.shift_r><Key.shift_r><Key.shift_r><Key.shift_r><Key.shift_r><Key.shift_r><Key.shift_r><Key.shift_r><Key.shift_r><Key.shift_r><Key.shift_r><Key.shift_r><Key.shift_r><Key.shift_r><Key.shift_r><Key.shift_r><Key.shift_r><Key.shift_r><Key.shift_r><Key.shift_r><Key.shift_r><Key.shift_r><Key.shift_r><Key.shift_r><Key.shift_r><Key.shift_r><Key.shift_r><Key.shift_r><Key.shift_r><Key.shift_r><Key.shift_r><Key.shift_r><Key.shift_r><Key.shift_r><Key.shift_r><Key.shift_r><Key.shift_r><Key.shift_r><Key.shift_r><Key.shift_r><Key.shift_r><Key.shift_r><Key.shift_r><Key.shift_r><Key.shift_r><Key.shift_r><Key.shift_r><Key.shift_r>)<Key.enter>
Screenshot: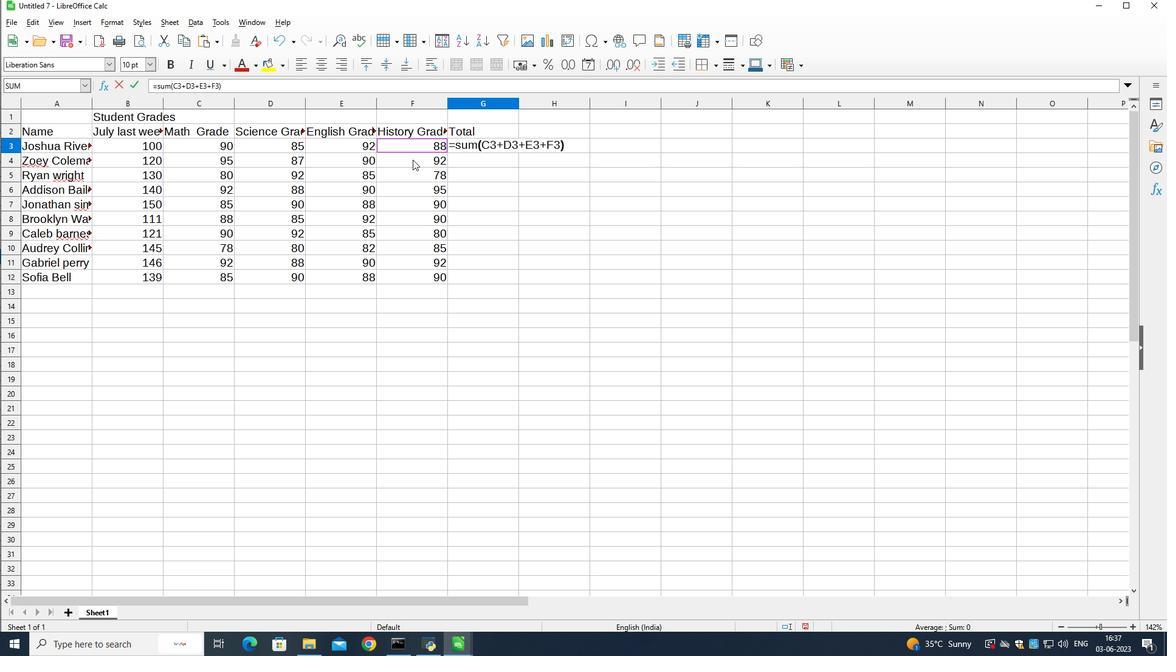 
Action: Mouse moved to (494, 144)
Screenshot: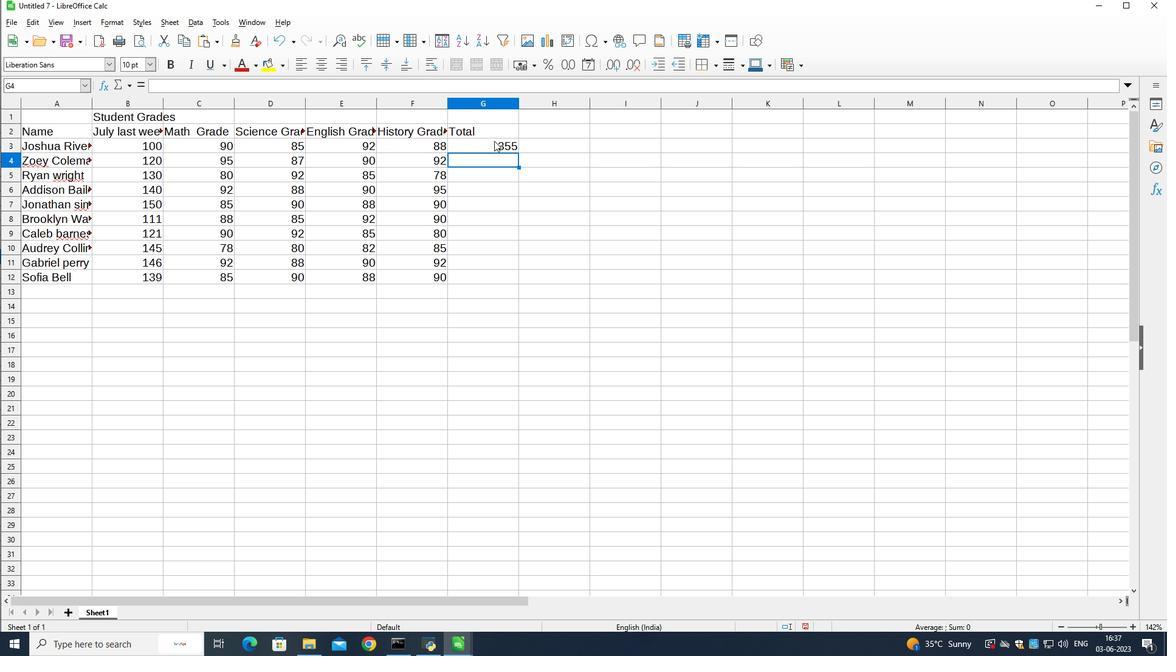 
Action: Mouse pressed left at (494, 144)
Screenshot: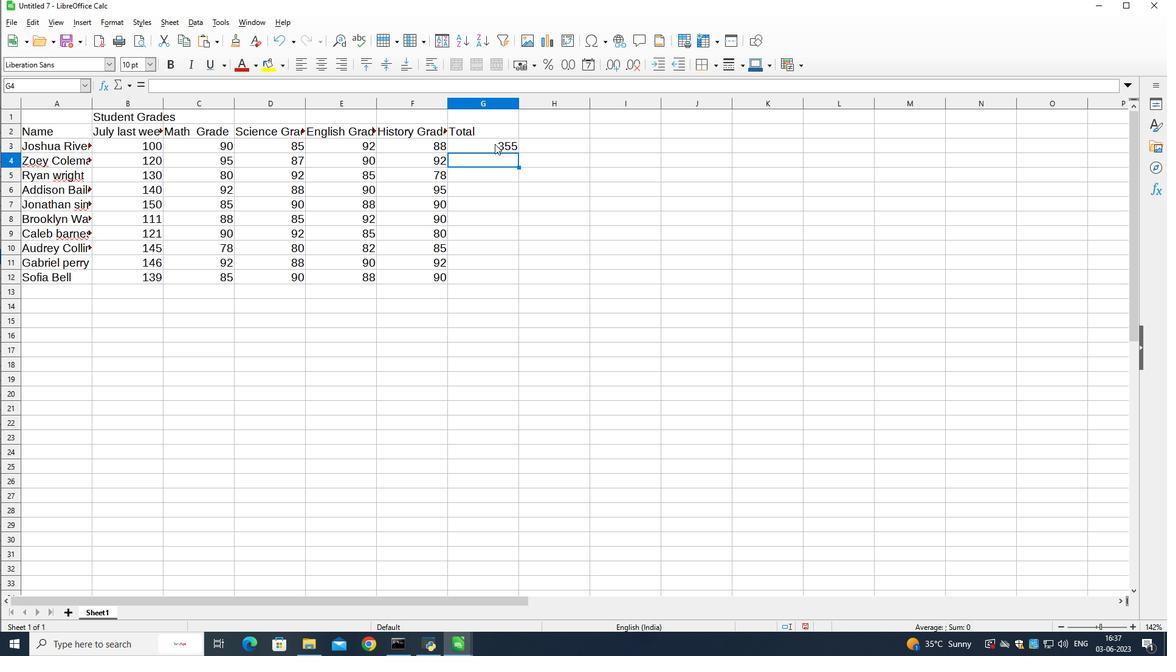 
Action: Mouse moved to (518, 153)
Screenshot: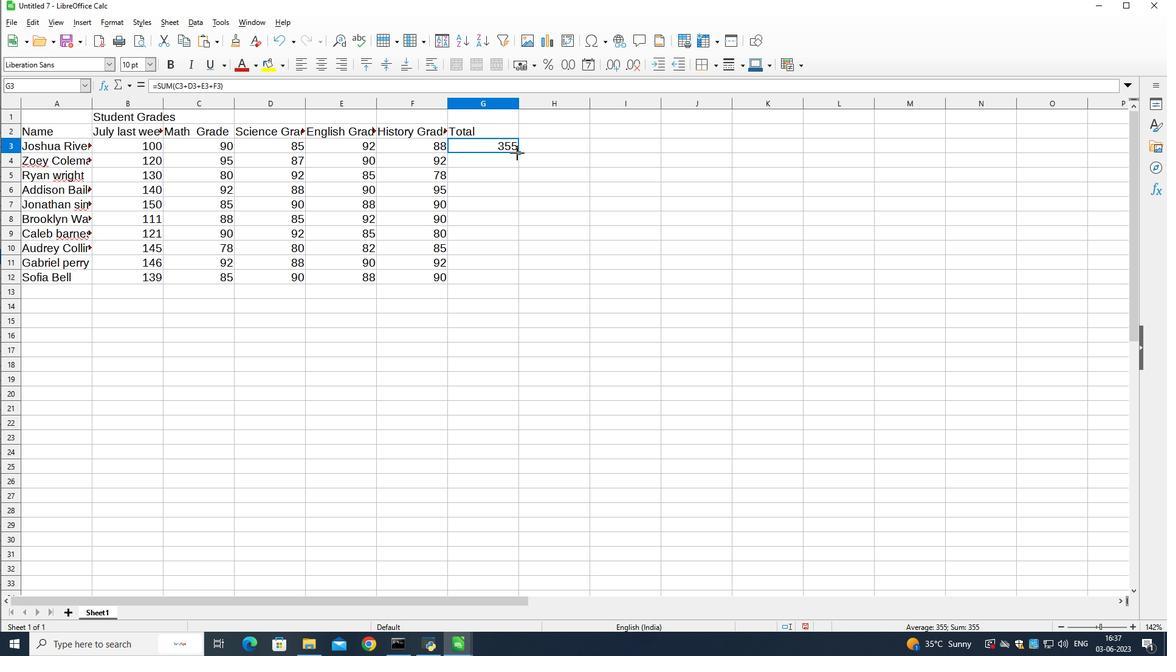 
Action: Mouse pressed left at (518, 153)
Screenshot: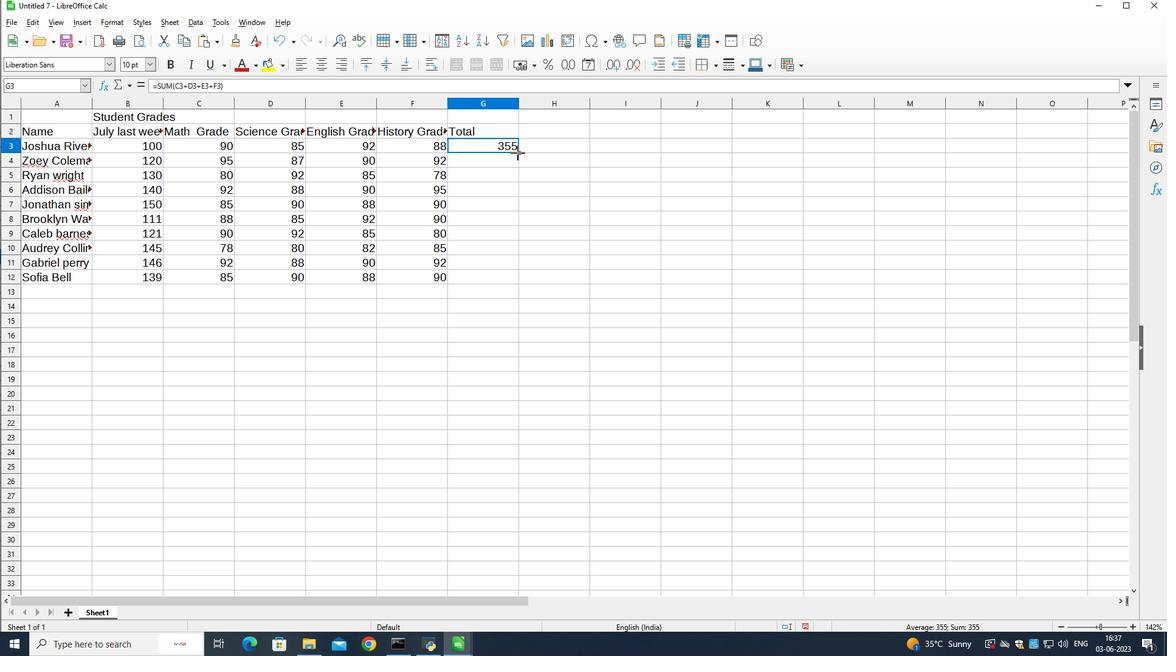 
Action: Mouse moved to (620, 231)
Screenshot: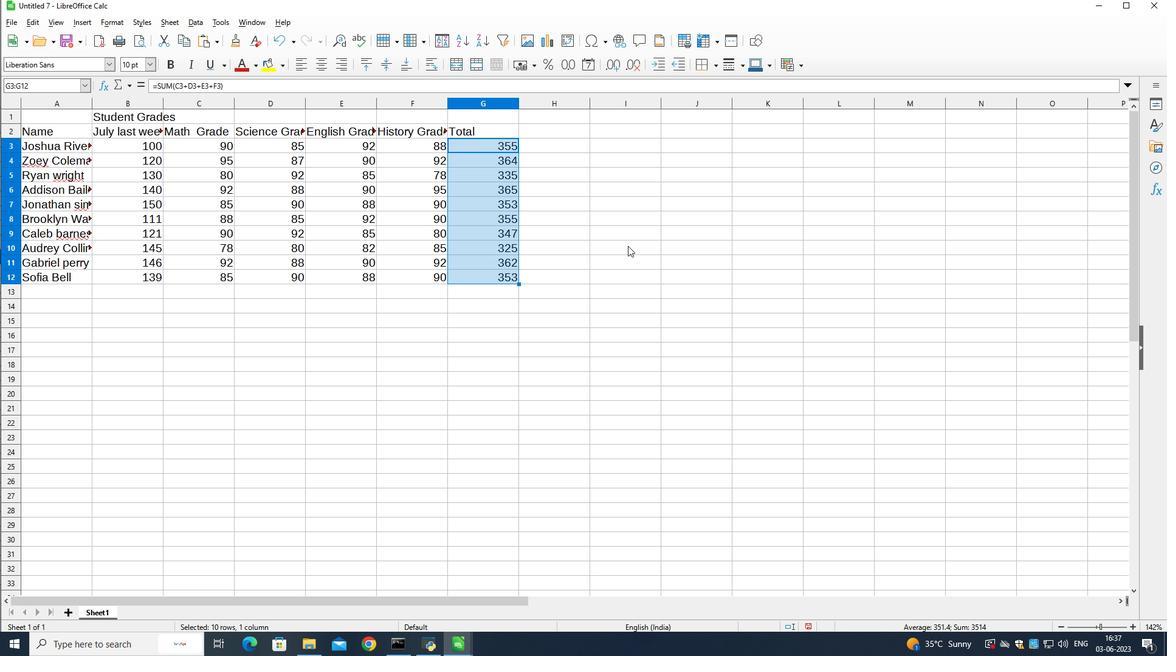 
Action: Mouse pressed left at (620, 231)
Screenshot: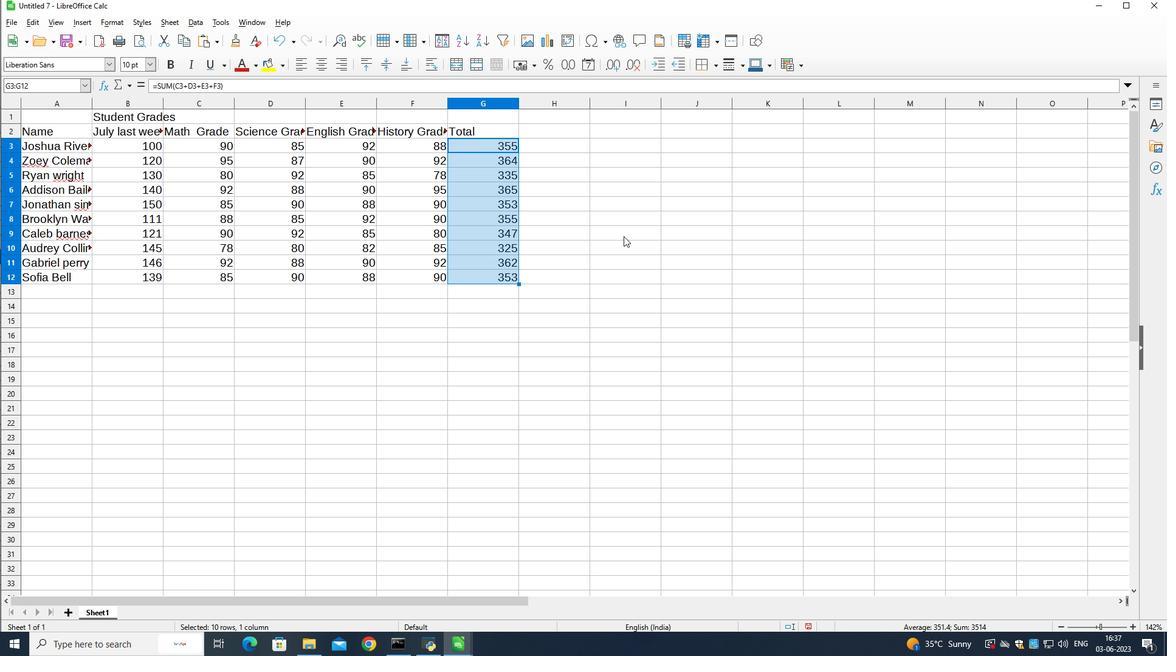 
Action: Mouse moved to (428, 208)
Screenshot: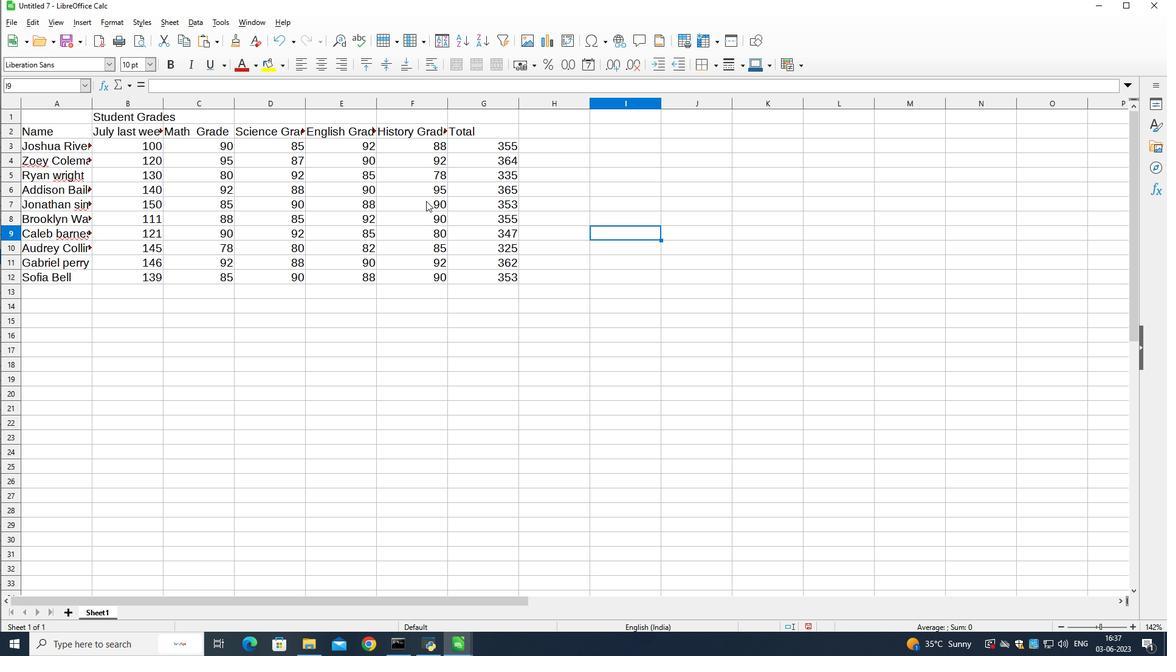 
Action: Mouse pressed left at (428, 208)
Screenshot: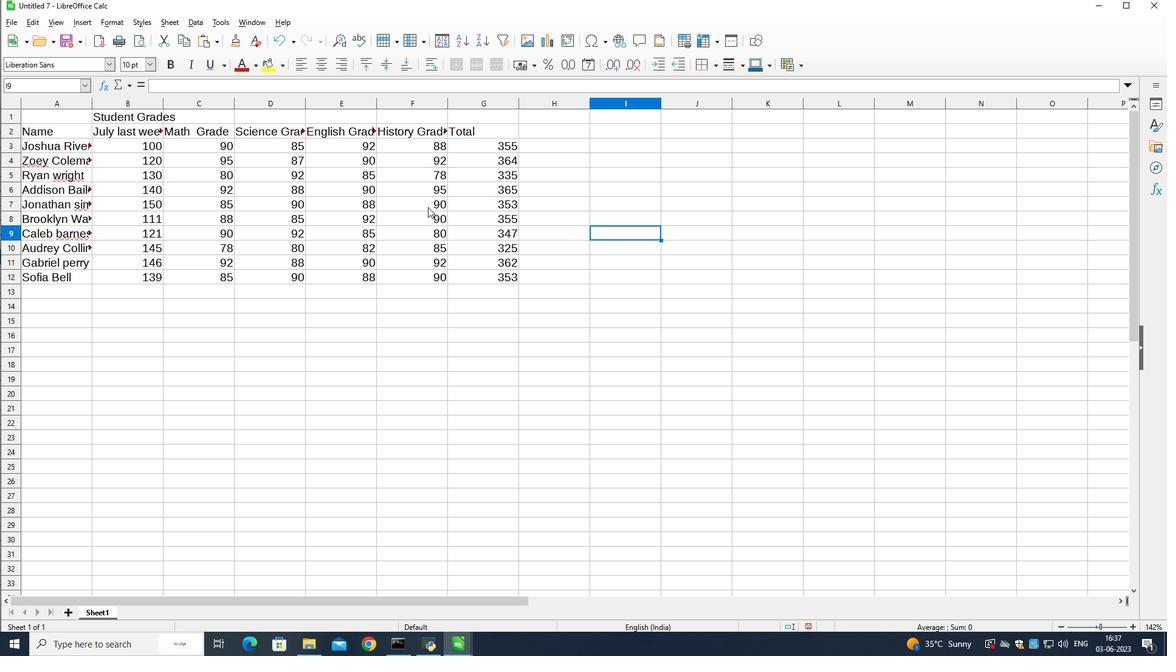 
Action: Mouse moved to (564, 258)
Screenshot: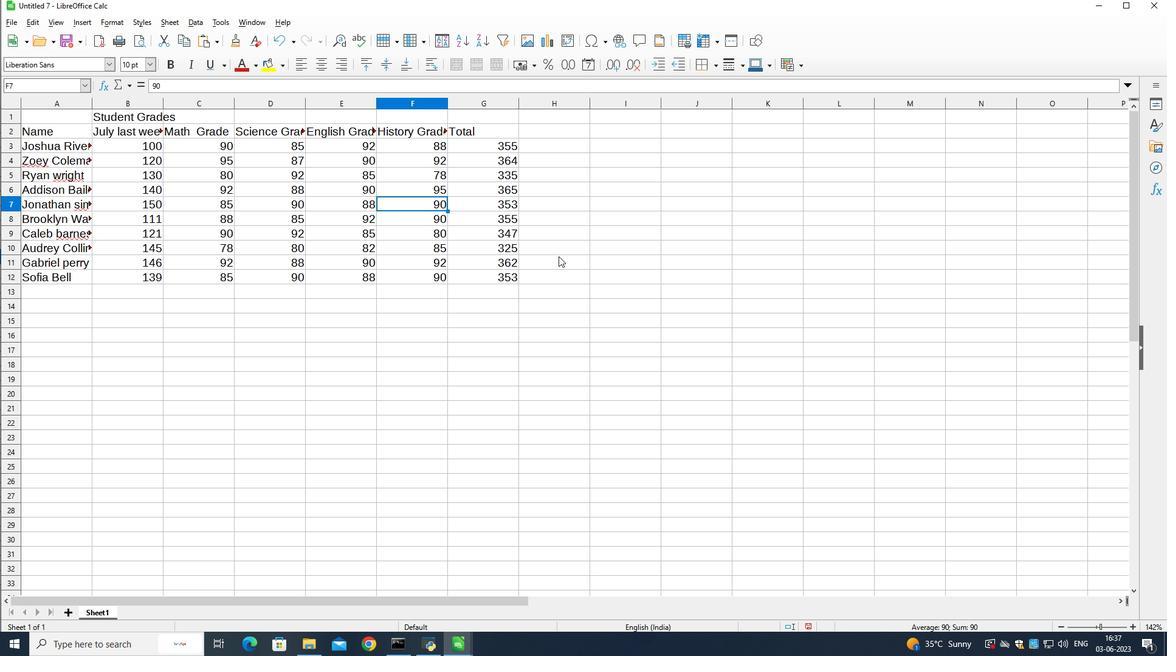 
Action: Mouse pressed left at (564, 258)
Screenshot: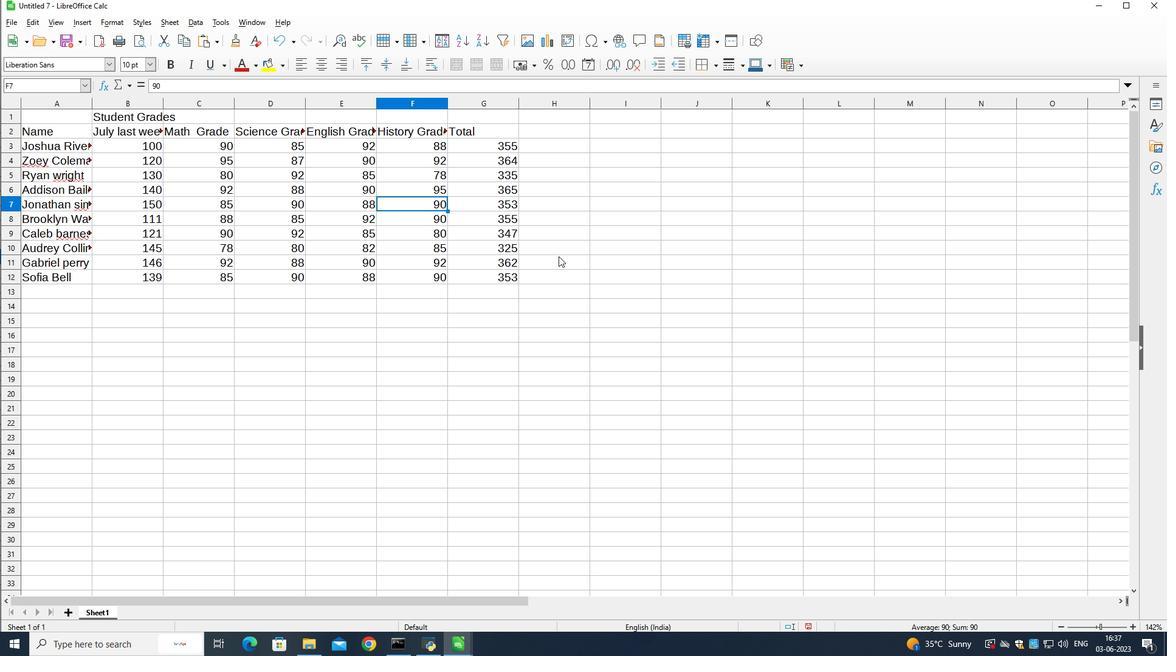
Action: Mouse moved to (562, 251)
Screenshot: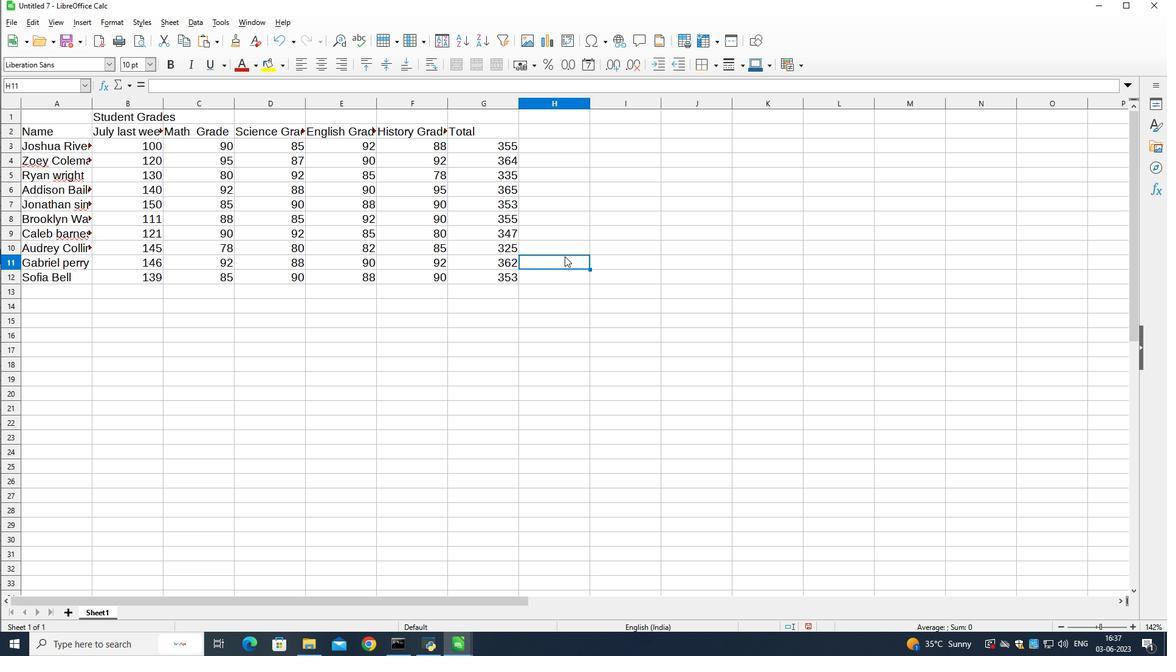 
Action: Key pressed ctrl+S
Screenshot: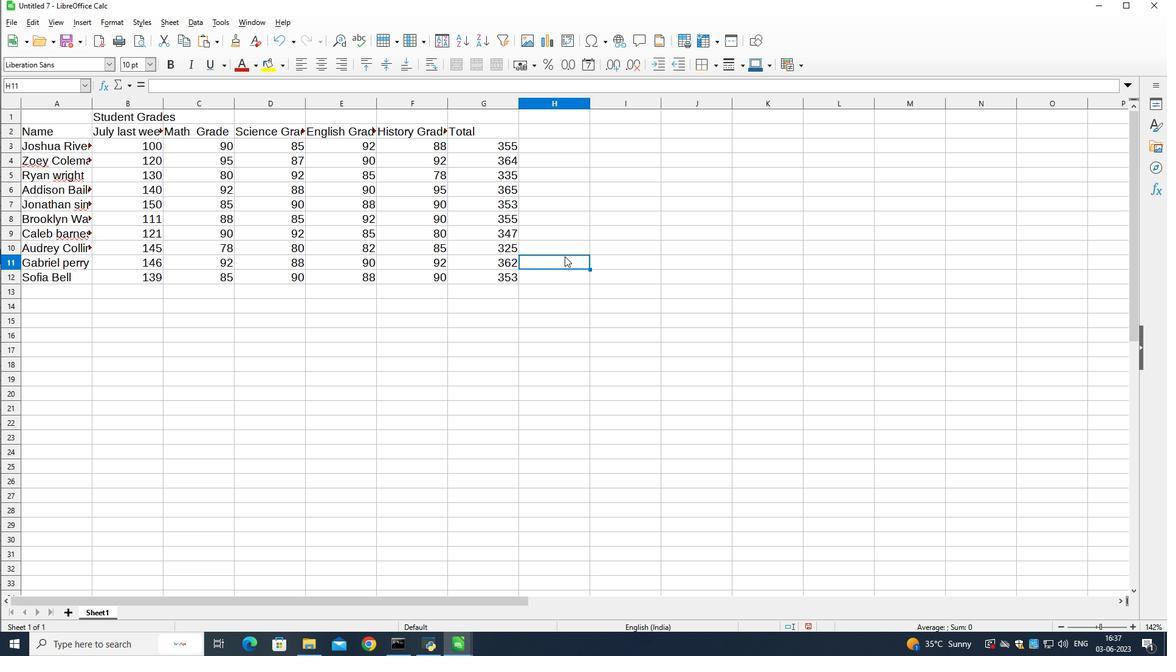 
Action: Mouse moved to (588, 268)
Screenshot: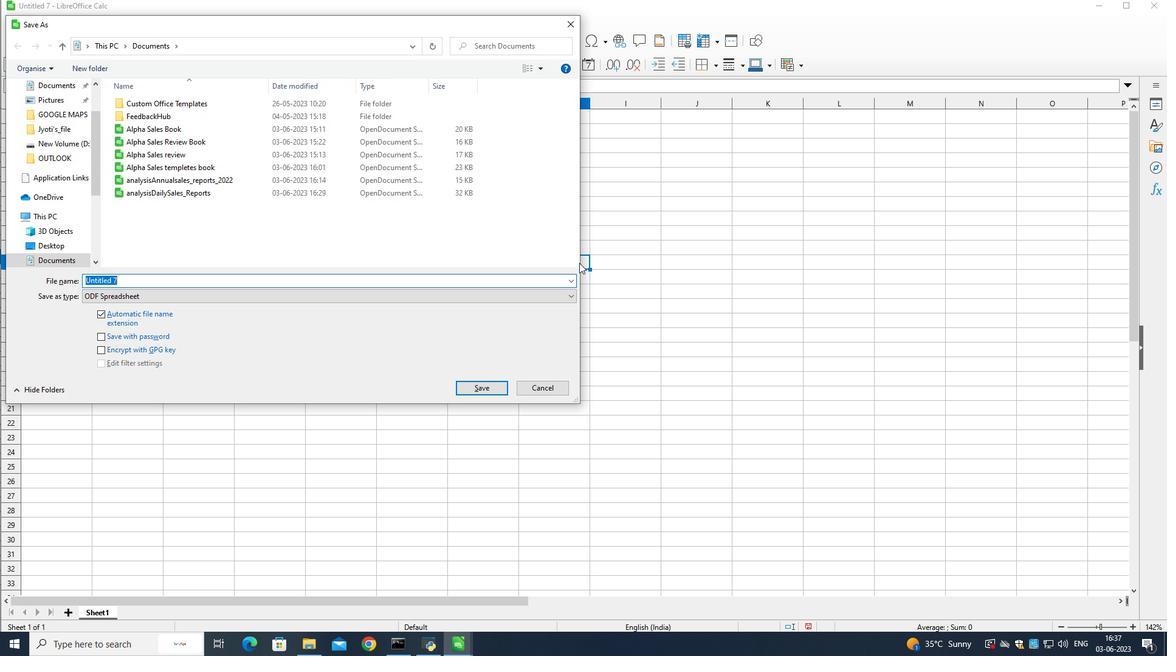 
Action: Key pressed analu<Key.backspace>ysis<Key.shift>Mon
Screenshot: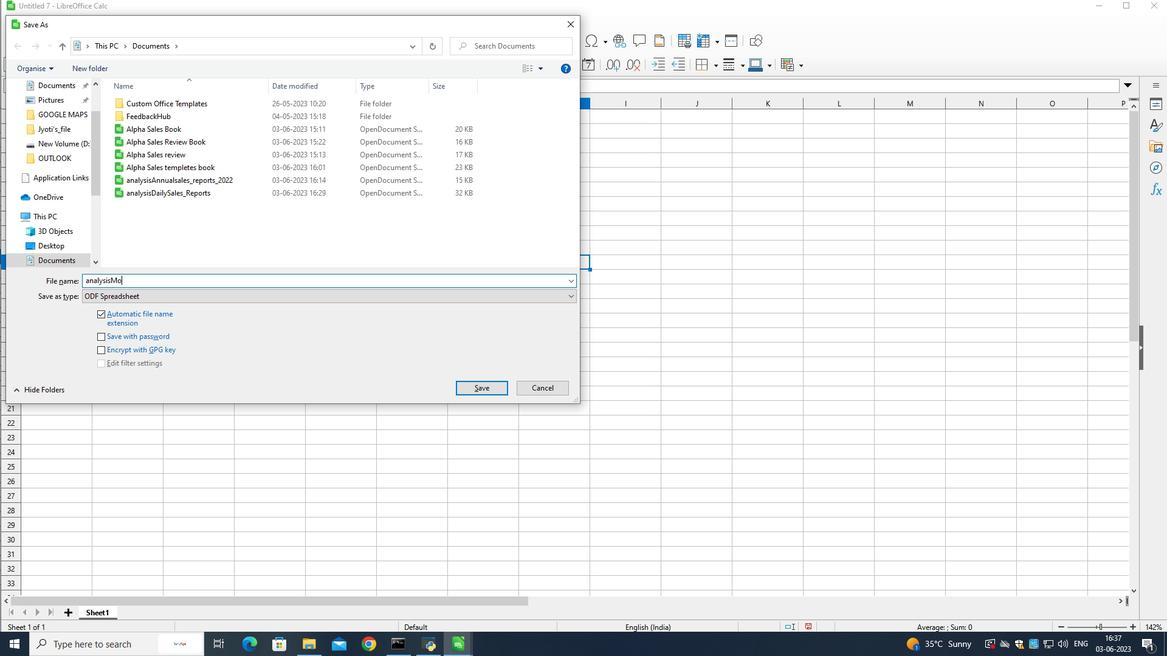 
Action: Mouse moved to (588, 269)
Screenshot: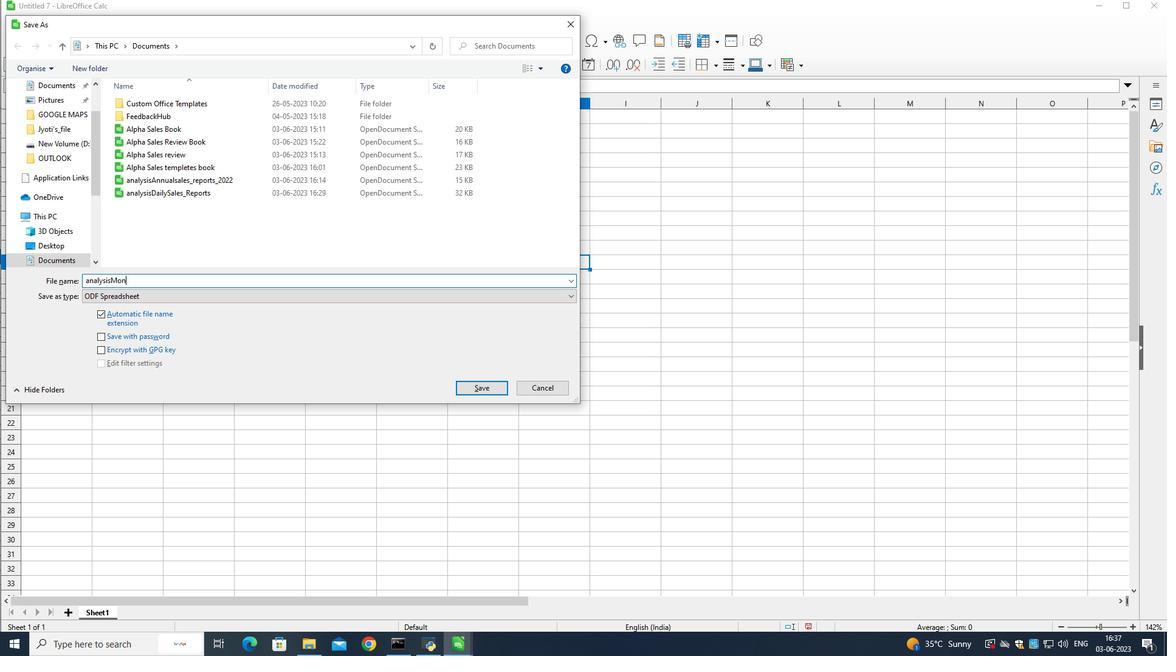 
Action: Key pressed t
Screenshot: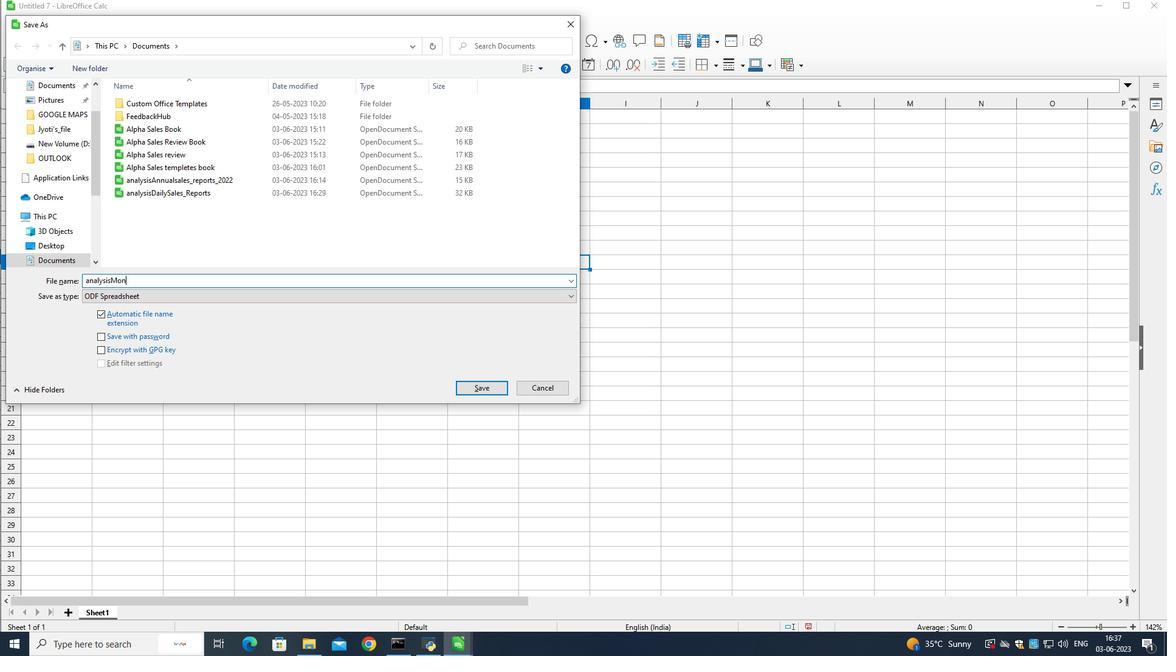 
Action: Mouse moved to (589, 270)
Screenshot: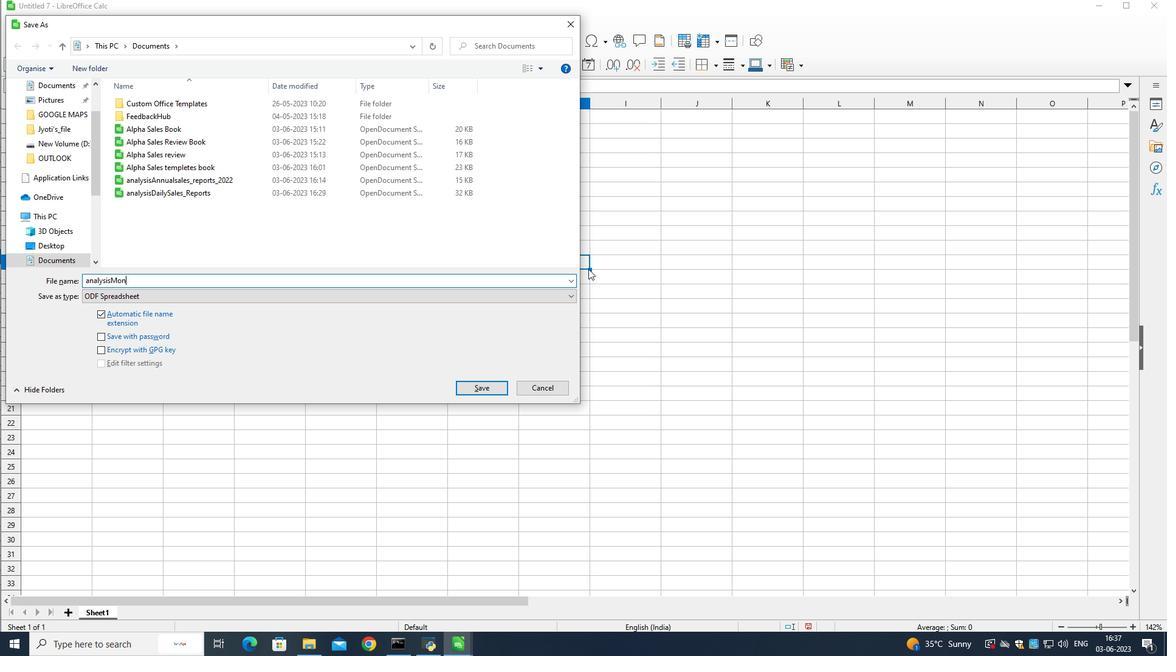 
Action: Key pressed hly<Key.shift>Sak<Key.backspace>;l
Screenshot: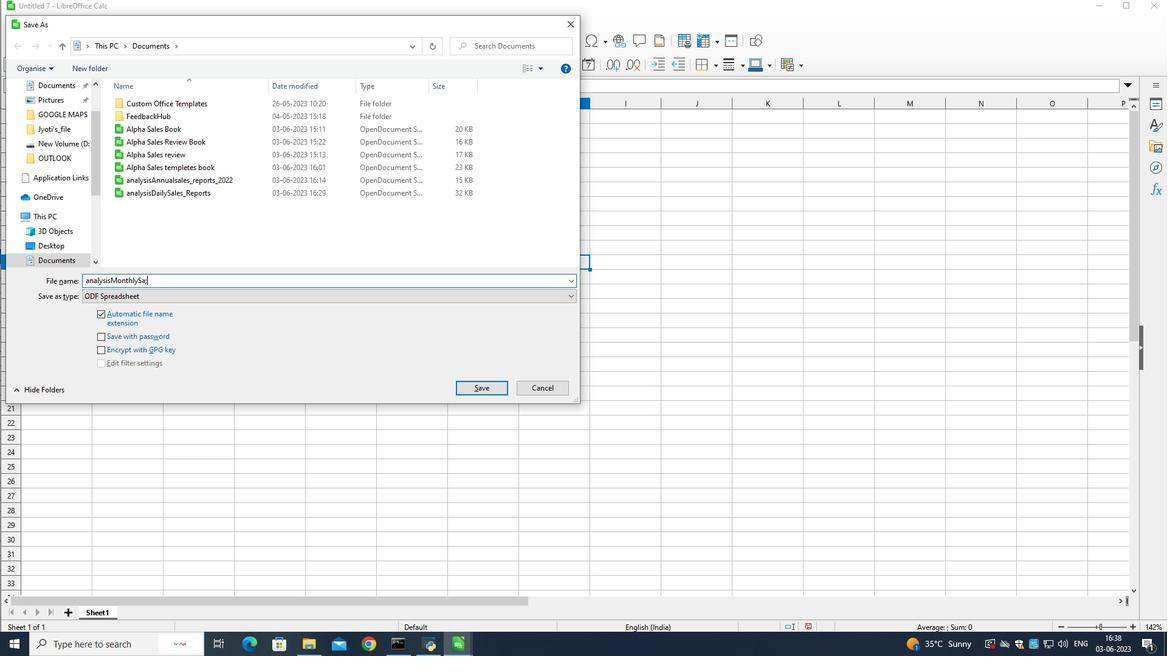 
Action: Mouse moved to (1172, 545)
Screenshot: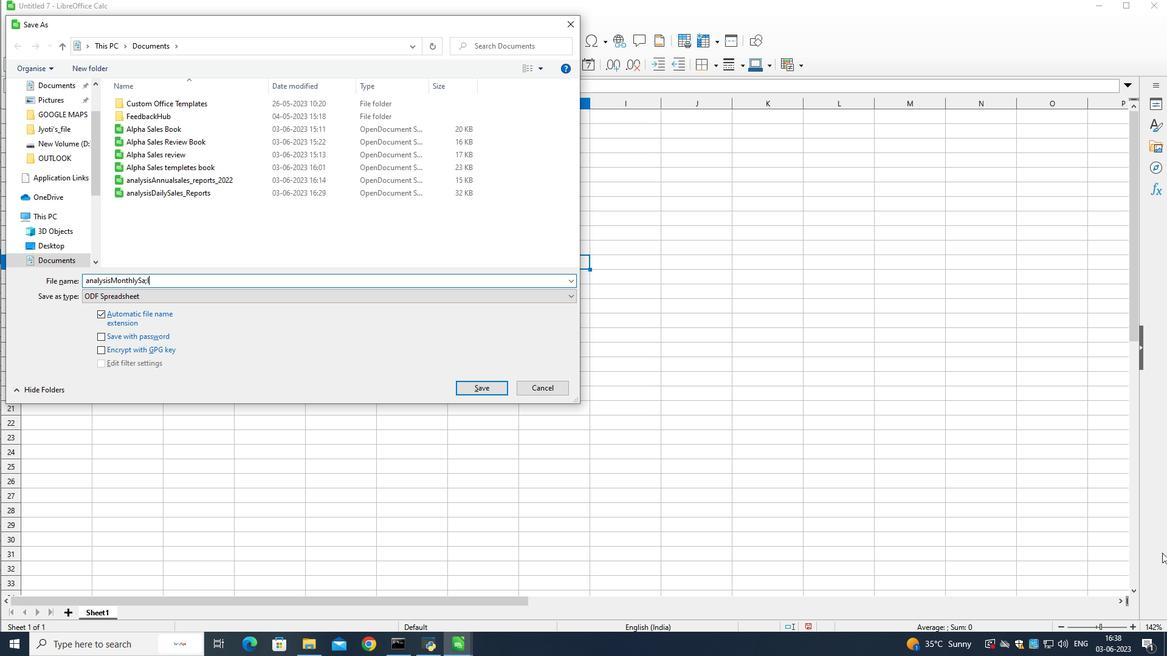 
Action: Mouse scrolled (1166, 546) with delta (0, 0)
Screenshot: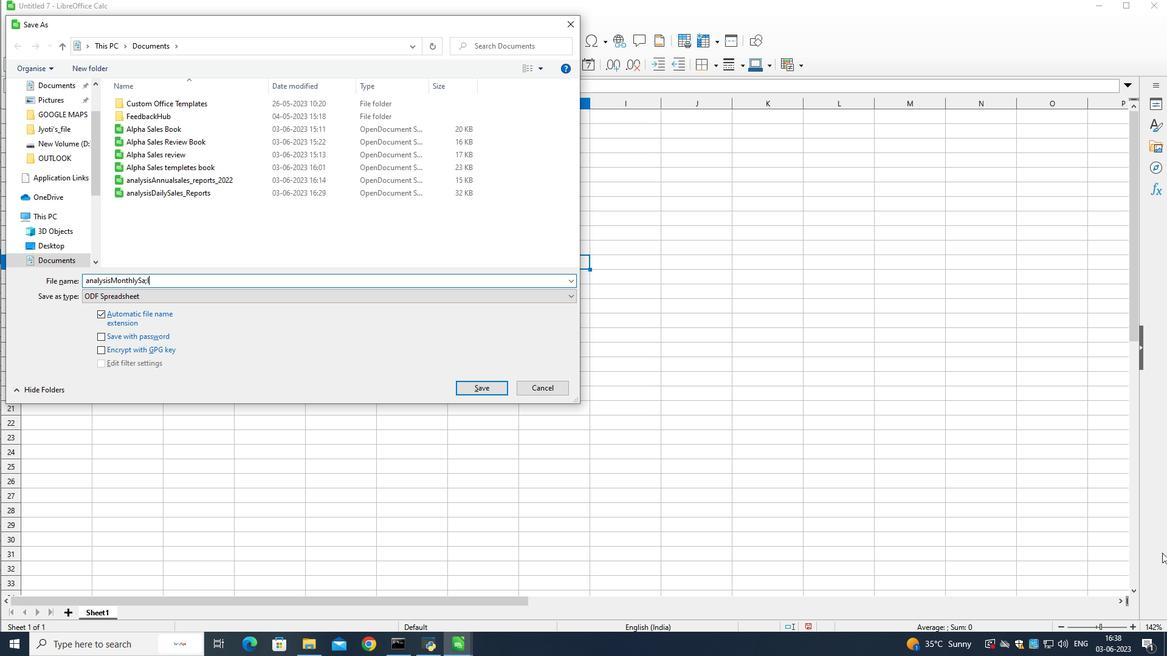 
Action: Mouse moved to (967, 523)
Screenshot: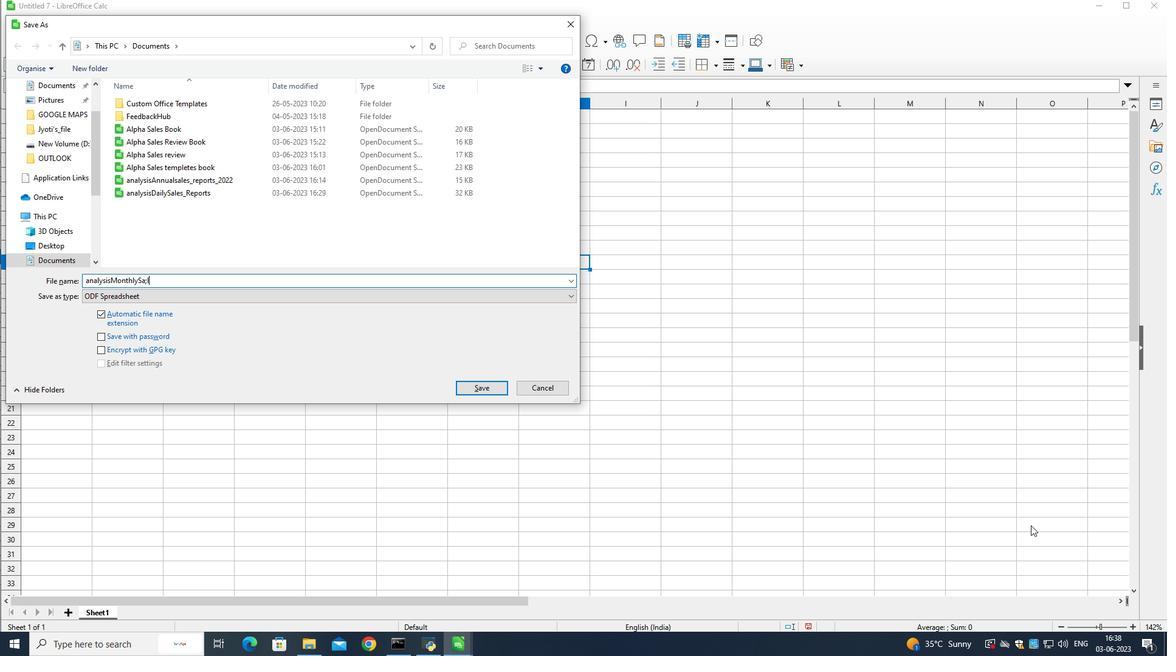 
Action: Key pressed <Key.backspace><Key.backspace>les<Key.shift_r><Key.shift_r>_<Key.shift>analysis<Key.shift_r>_2023<Key.enter>
Screenshot: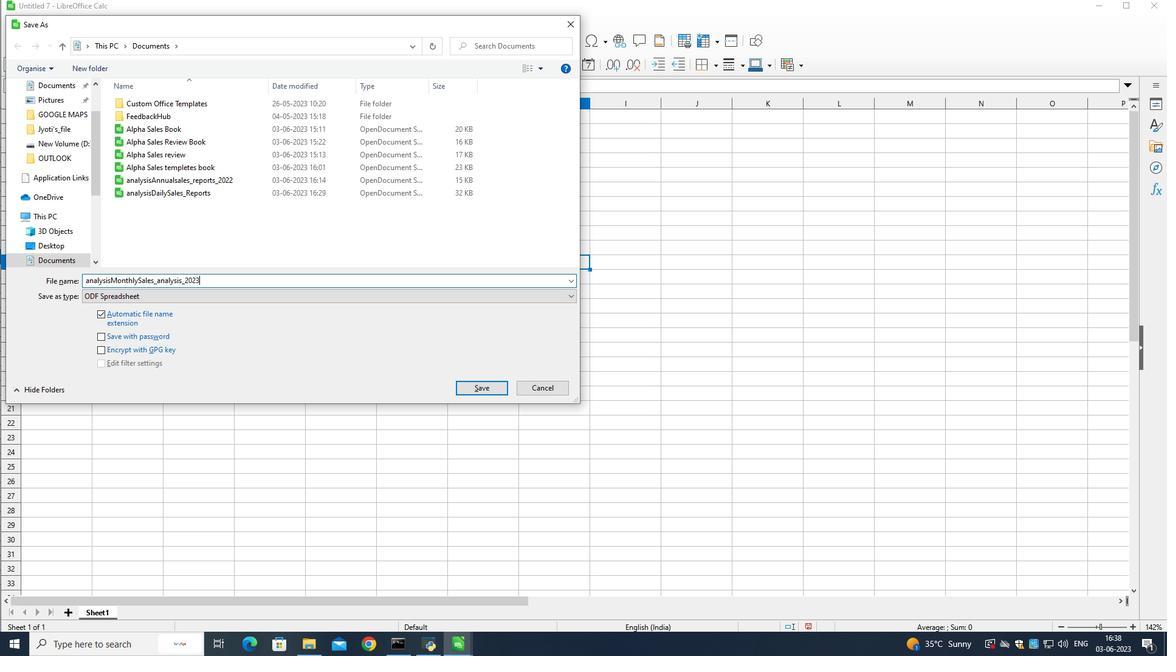 
Action: Mouse moved to (501, 504)
Screenshot: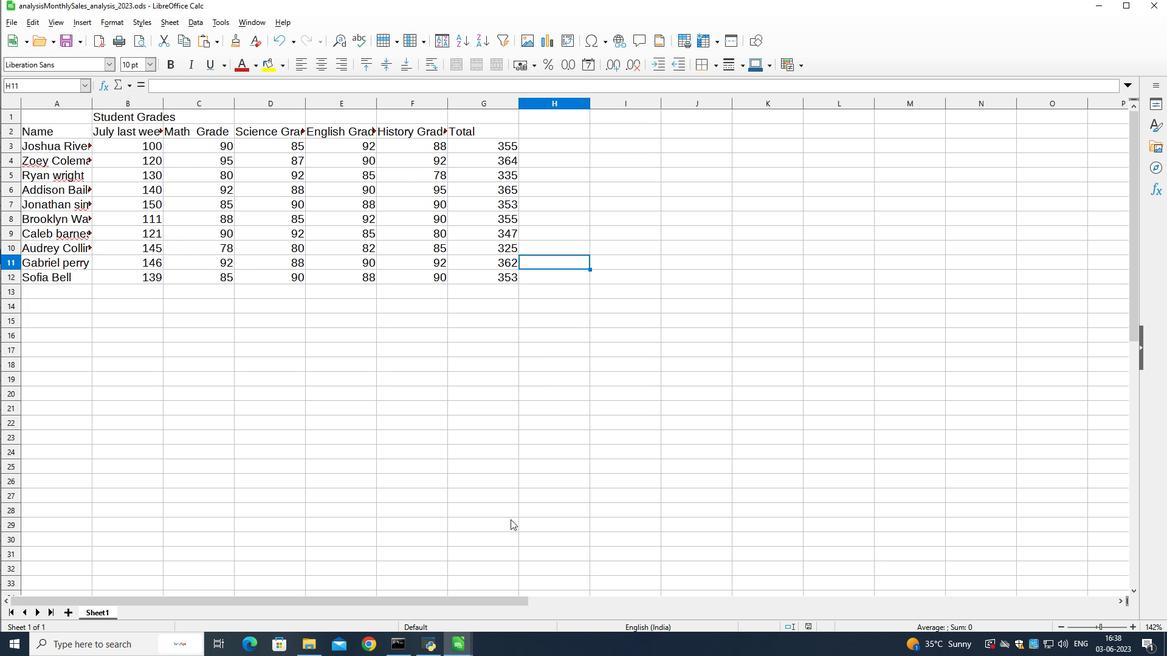 
Action: Mouse pressed left at (501, 504)
Screenshot: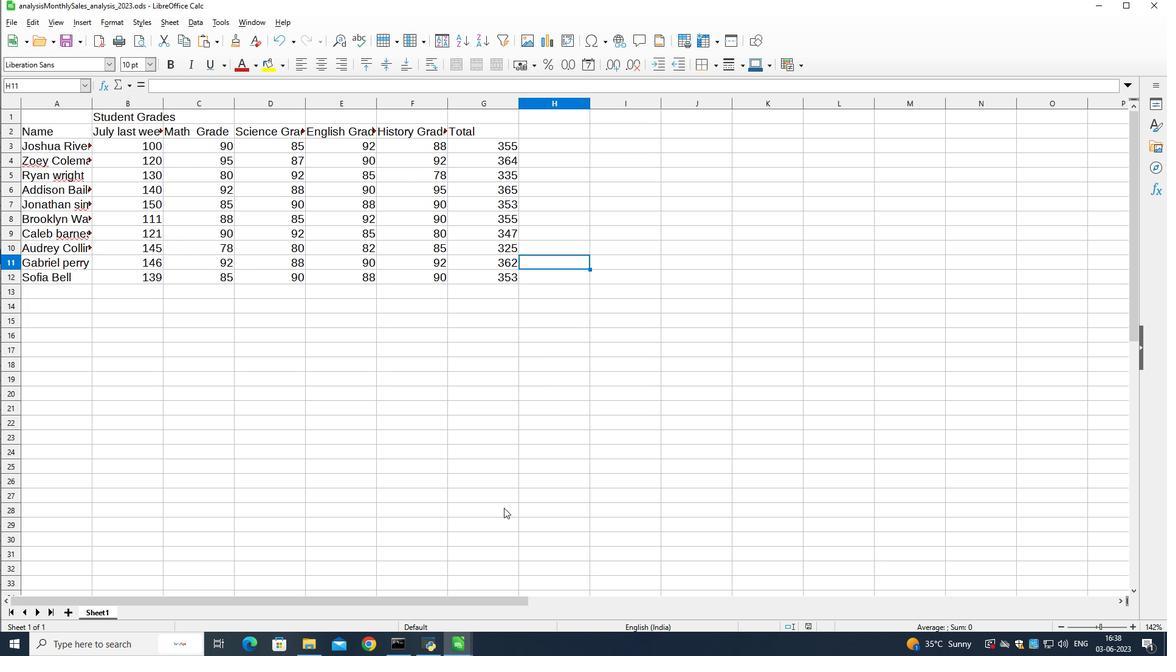 
Action: Mouse moved to (473, 468)
Screenshot: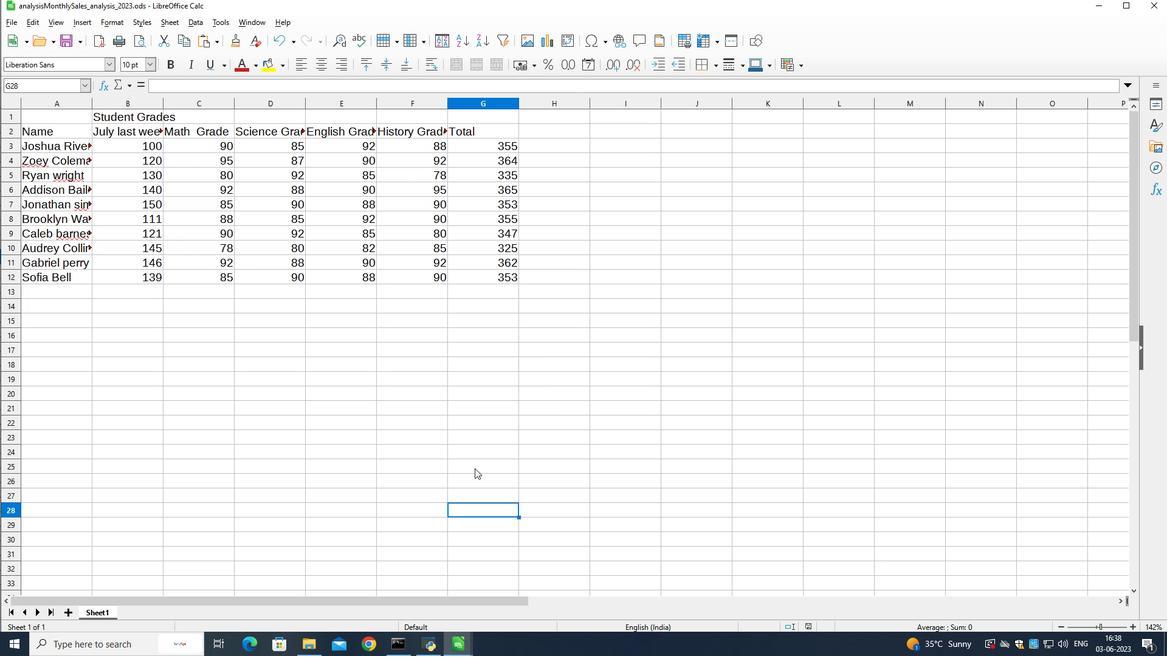 
